 Task: Look for space in Passaic, United States from 10th July, 2023 to 15th July, 2023 for 7 adults in price range Rs.10000 to Rs.15000. Place can be entire place or shared room with 4 bedrooms having 7 beds and 4 bathrooms. Property type can be house, flat, guest house. Amenities needed are: wifi, TV, free parkinig on premises, gym, breakfast. Booking option can be shelf check-in. Required host language is English.
Action: Mouse moved to (560, 129)
Screenshot: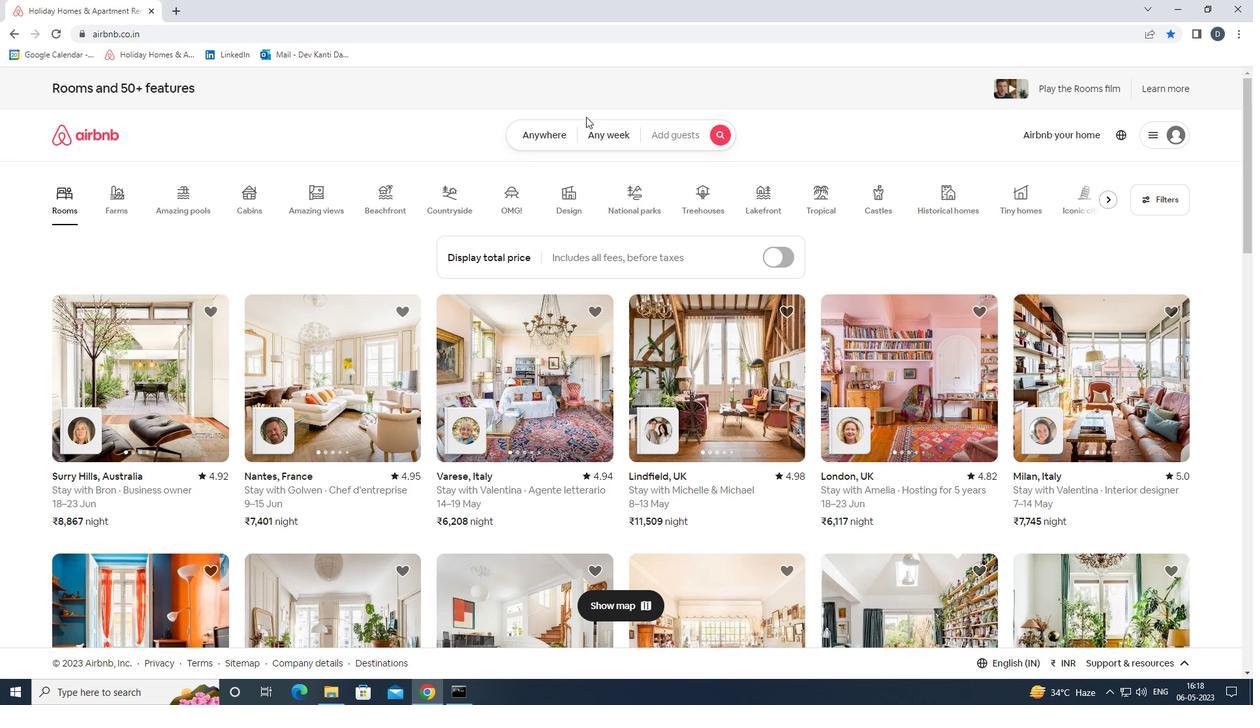 
Action: Mouse pressed left at (560, 129)
Screenshot: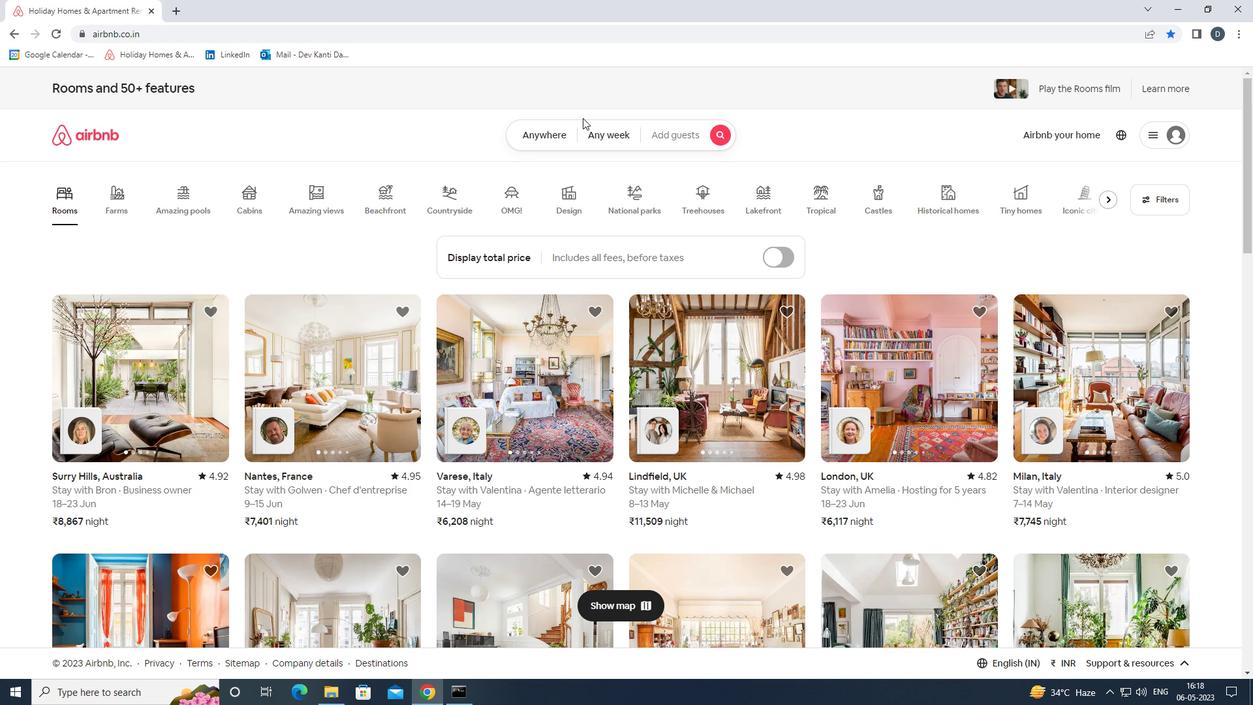 
Action: Mouse moved to (447, 186)
Screenshot: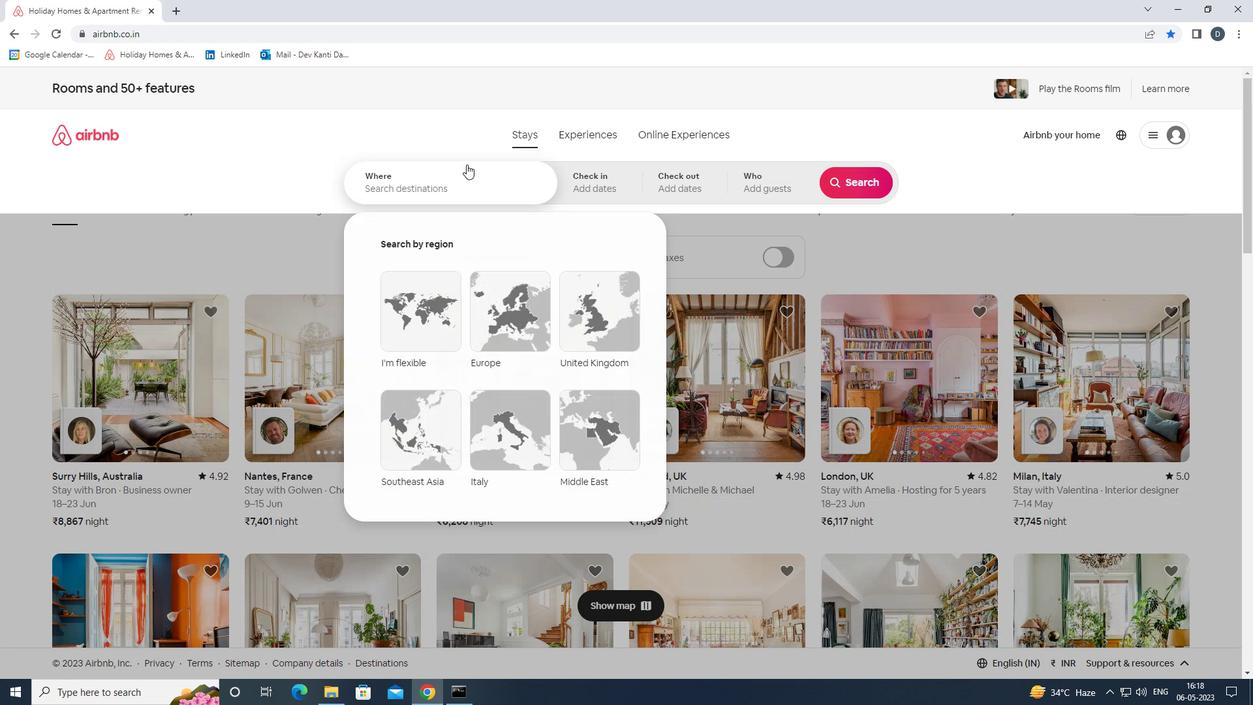 
Action: Mouse pressed left at (447, 186)
Screenshot: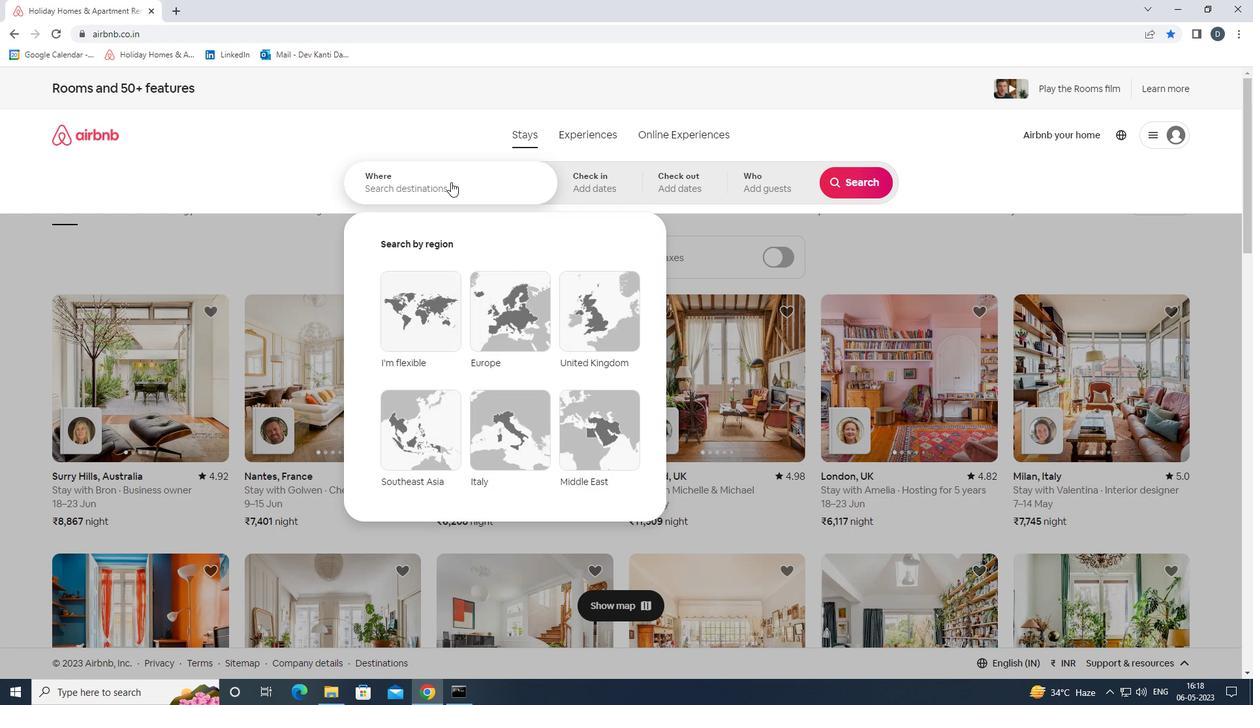 
Action: Mouse moved to (446, 186)
Screenshot: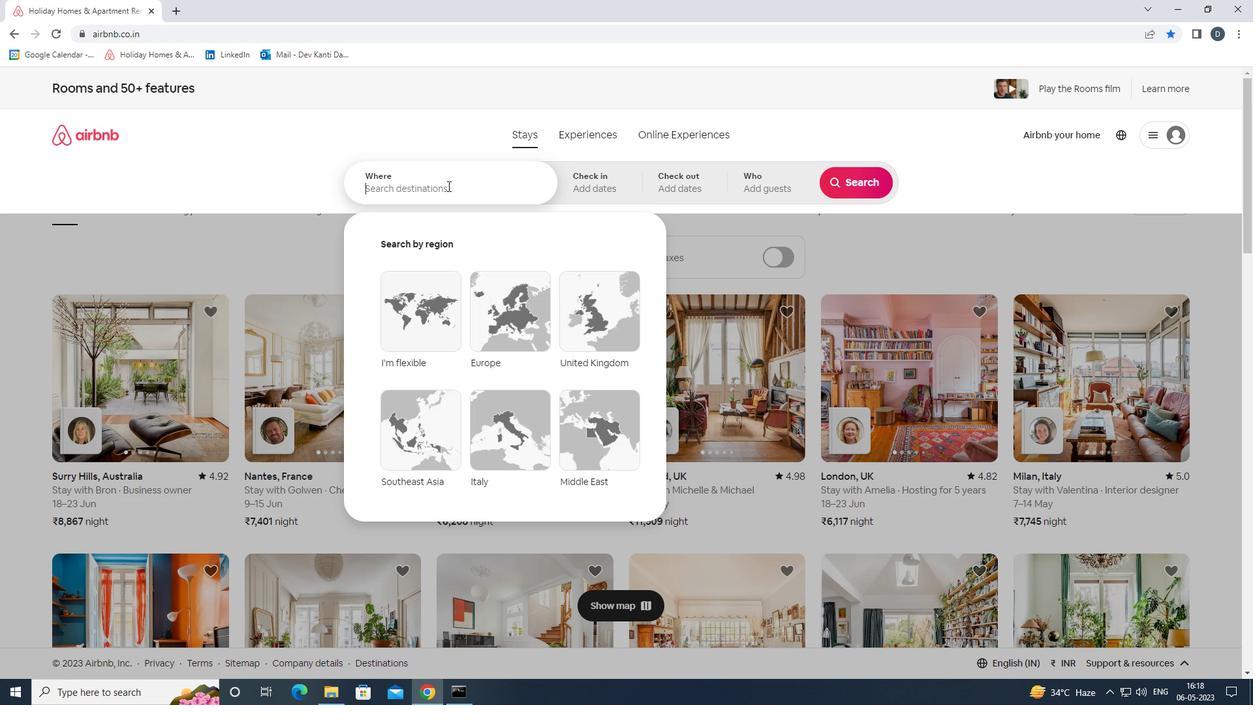 
Action: Key pressed <Key.shift><Key.shift><Key.shift><Key.shift><Key.shift><Key.shift><Key.shift><Key.shift><Key.shift><Key.shift><Key.shift><Key.shift><Key.shift><Key.shift><Key.shift><Key.shift><Key.shift><Key.shift><Key.shift><Key.shift>PASSAIC,<Key.shift><Key.shift><Key.shift><Key.shift><Key.shift>UNITED<Key.space><Key.shift>STATES<Key.enter>
Screenshot: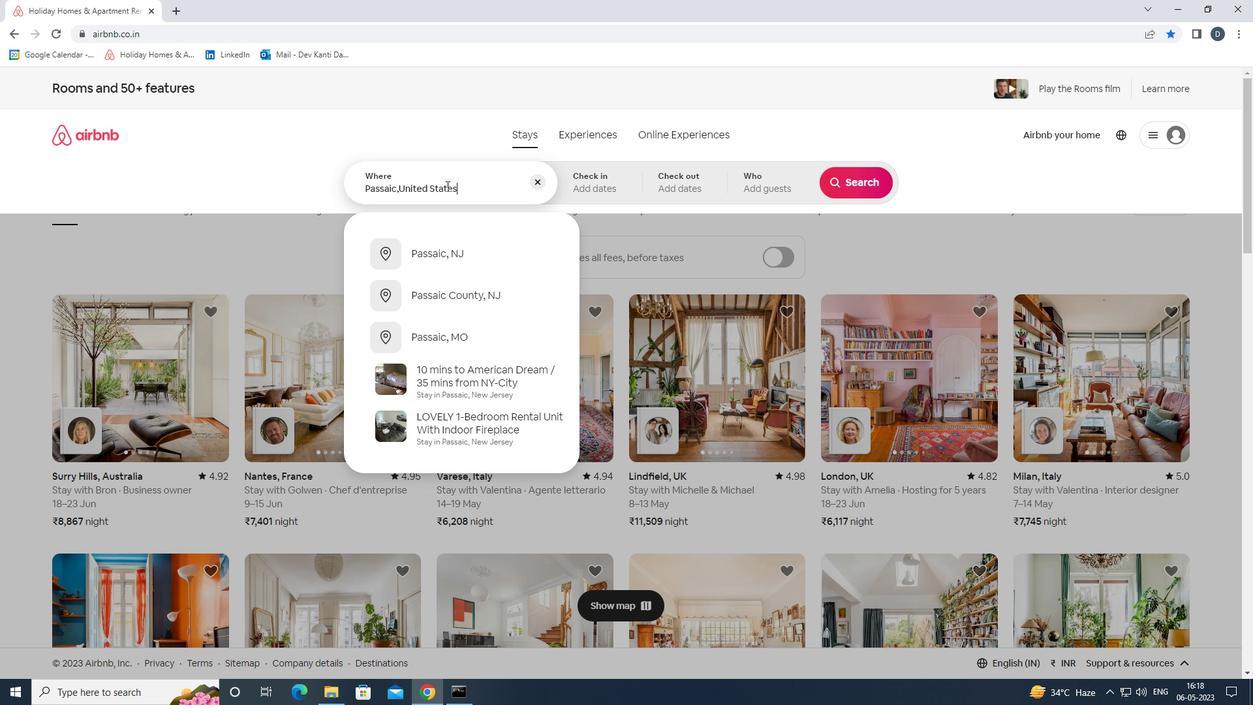 
Action: Mouse moved to (858, 289)
Screenshot: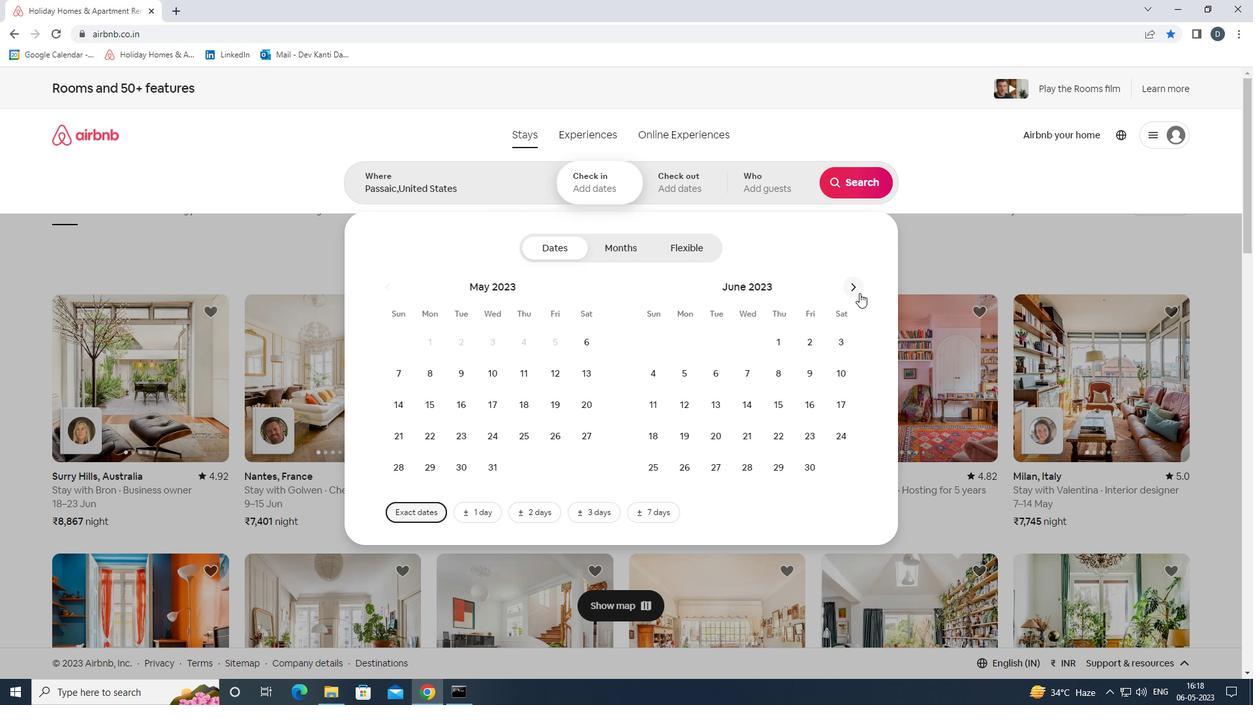 
Action: Mouse pressed left at (858, 289)
Screenshot: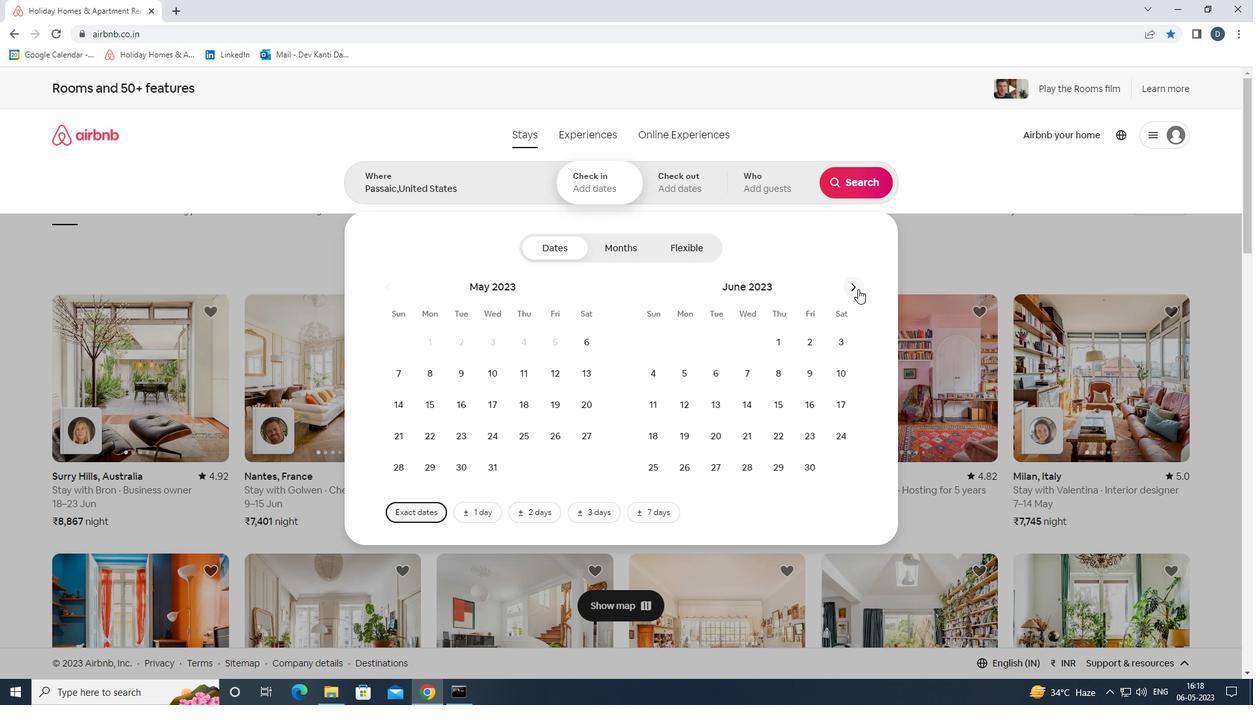 
Action: Mouse moved to (688, 407)
Screenshot: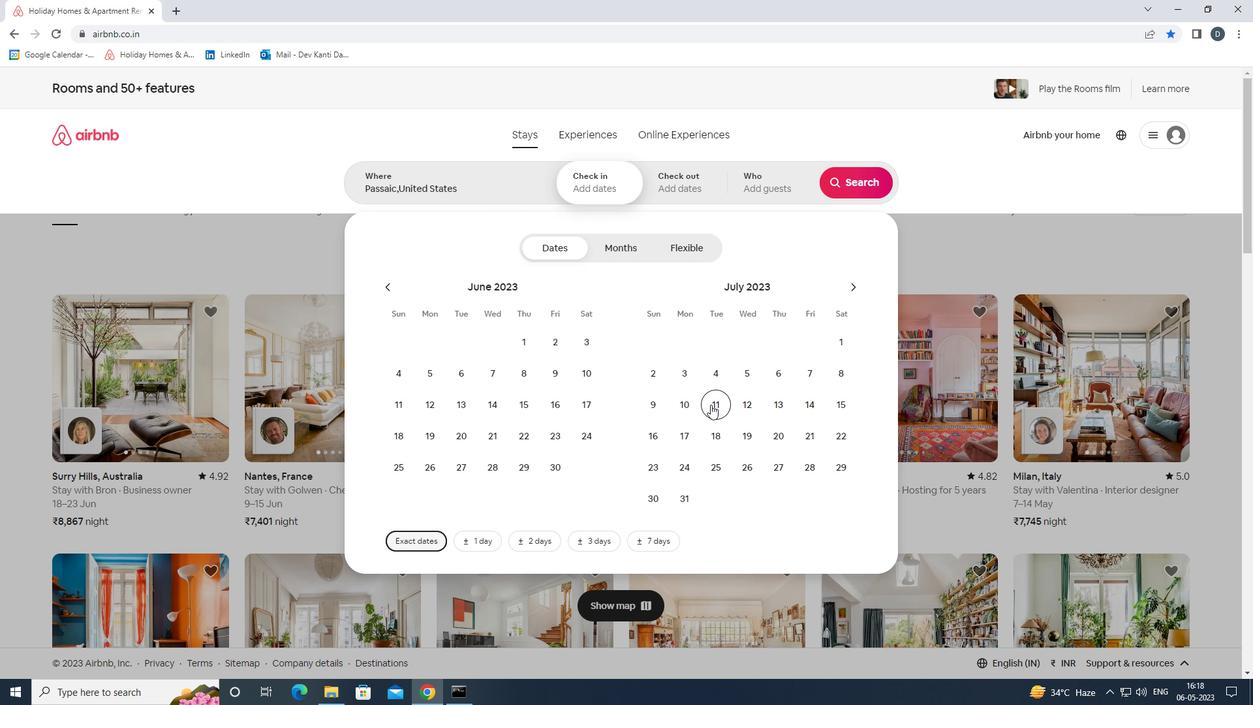 
Action: Mouse pressed left at (688, 407)
Screenshot: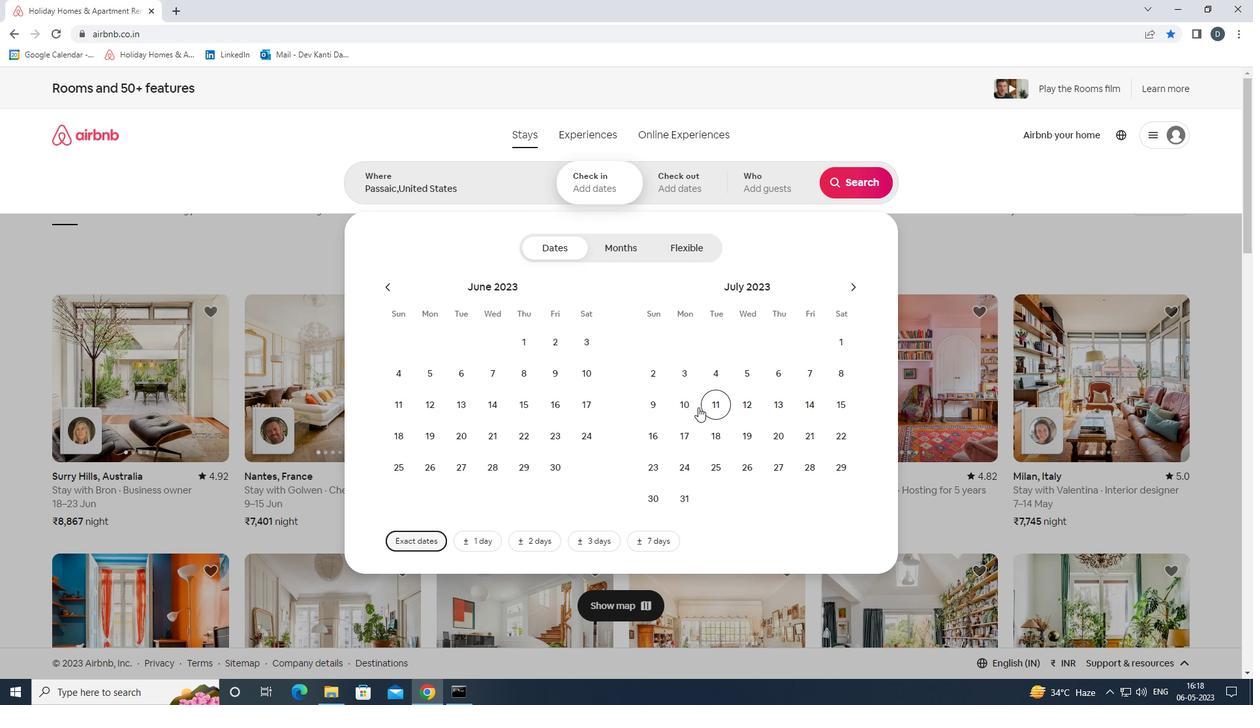 
Action: Mouse moved to (838, 404)
Screenshot: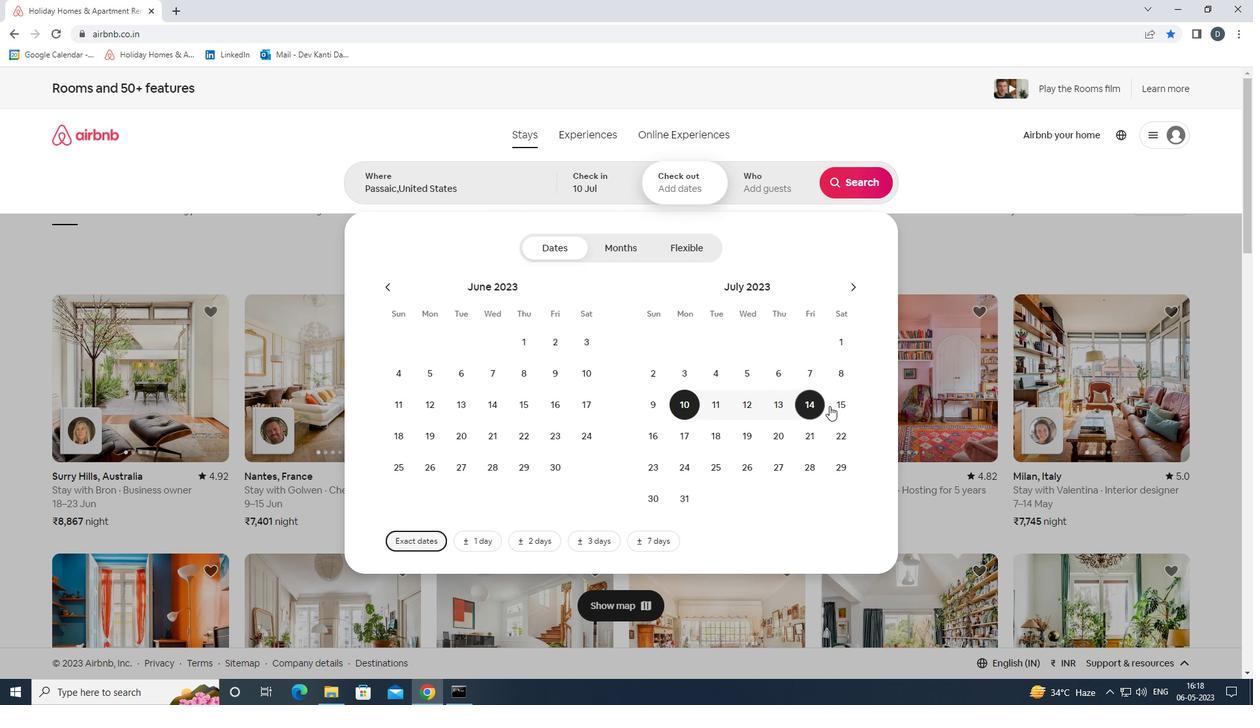 
Action: Mouse pressed left at (838, 404)
Screenshot: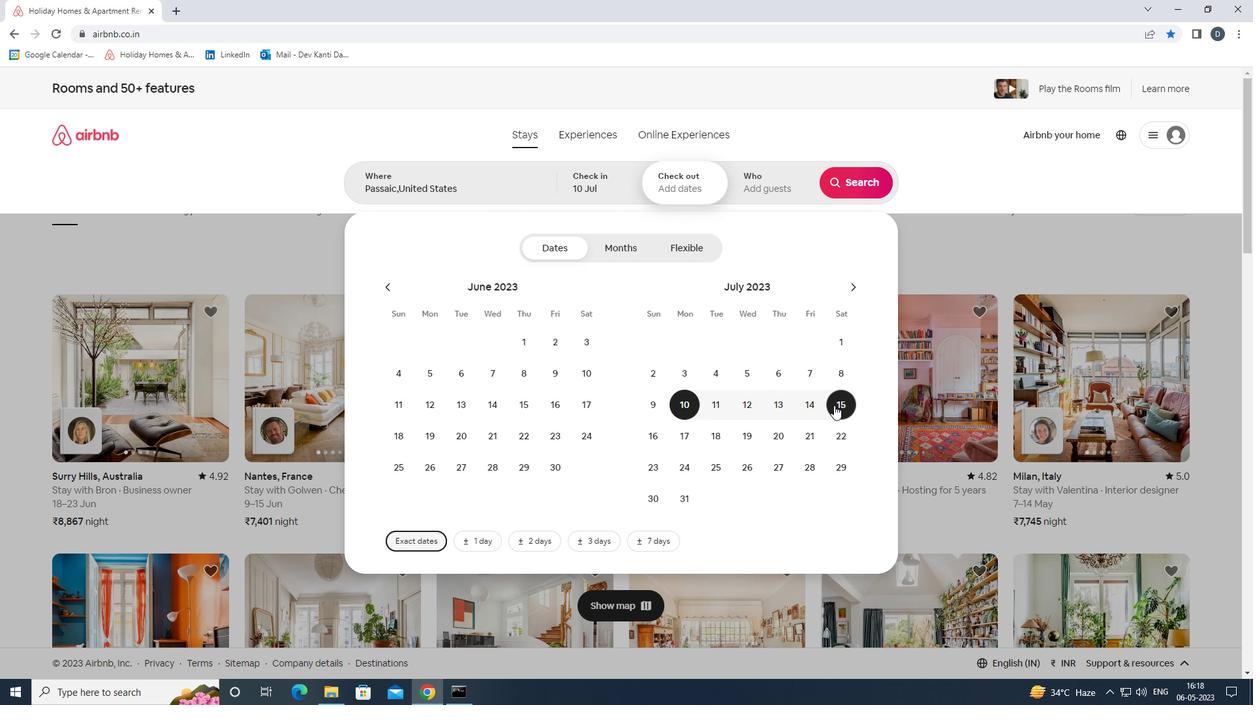 
Action: Mouse moved to (782, 197)
Screenshot: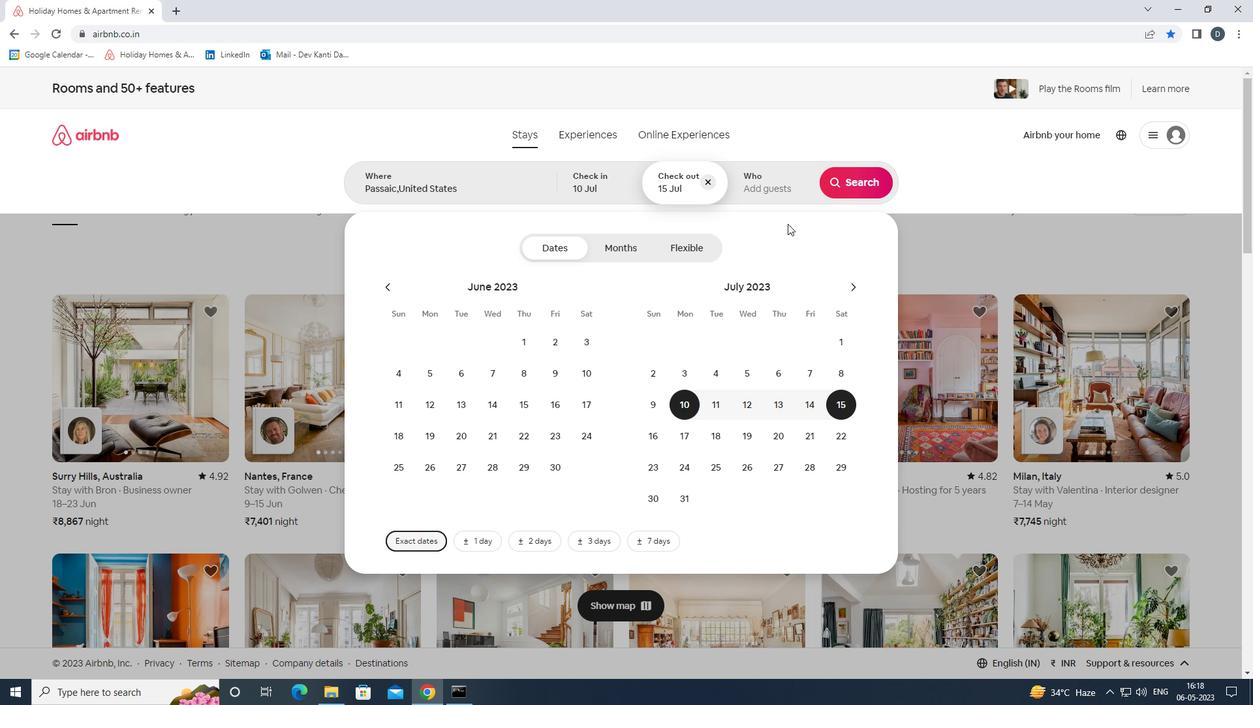 
Action: Mouse pressed left at (782, 197)
Screenshot: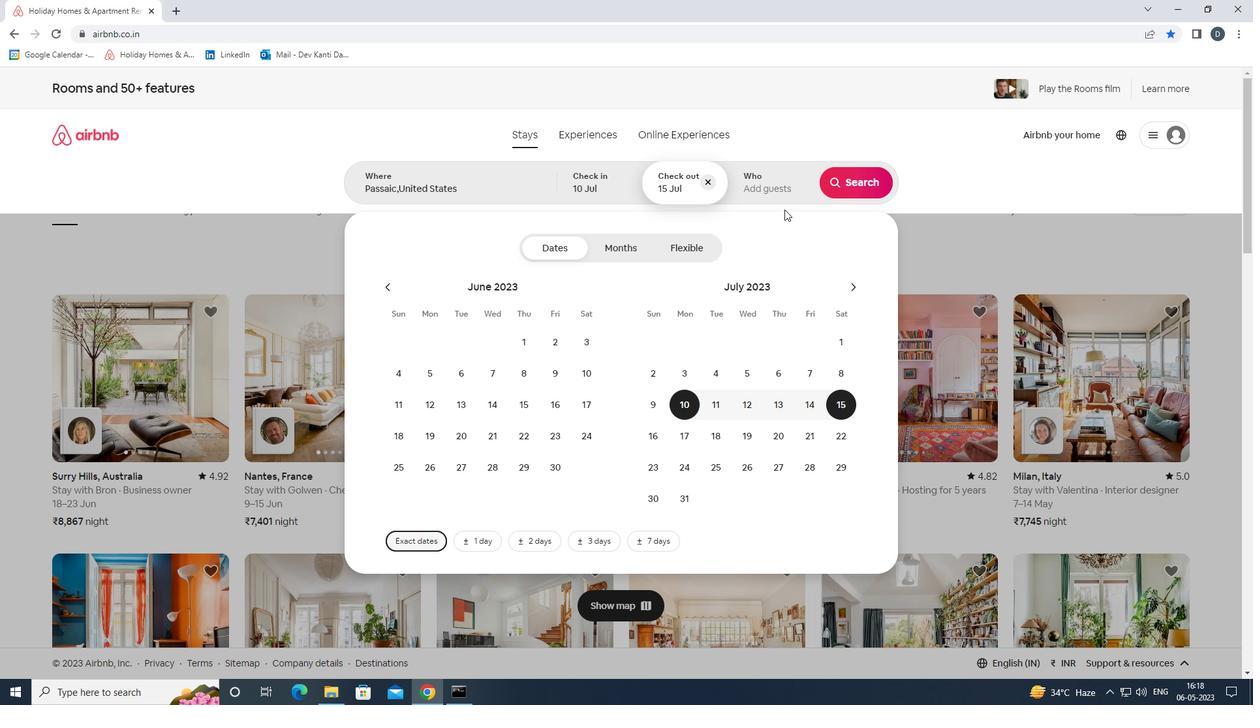 
Action: Mouse moved to (858, 247)
Screenshot: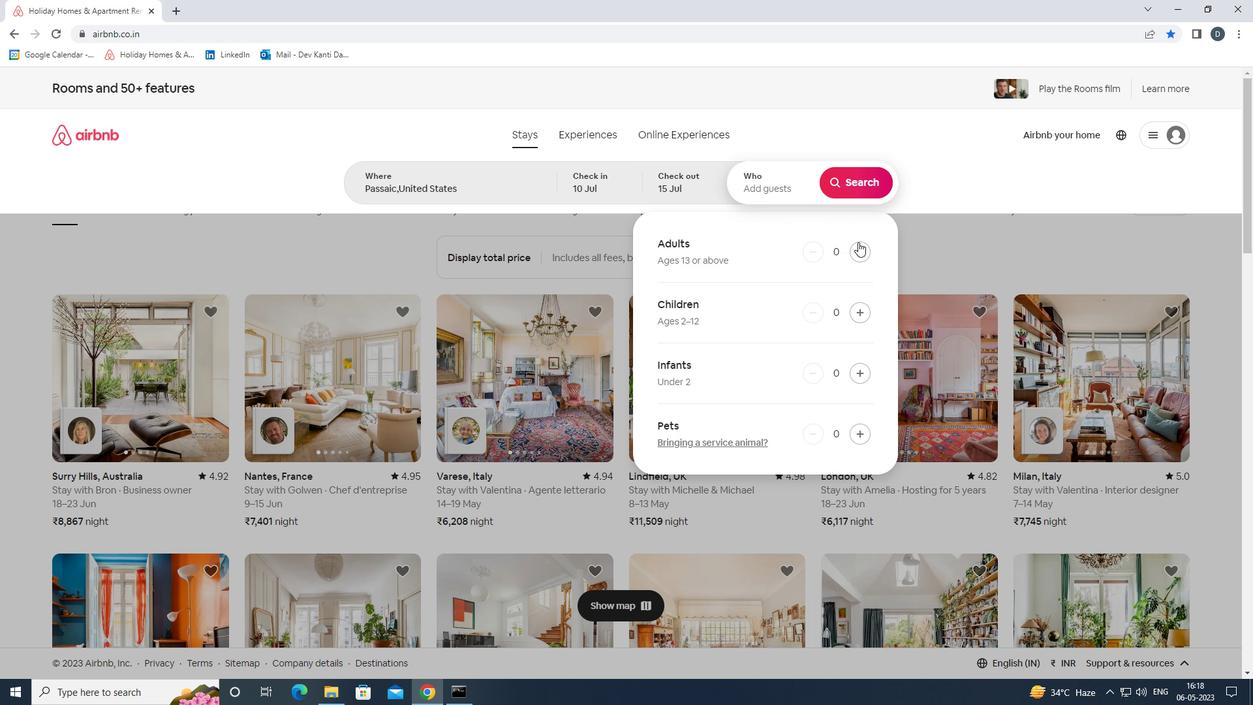 
Action: Mouse pressed left at (858, 247)
Screenshot: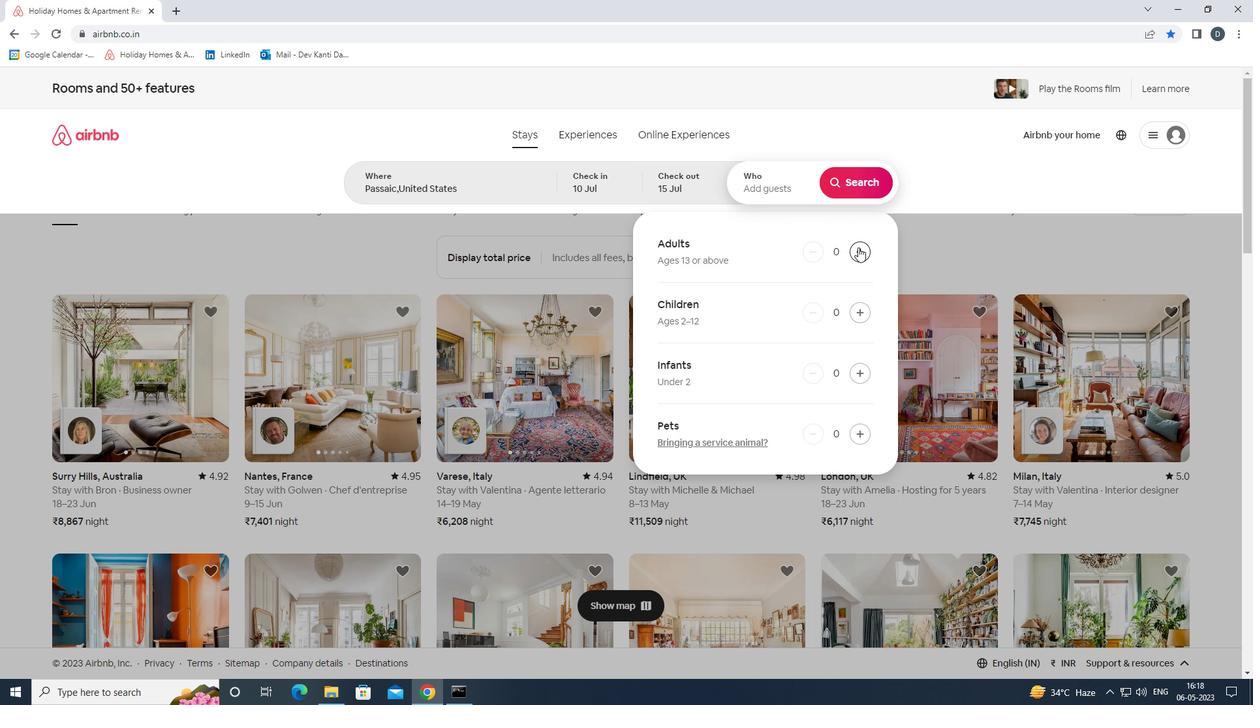 
Action: Mouse pressed left at (858, 247)
Screenshot: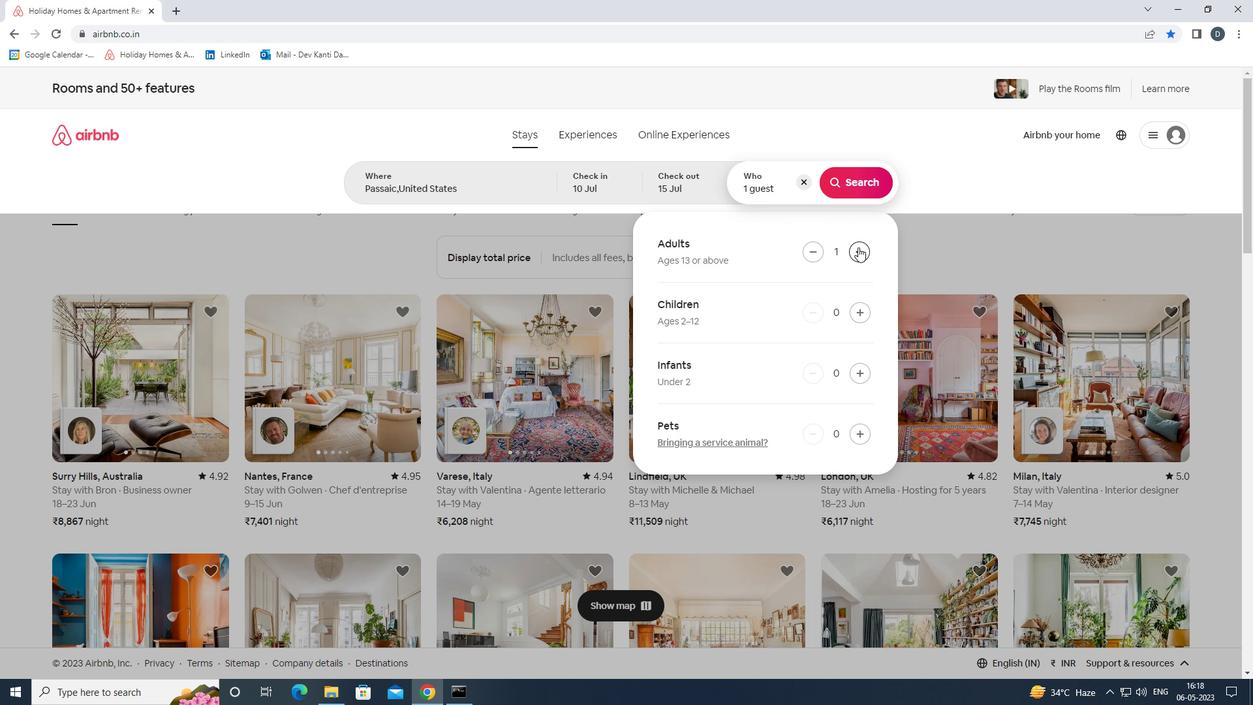 
Action: Mouse pressed left at (858, 247)
Screenshot: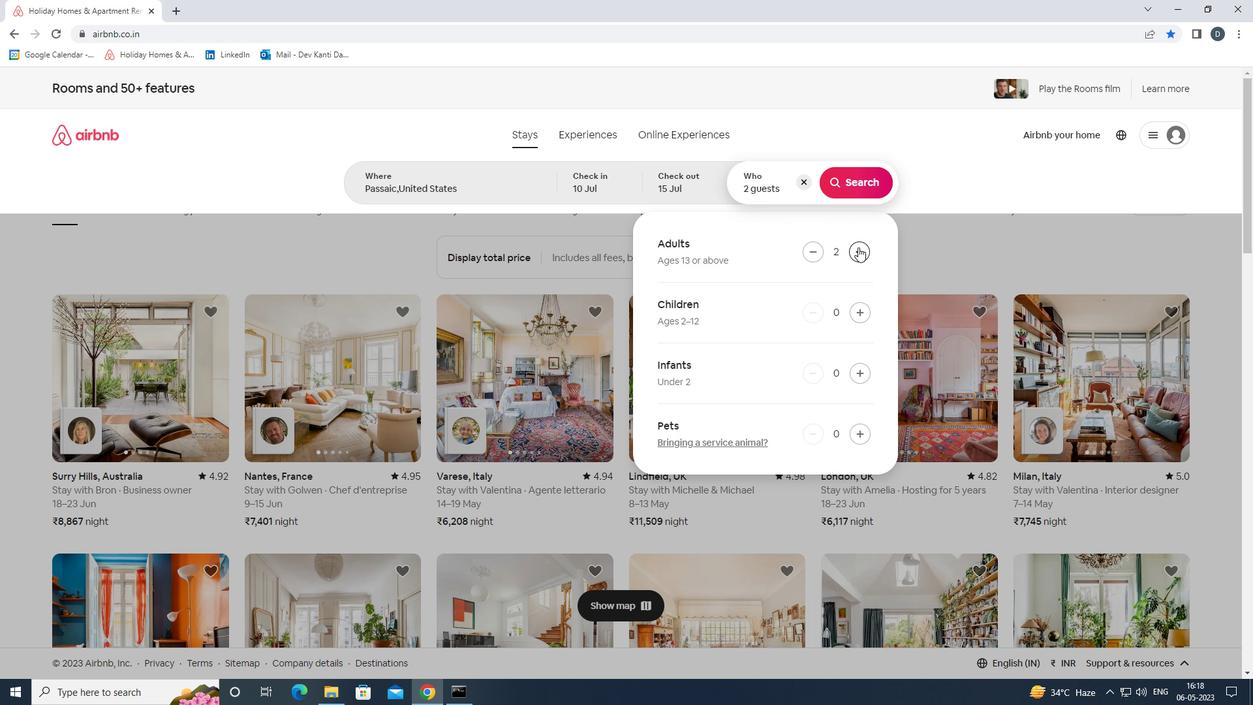 
Action: Mouse pressed left at (858, 247)
Screenshot: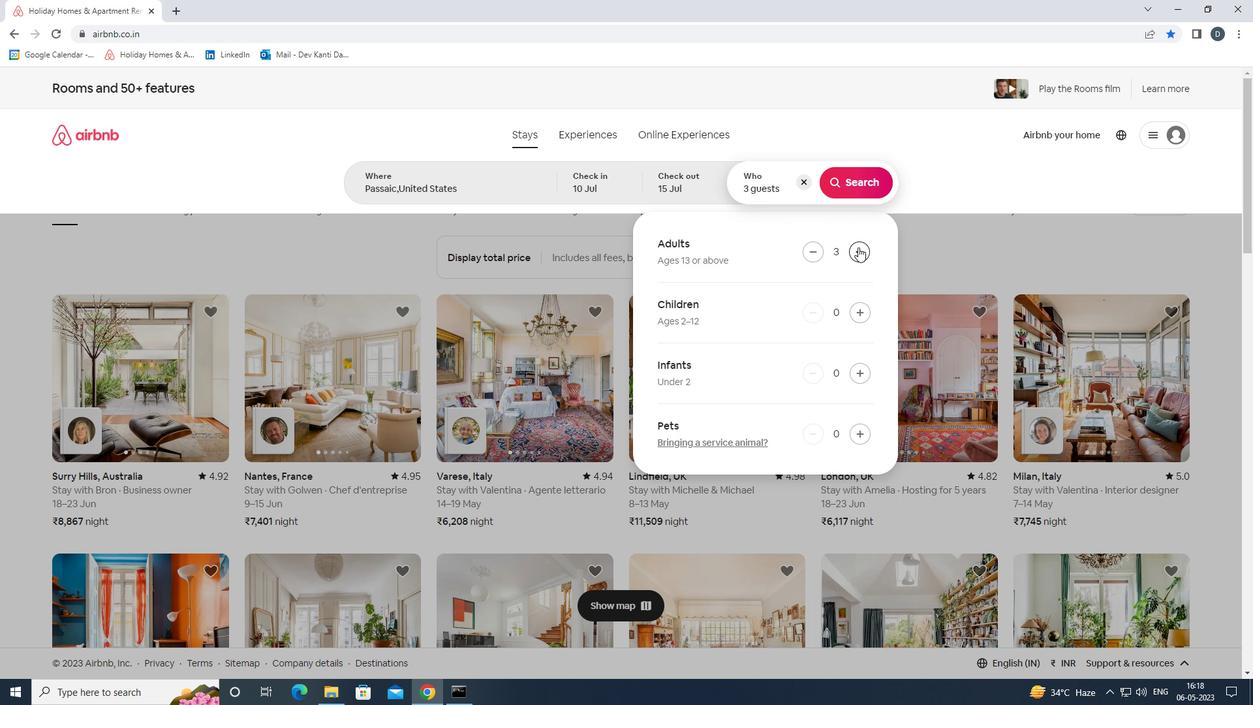 
Action: Mouse pressed left at (858, 247)
Screenshot: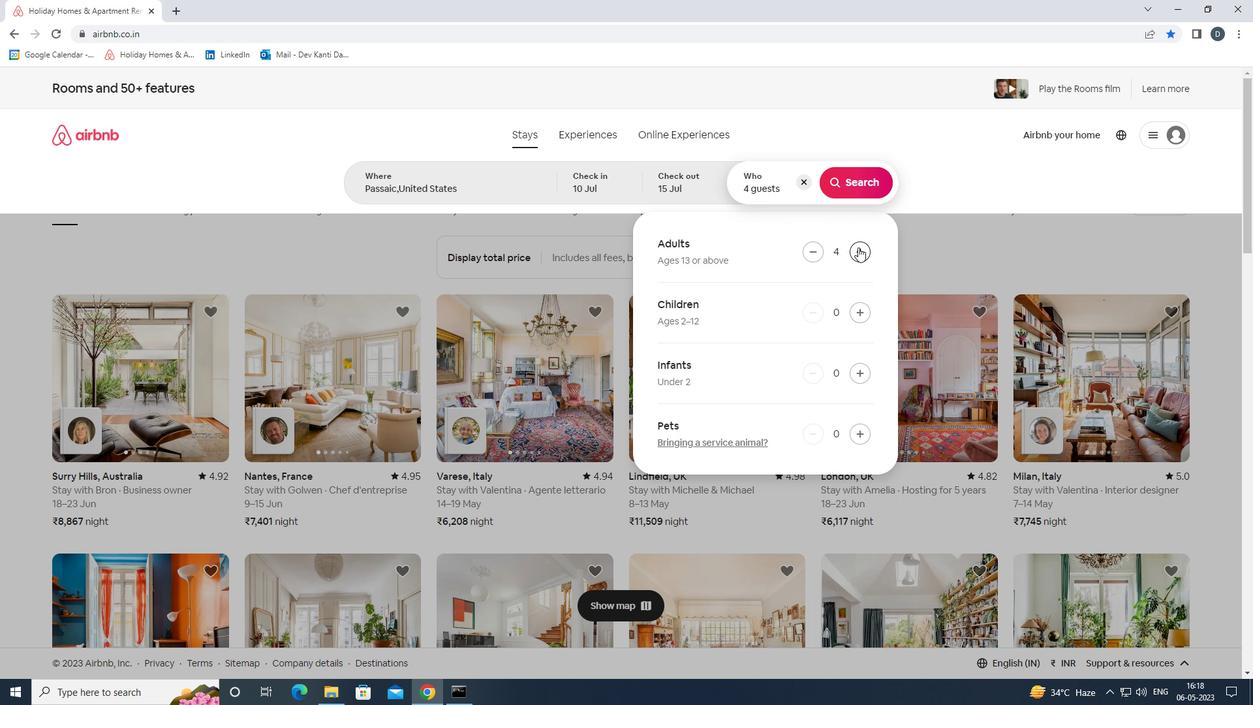 
Action: Mouse pressed left at (858, 247)
Screenshot: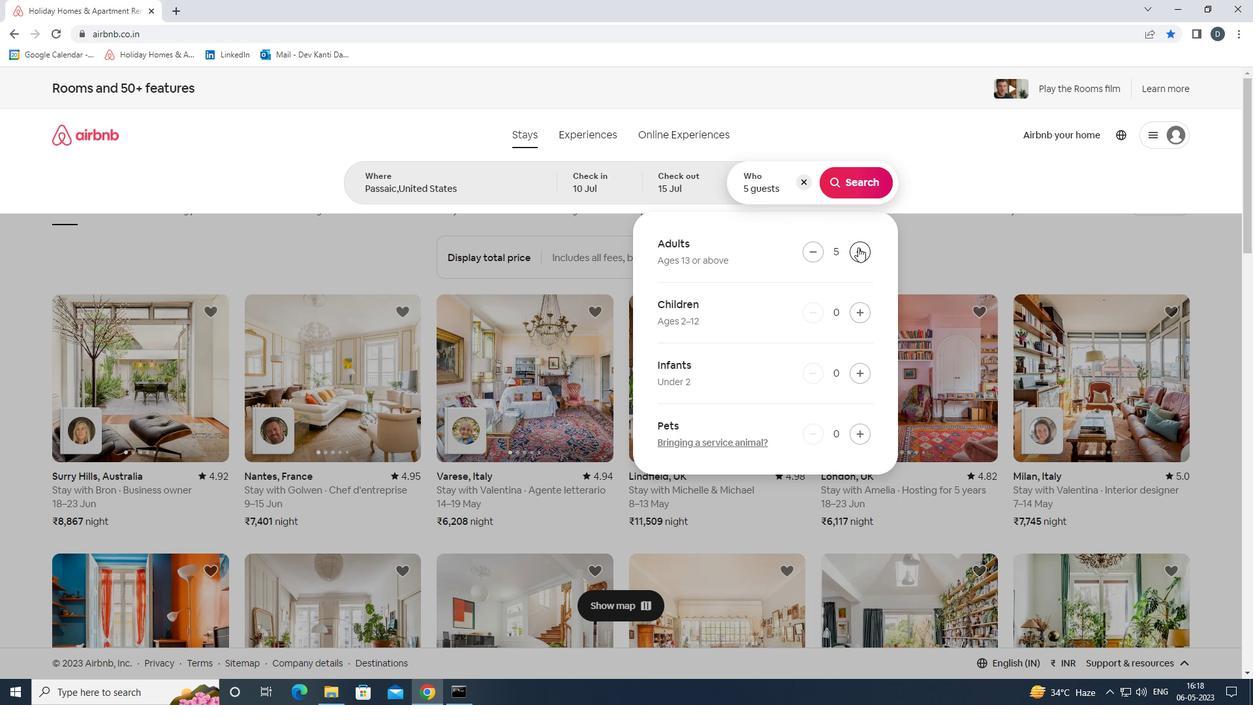 
Action: Mouse pressed left at (858, 247)
Screenshot: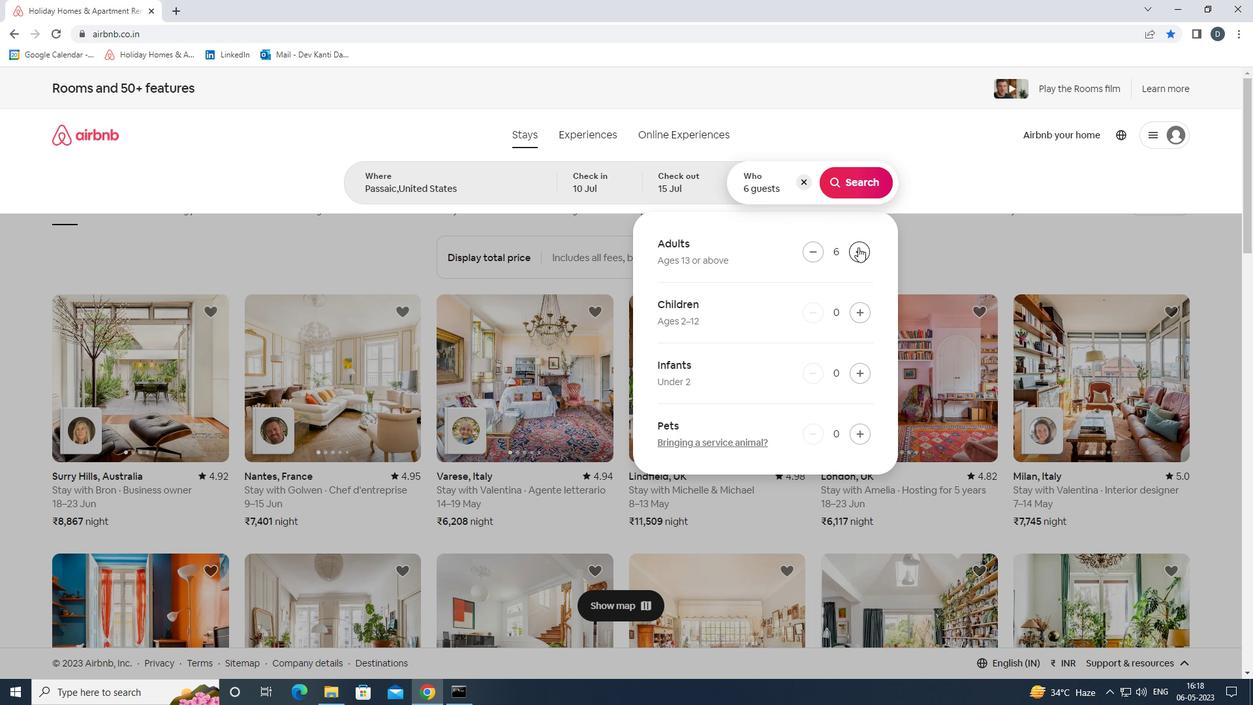 
Action: Mouse moved to (852, 199)
Screenshot: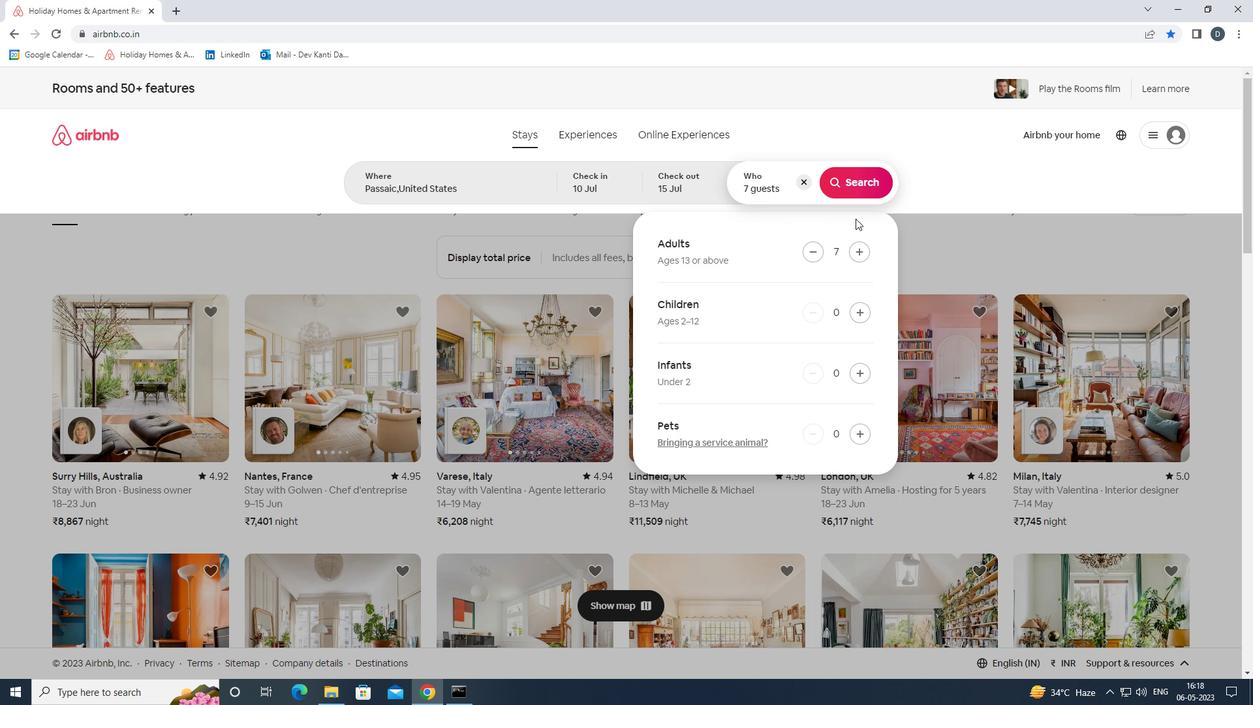 
Action: Mouse pressed left at (852, 199)
Screenshot: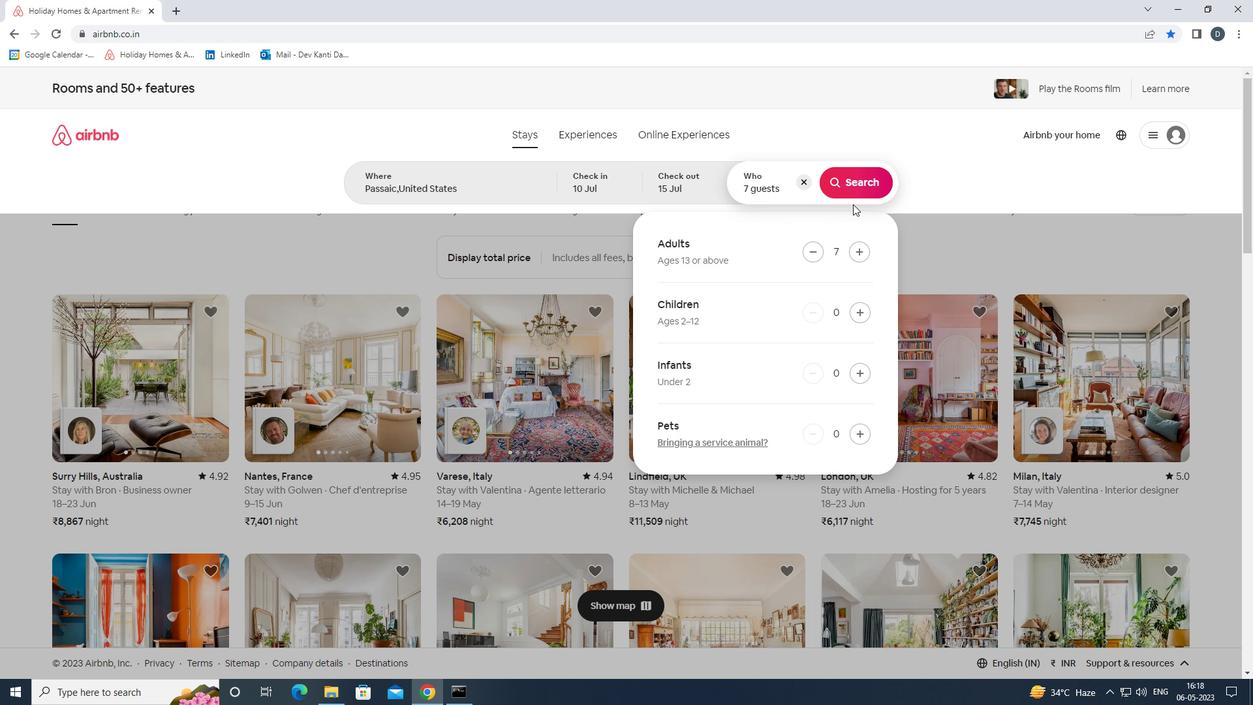 
Action: Mouse moved to (855, 188)
Screenshot: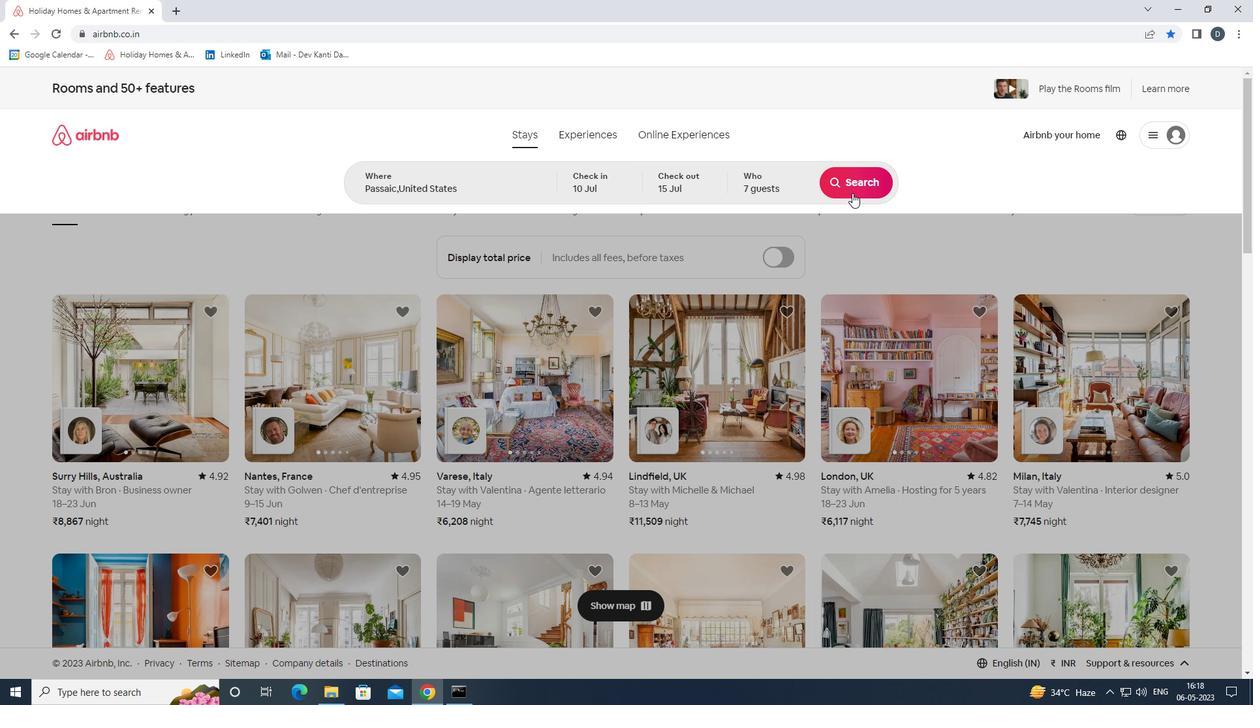 
Action: Mouse pressed left at (855, 188)
Screenshot: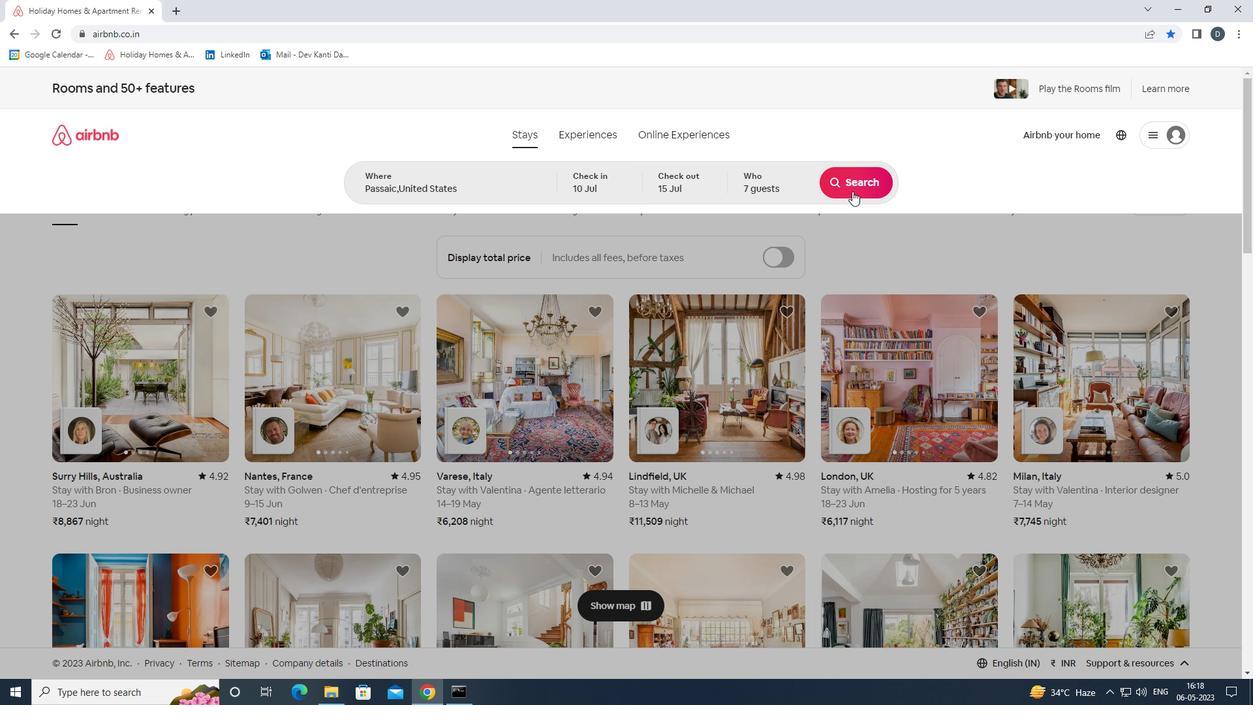 
Action: Mouse moved to (1189, 147)
Screenshot: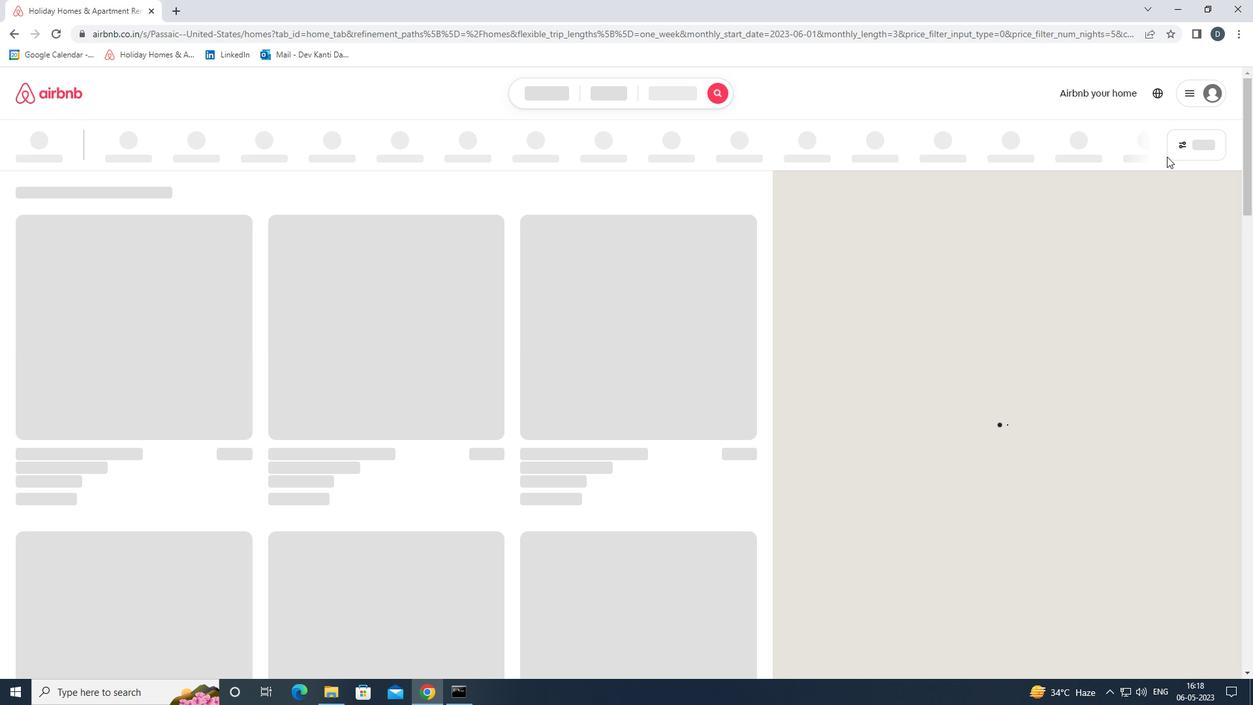 
Action: Mouse pressed left at (1189, 147)
Screenshot: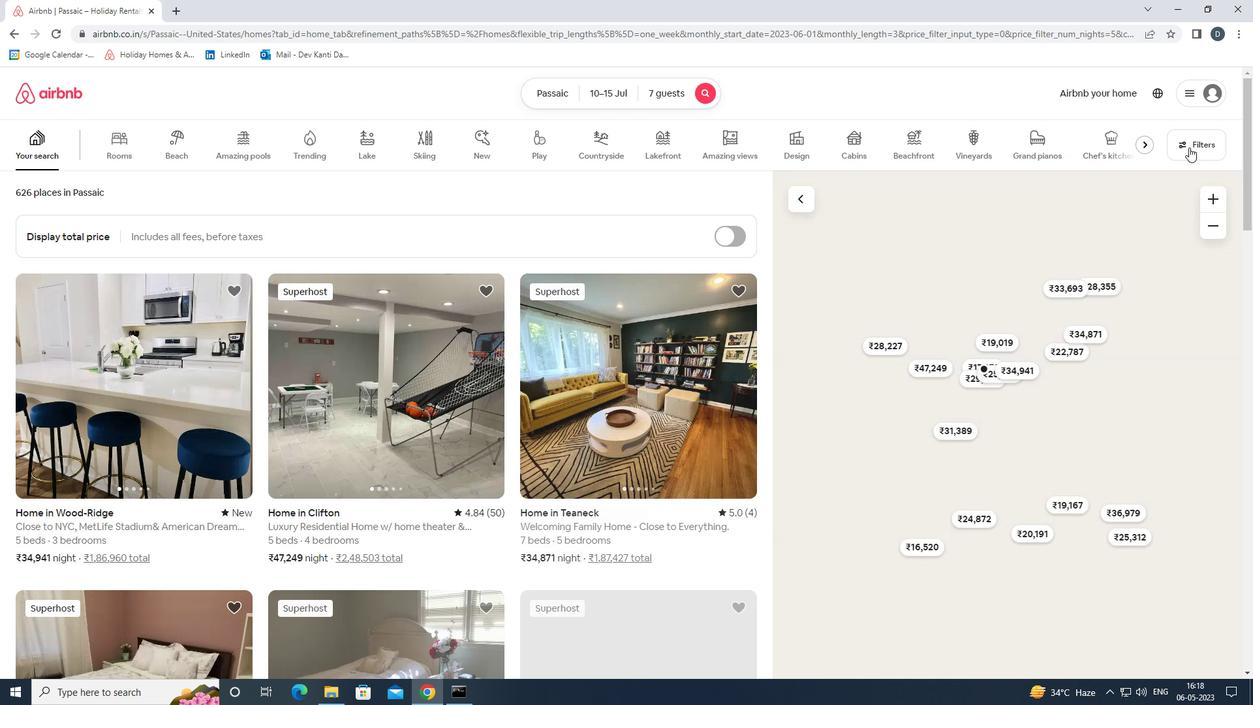 
Action: Mouse moved to (504, 464)
Screenshot: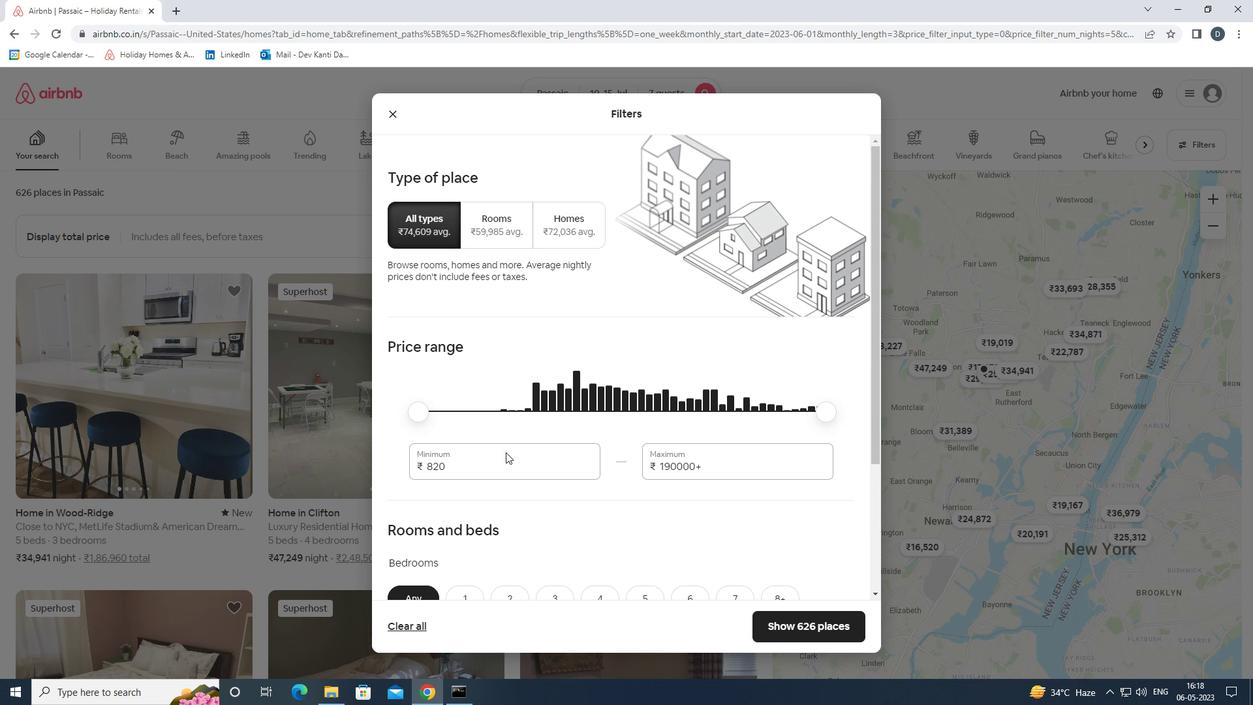 
Action: Mouse pressed left at (504, 464)
Screenshot: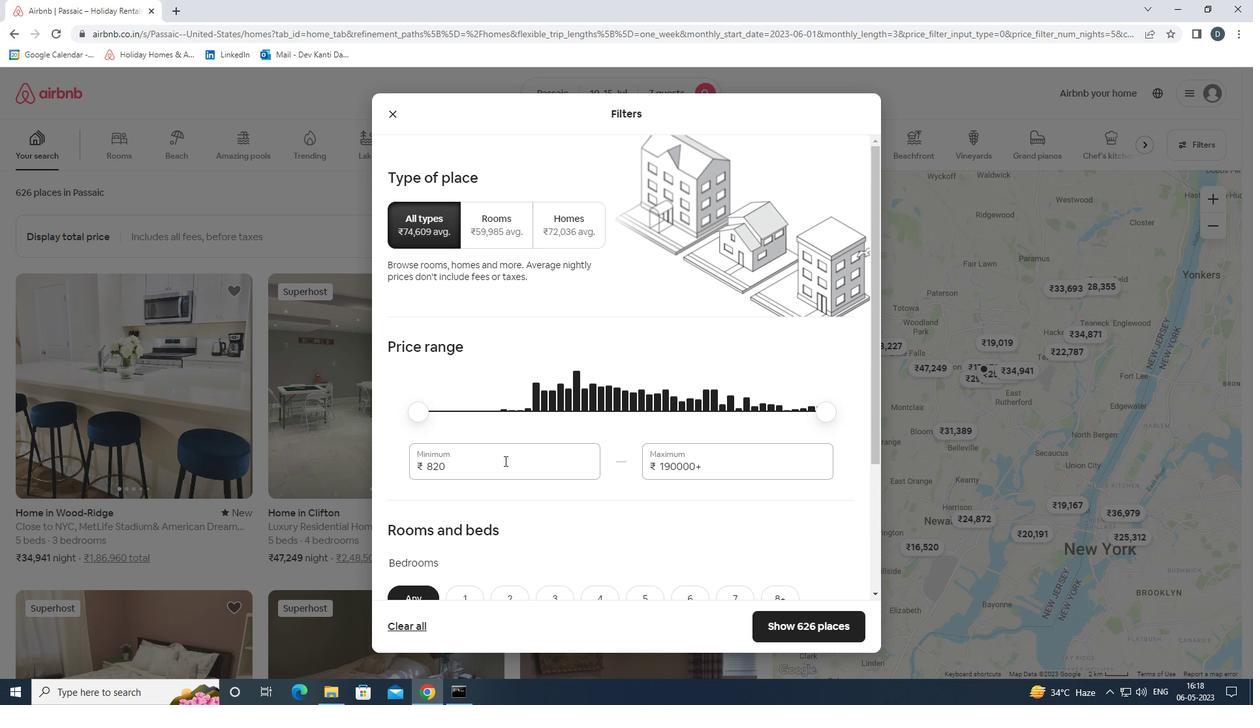 
Action: Mouse pressed left at (504, 464)
Screenshot: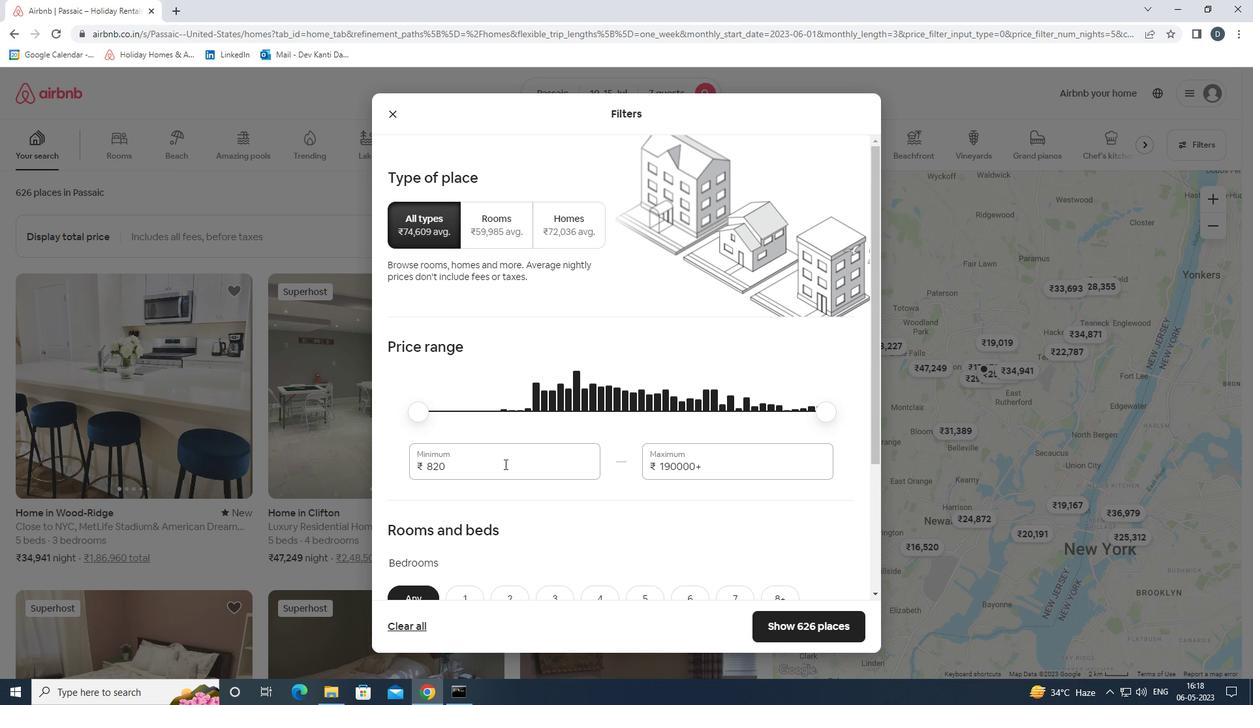 
Action: Key pressed 10000<Key.tab>15000
Screenshot: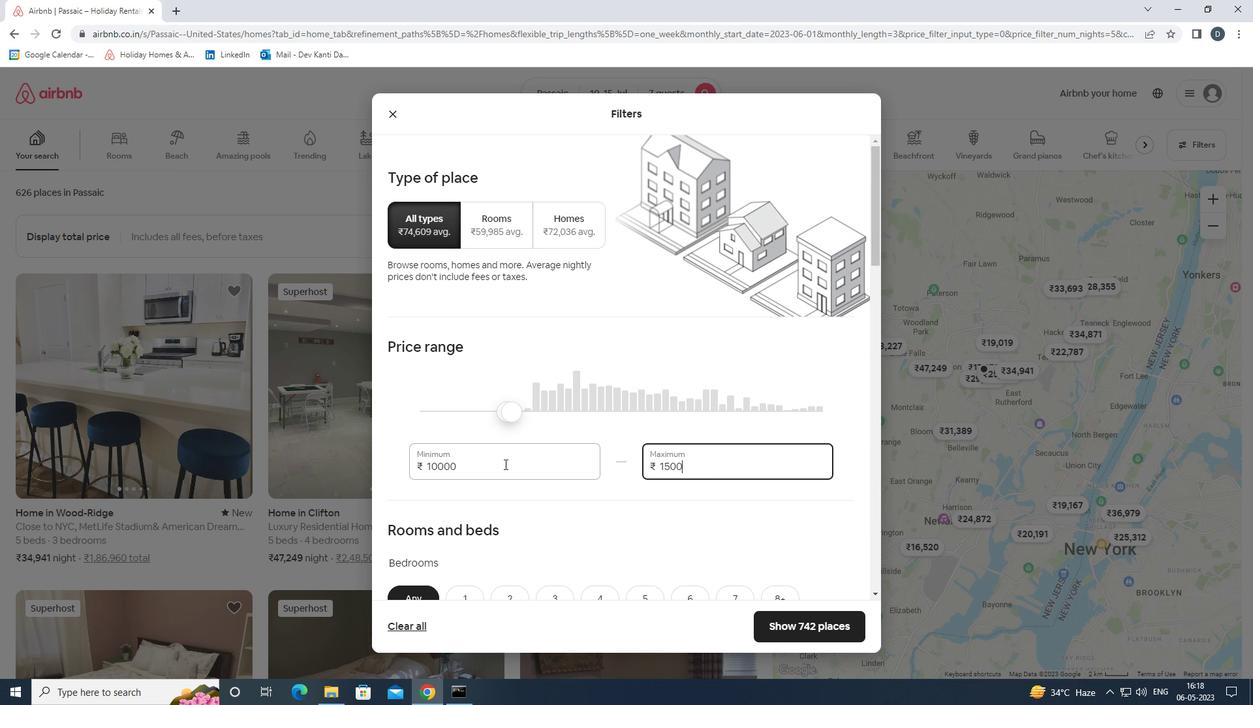
Action: Mouse scrolled (504, 463) with delta (0, 0)
Screenshot: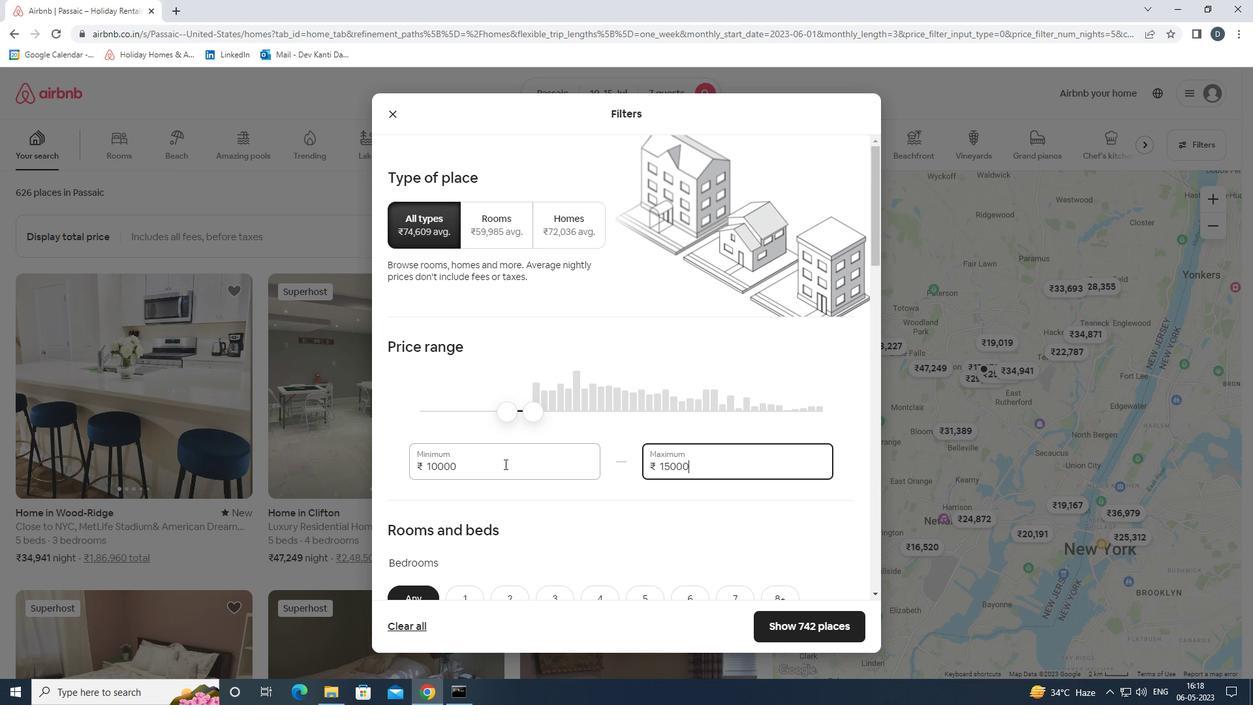 
Action: Mouse scrolled (504, 463) with delta (0, 0)
Screenshot: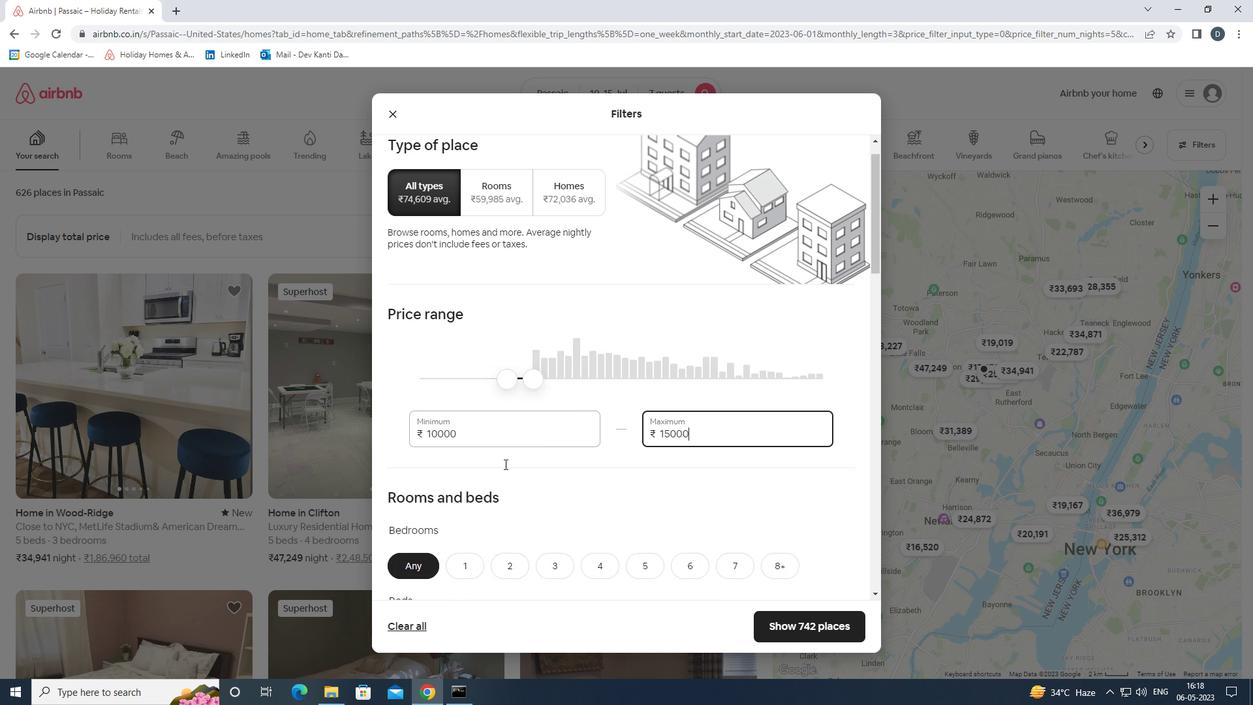 
Action: Mouse moved to (504, 464)
Screenshot: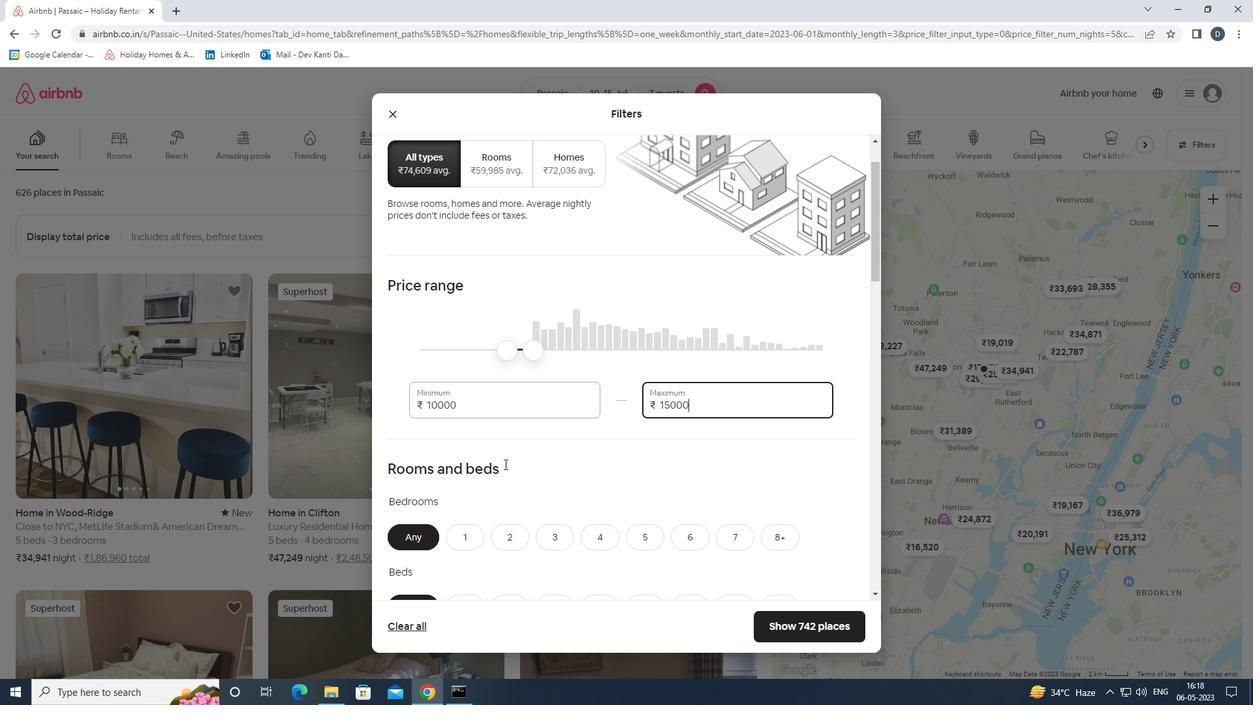
Action: Mouse scrolled (504, 463) with delta (0, 0)
Screenshot: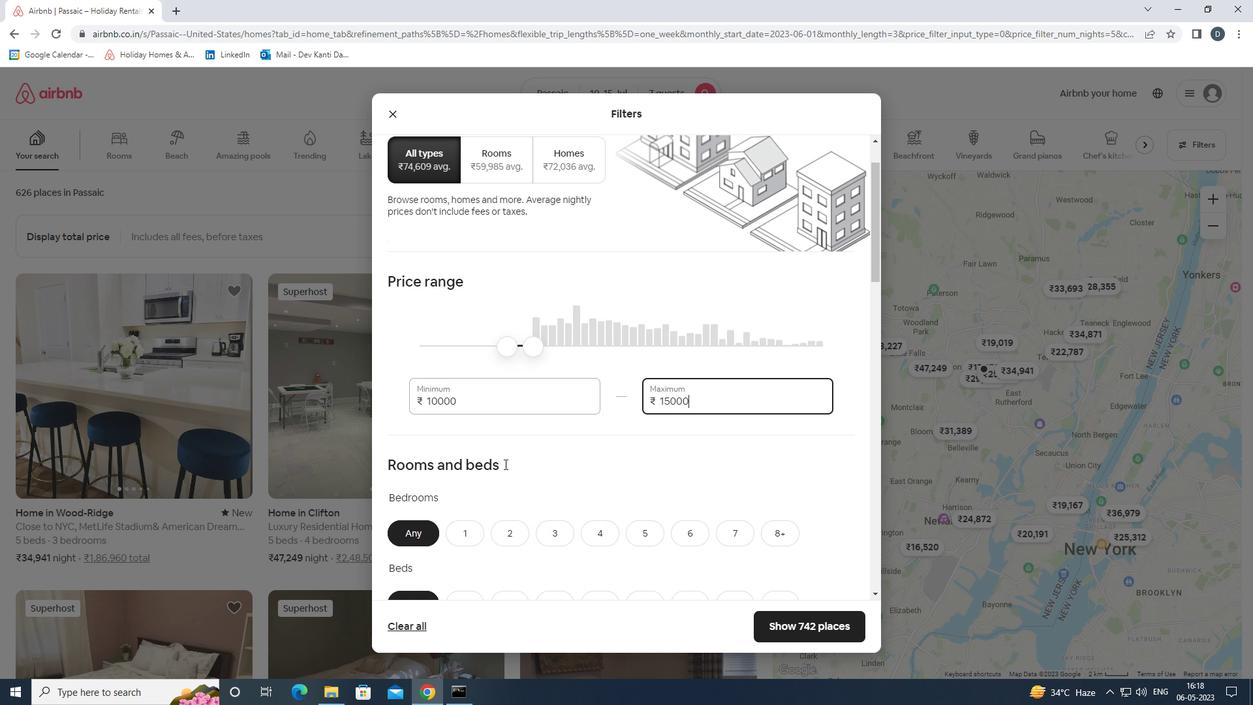 
Action: Mouse moved to (528, 456)
Screenshot: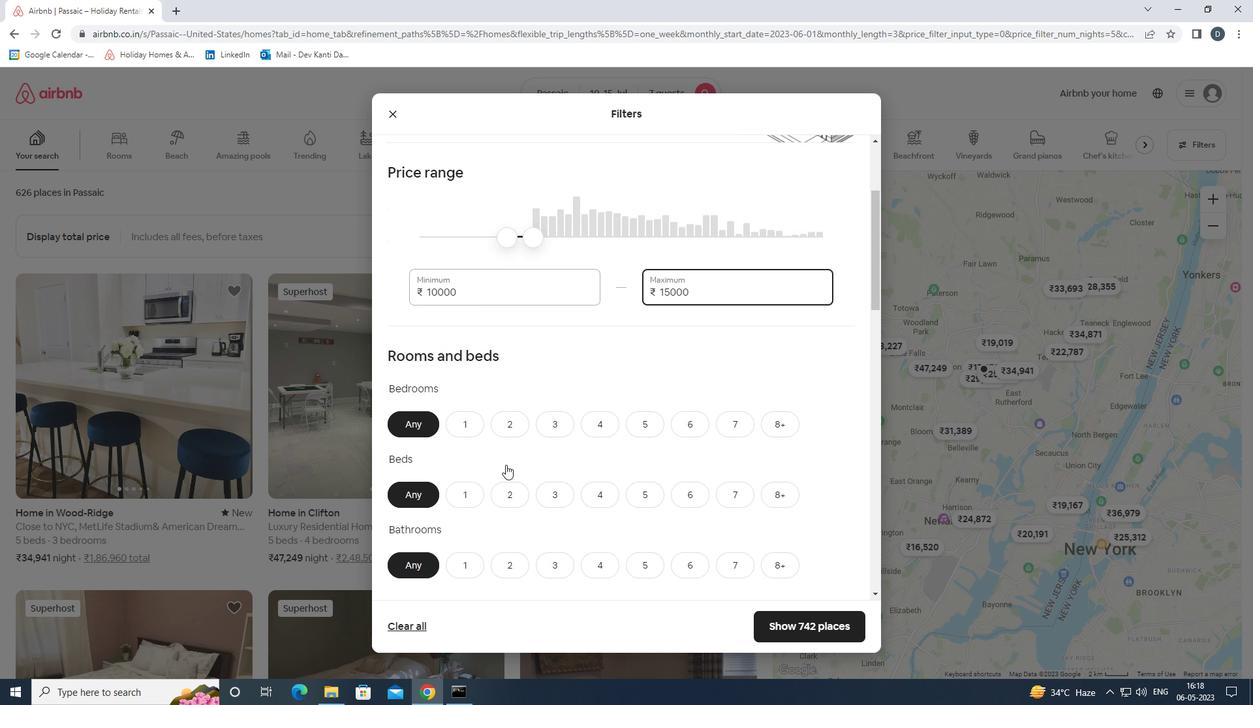
Action: Mouse scrolled (528, 456) with delta (0, 0)
Screenshot: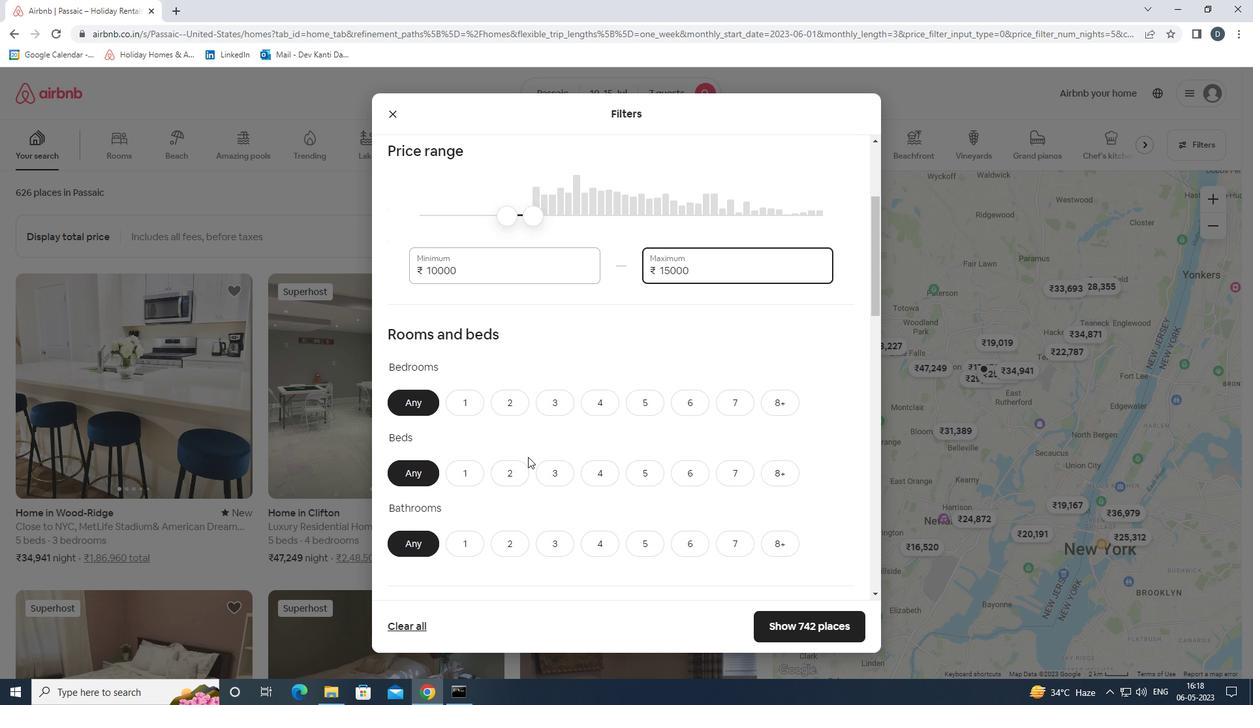 
Action: Mouse moved to (596, 340)
Screenshot: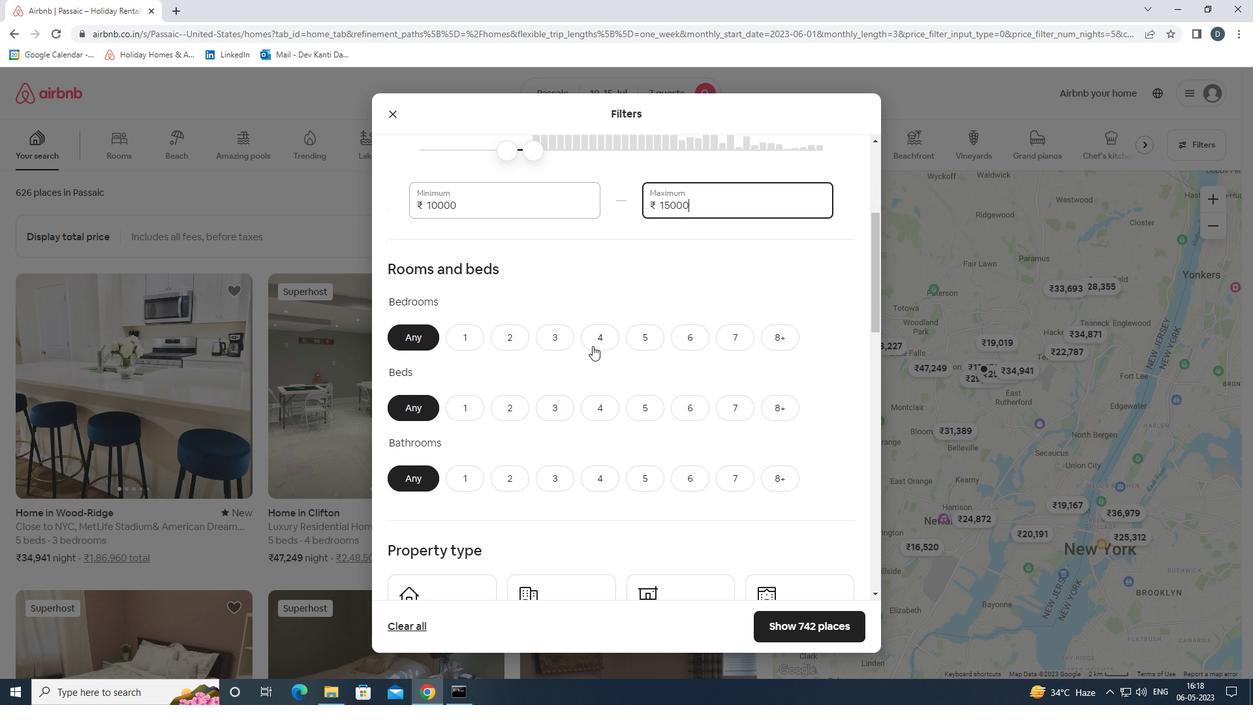 
Action: Mouse pressed left at (596, 340)
Screenshot: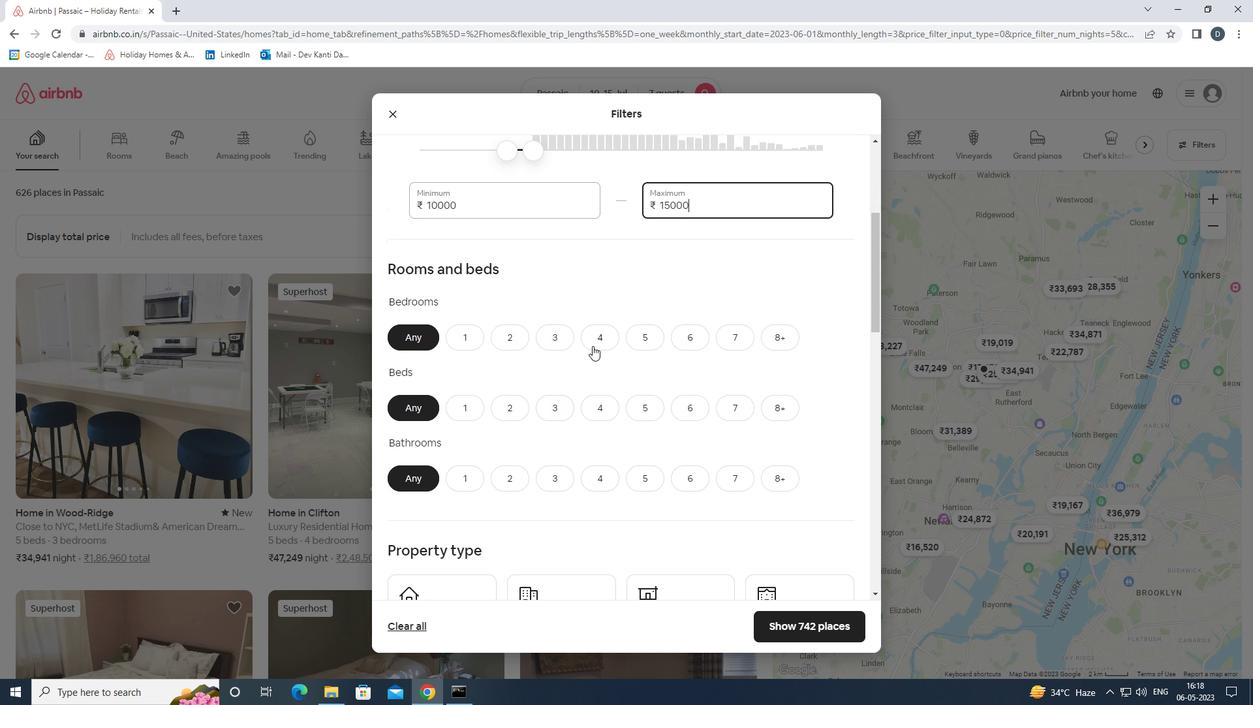 
Action: Mouse moved to (738, 408)
Screenshot: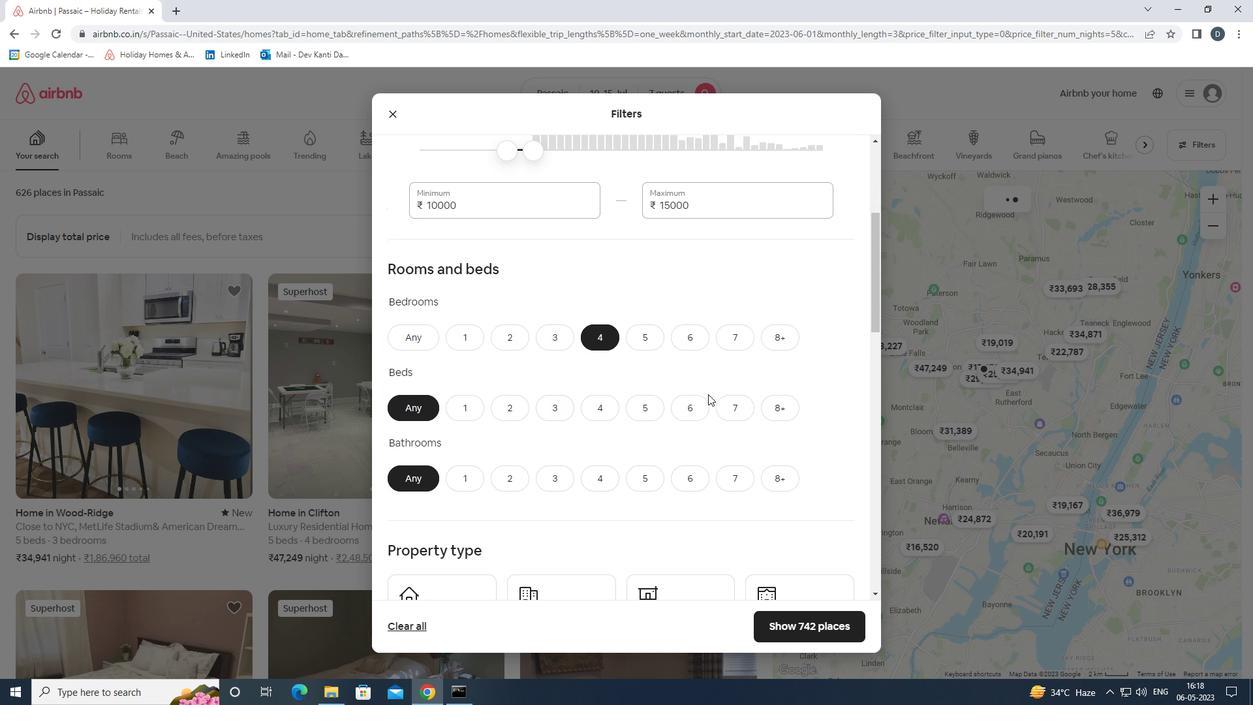 
Action: Mouse pressed left at (738, 408)
Screenshot: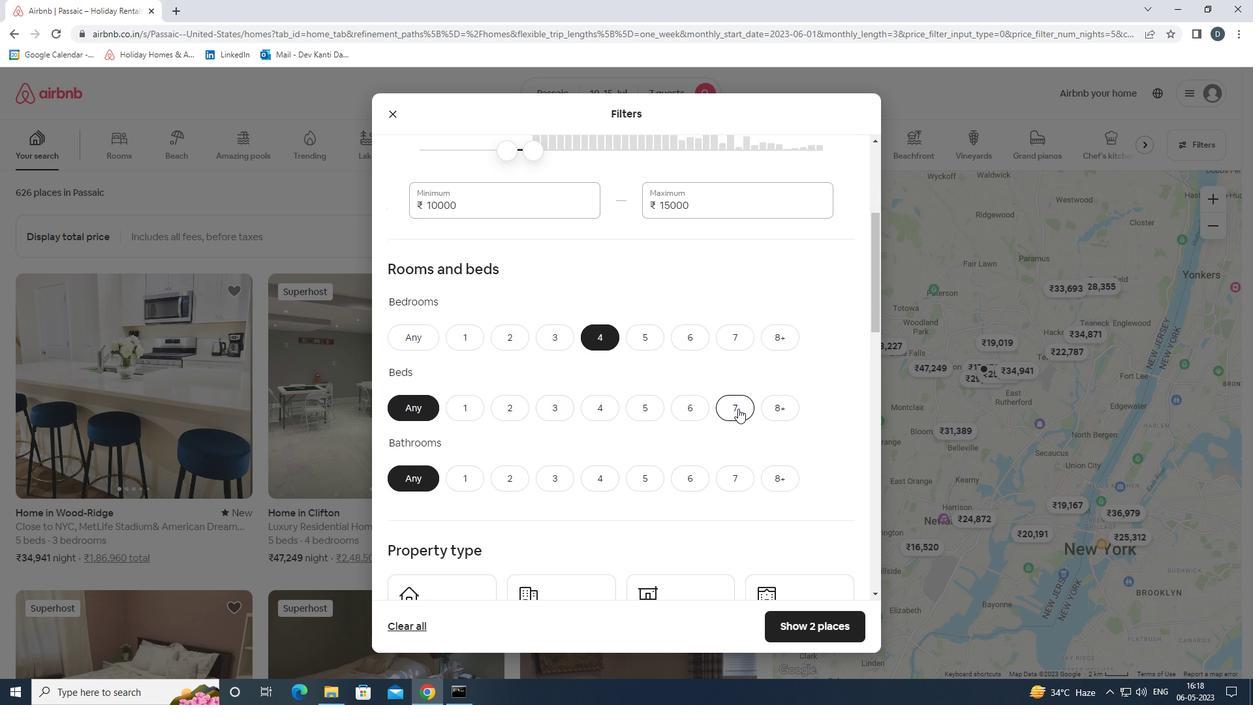
Action: Mouse moved to (597, 477)
Screenshot: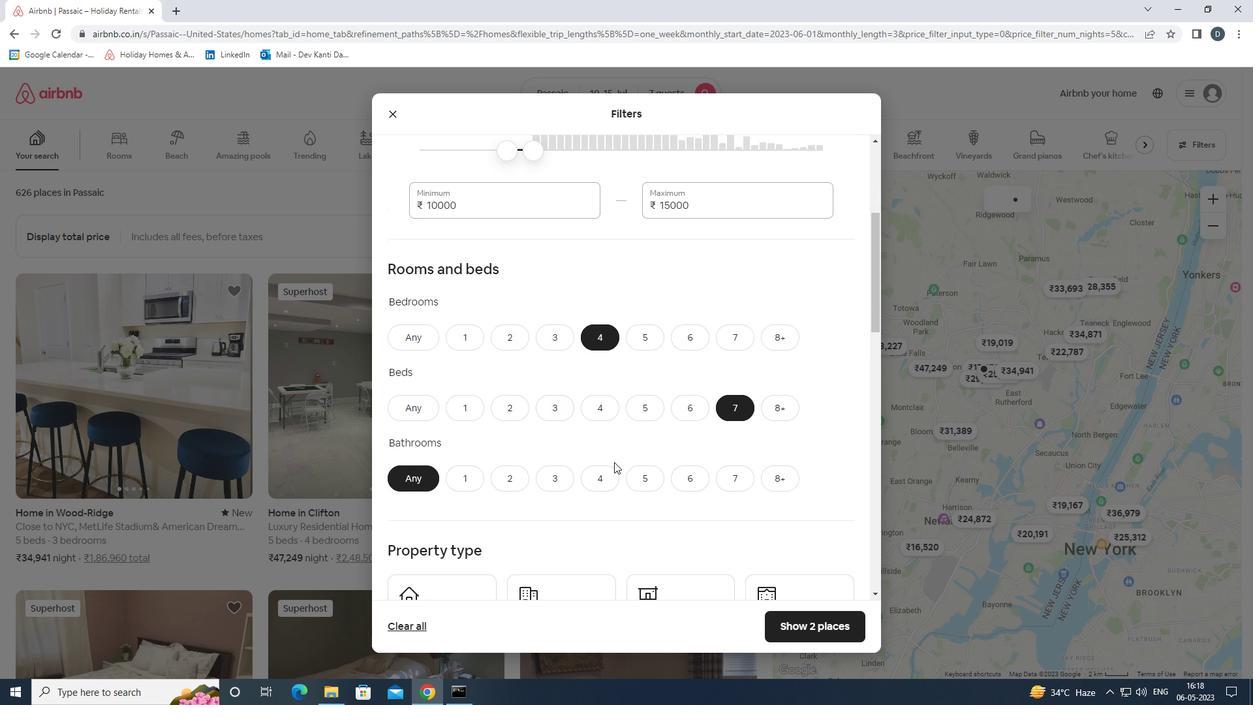 
Action: Mouse pressed left at (597, 477)
Screenshot: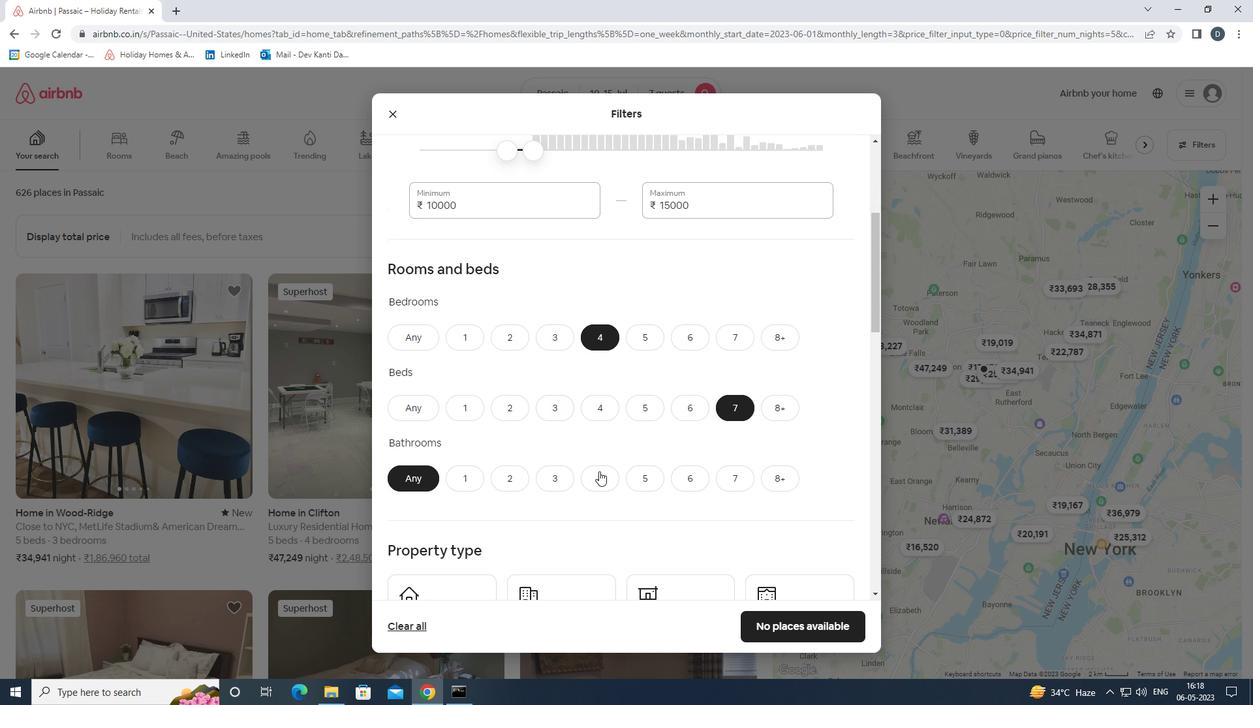 
Action: Mouse scrolled (597, 476) with delta (0, 0)
Screenshot: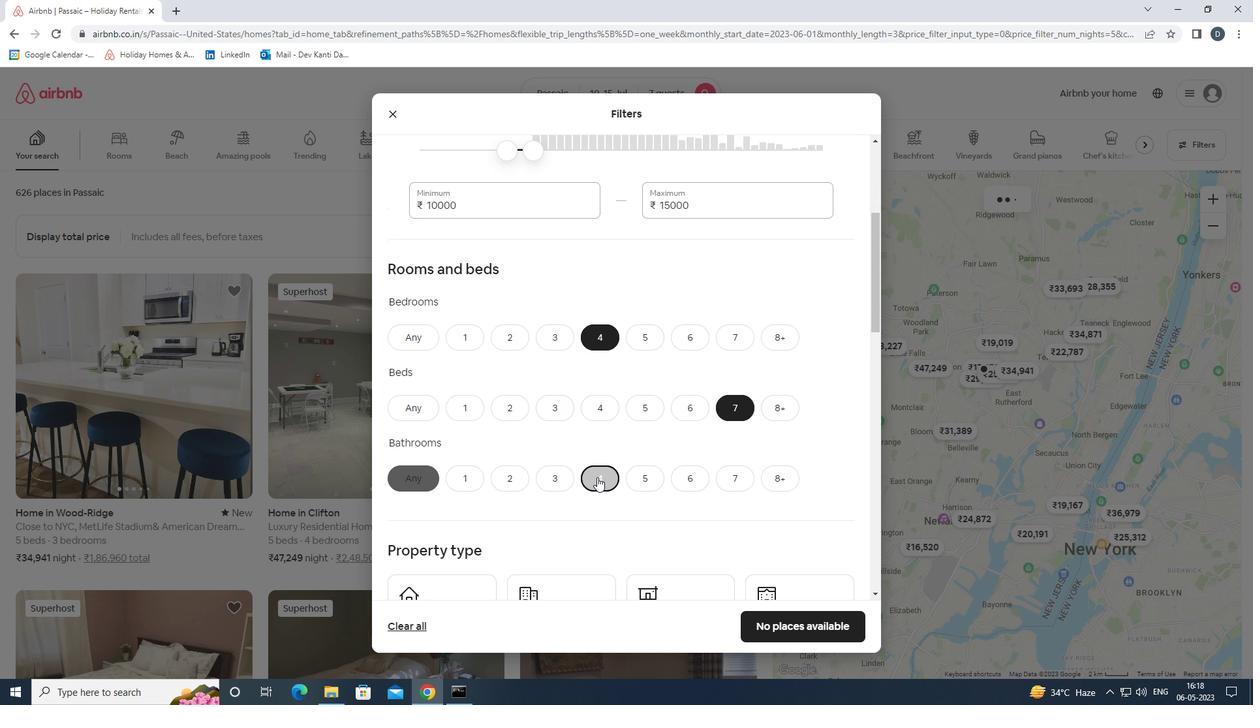 
Action: Mouse moved to (596, 477)
Screenshot: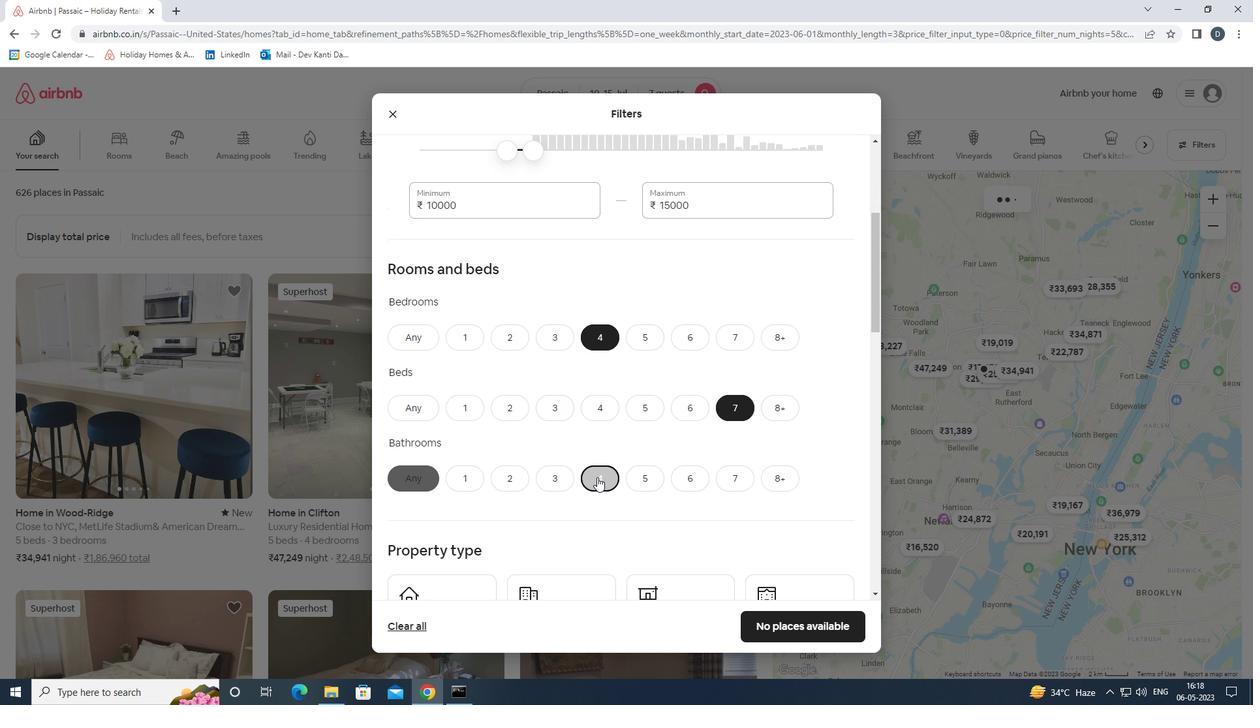 
Action: Mouse scrolled (596, 476) with delta (0, 0)
Screenshot: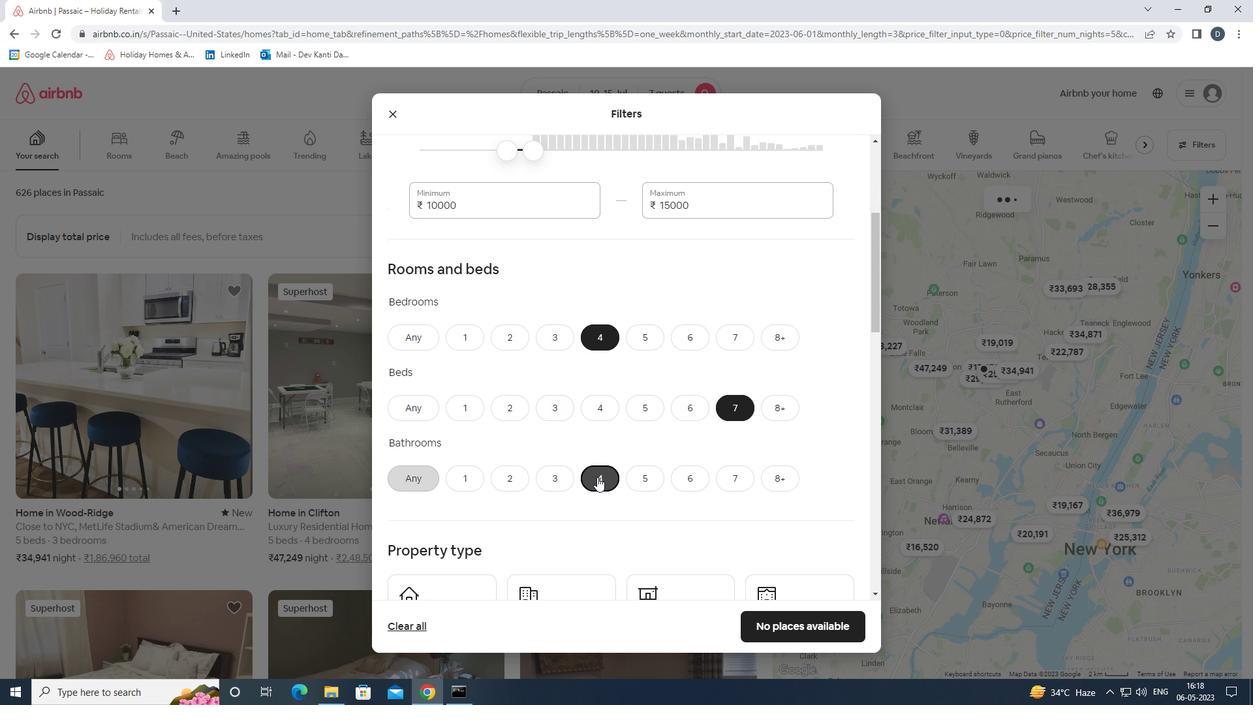 
Action: Mouse scrolled (596, 476) with delta (0, 0)
Screenshot: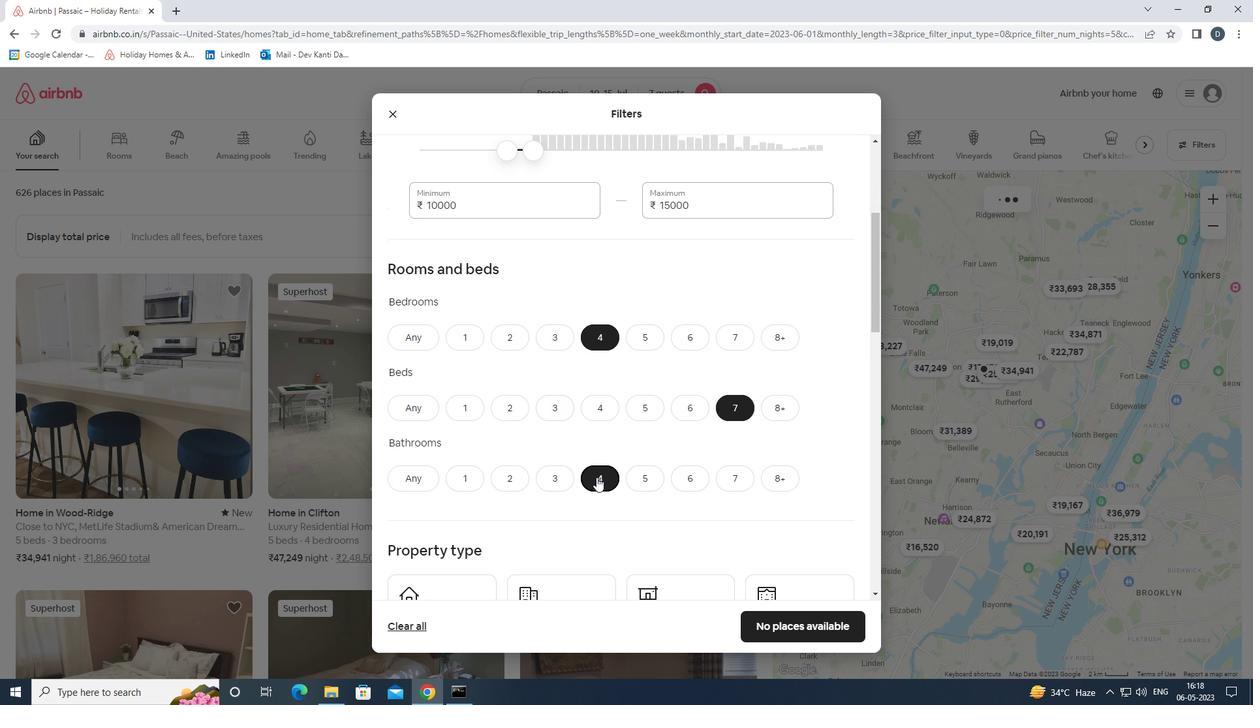 
Action: Mouse moved to (459, 438)
Screenshot: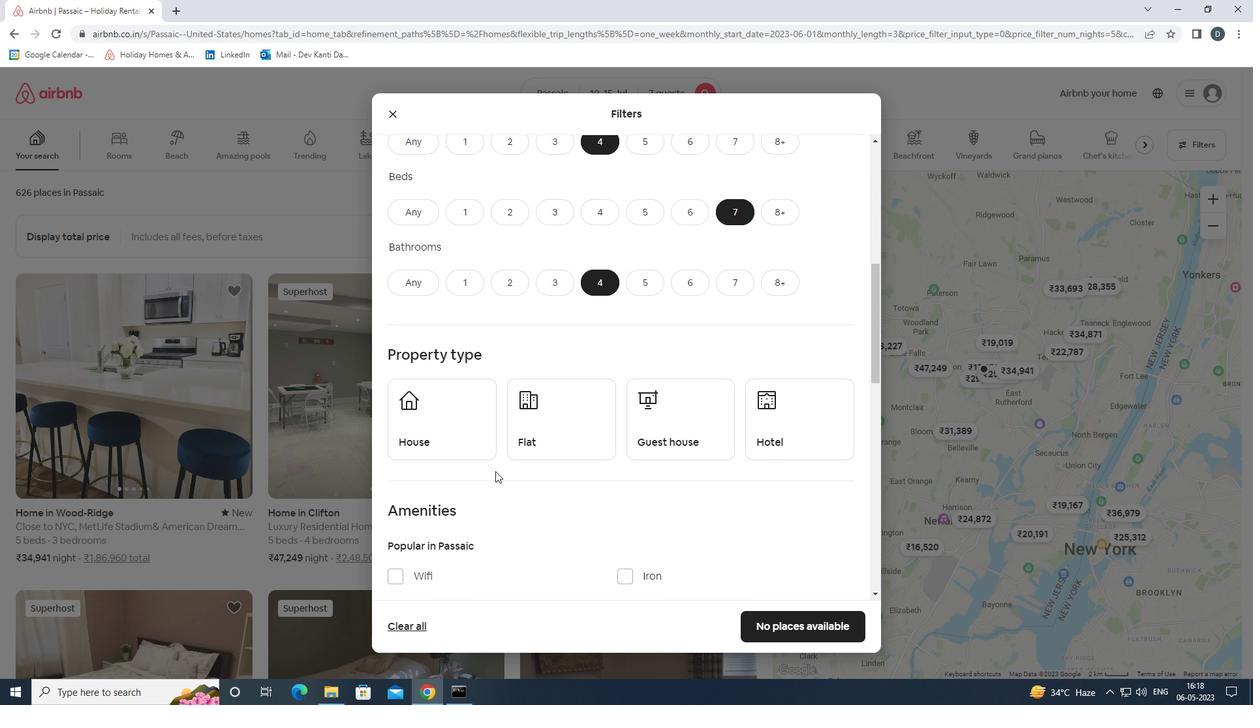 
Action: Mouse pressed left at (459, 438)
Screenshot: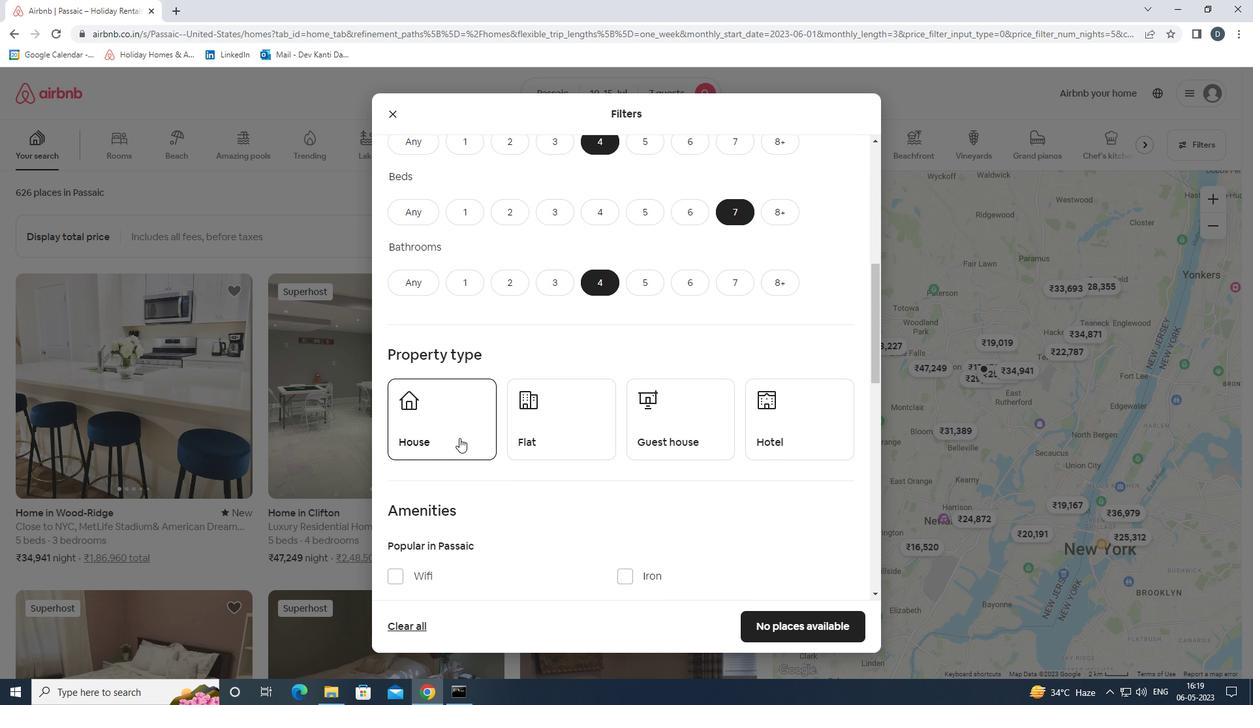 
Action: Mouse moved to (562, 423)
Screenshot: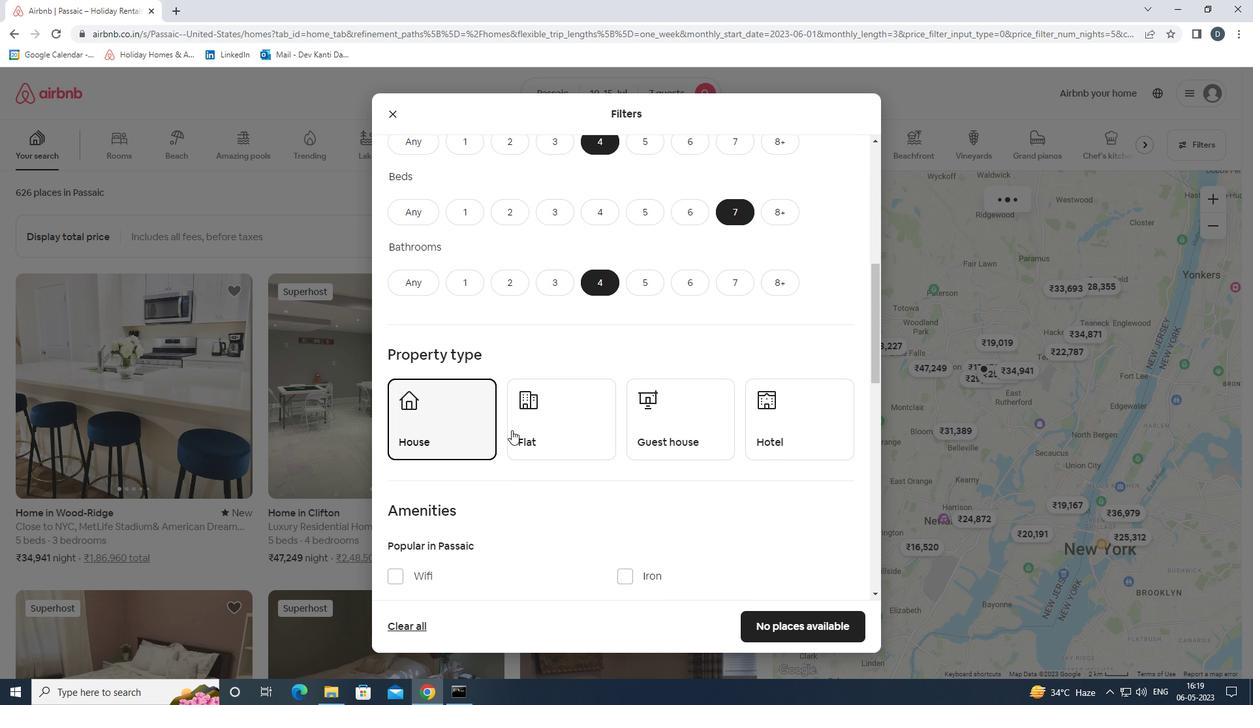 
Action: Mouse pressed left at (562, 423)
Screenshot: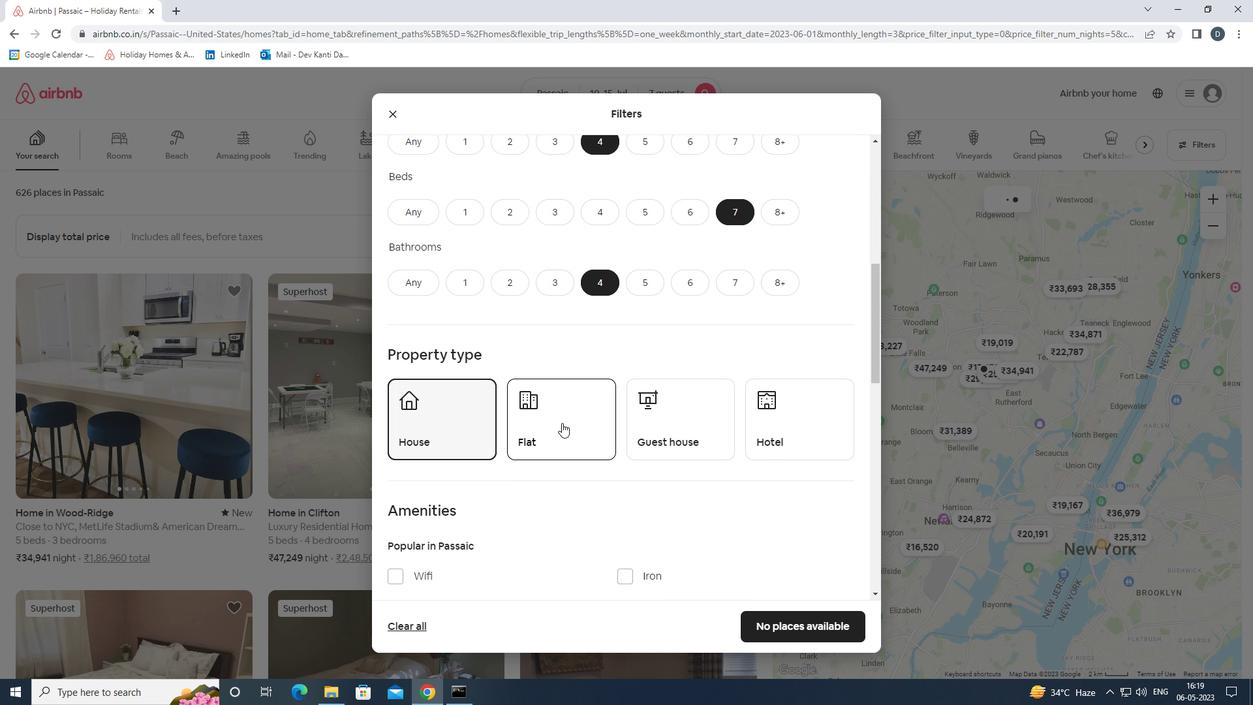 
Action: Mouse moved to (660, 421)
Screenshot: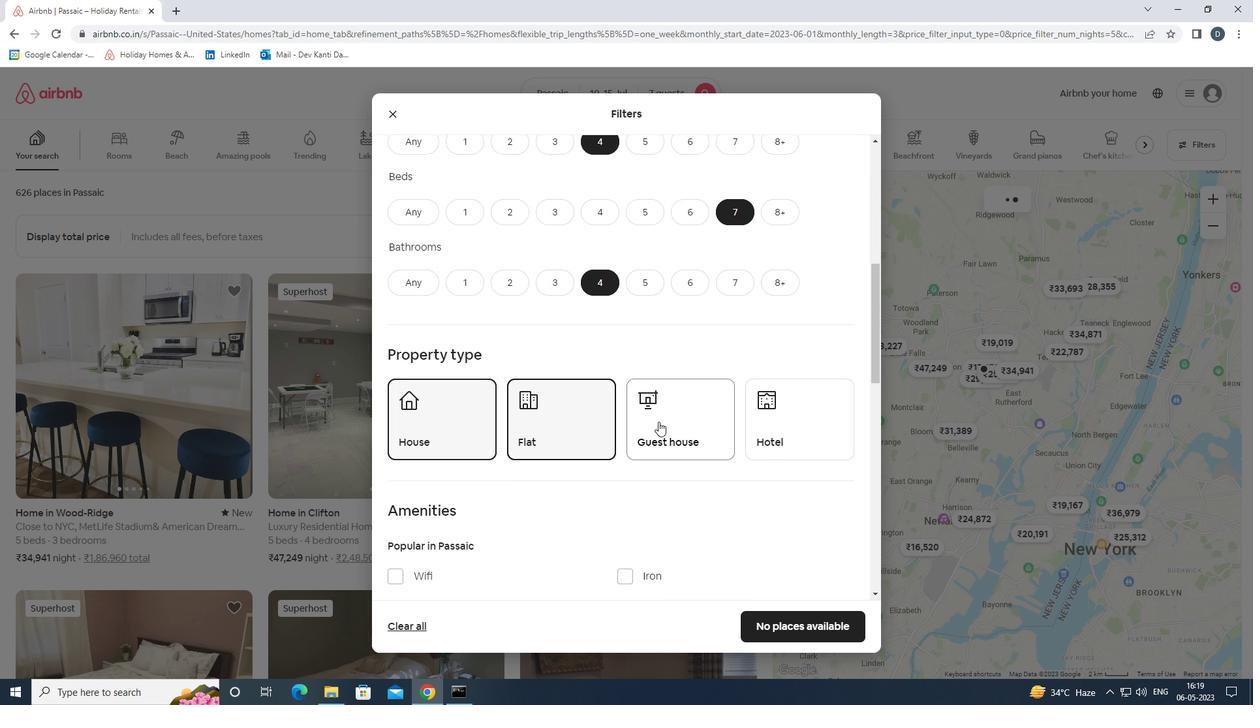
Action: Mouse pressed left at (660, 421)
Screenshot: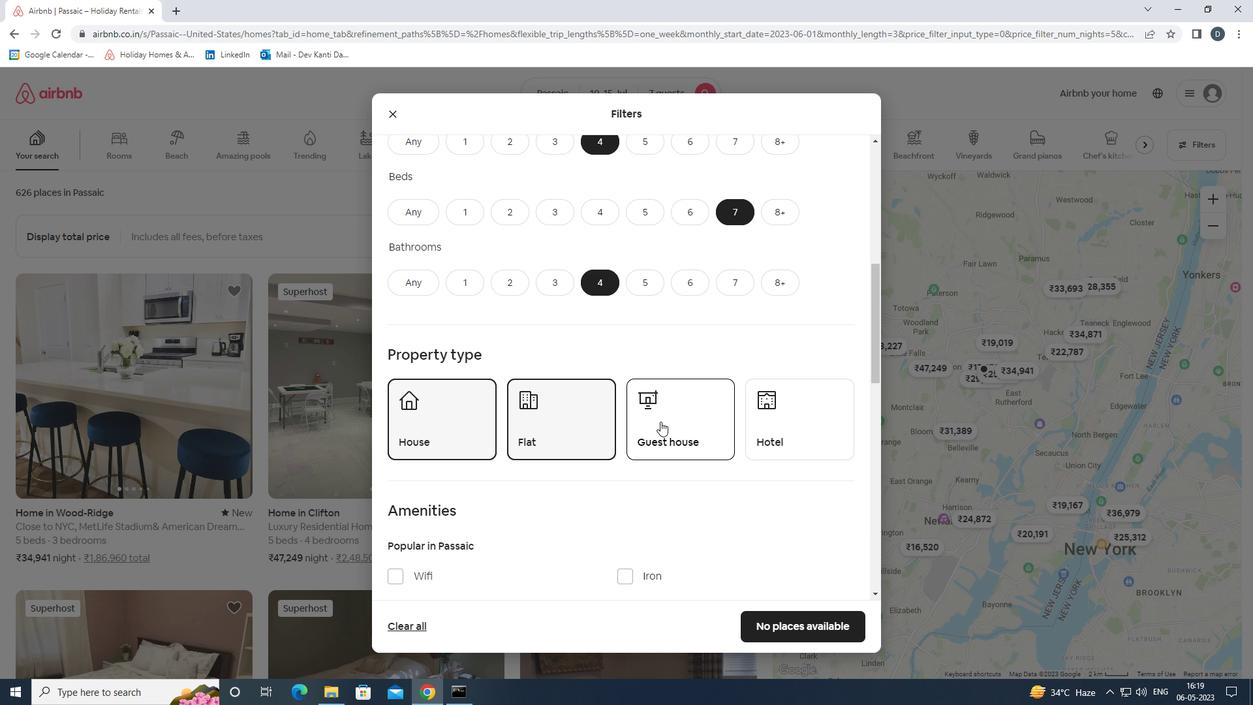 
Action: Mouse moved to (661, 421)
Screenshot: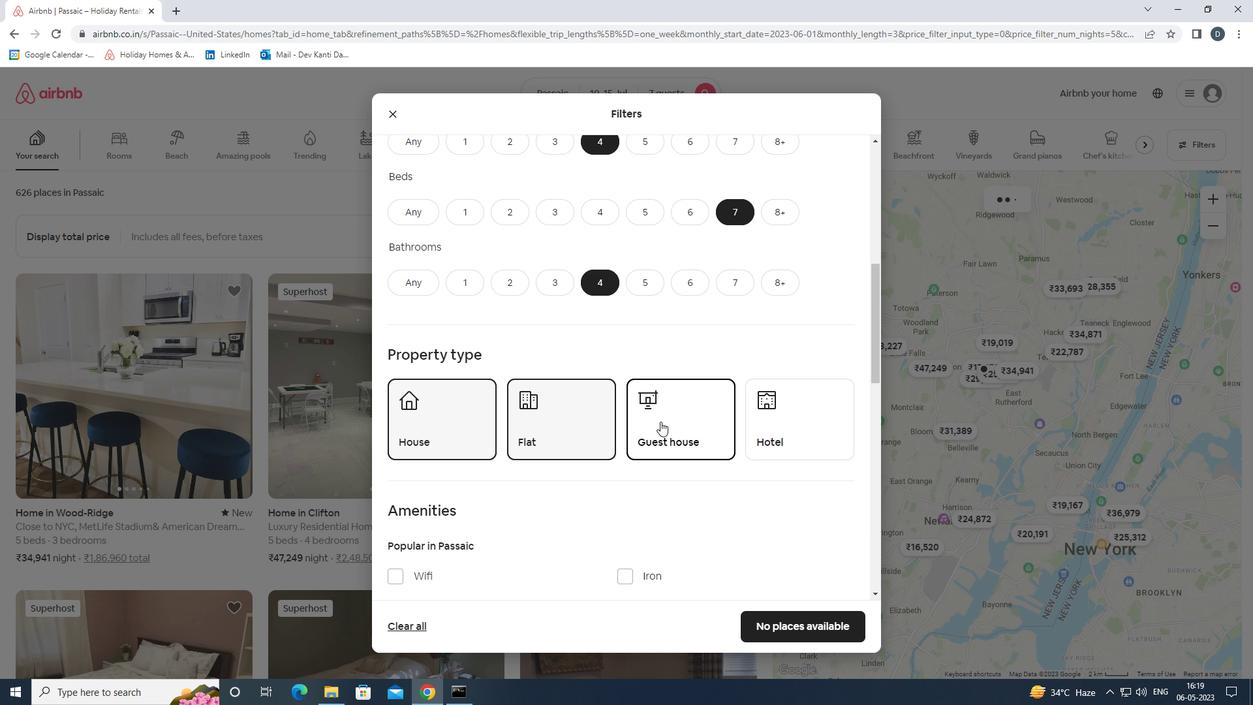 
Action: Mouse scrolled (661, 421) with delta (0, 0)
Screenshot: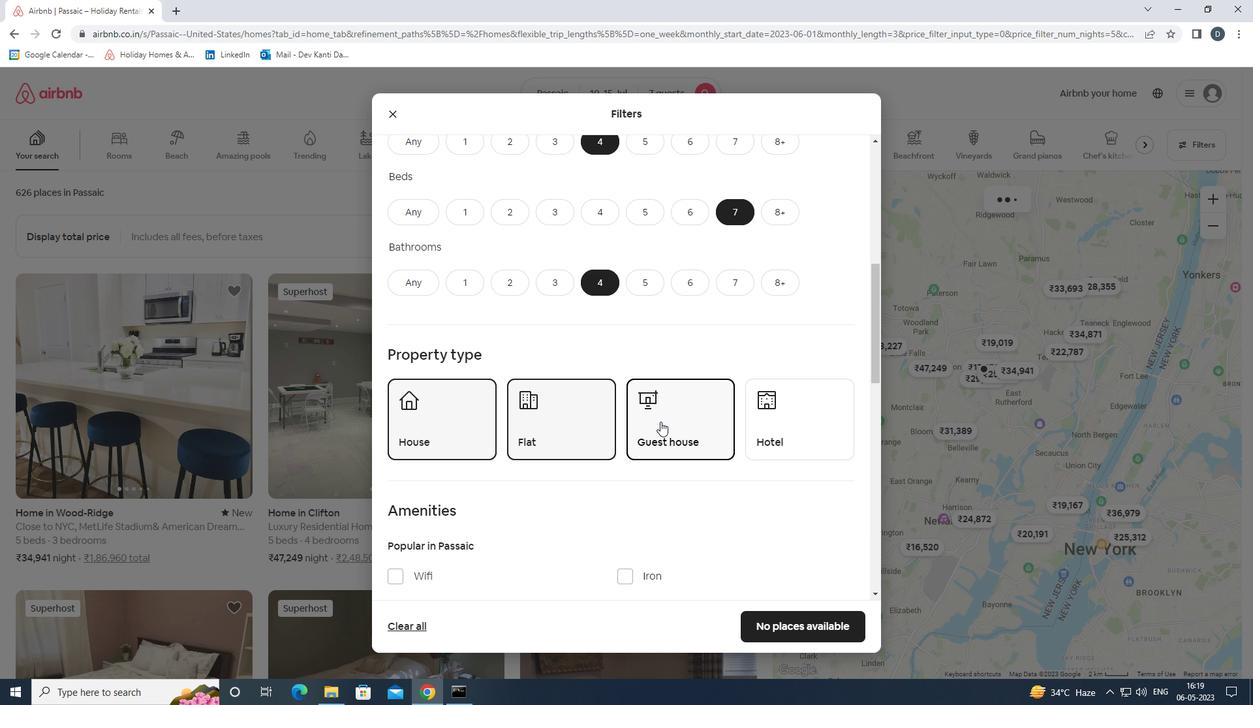 
Action: Mouse scrolled (661, 421) with delta (0, 0)
Screenshot: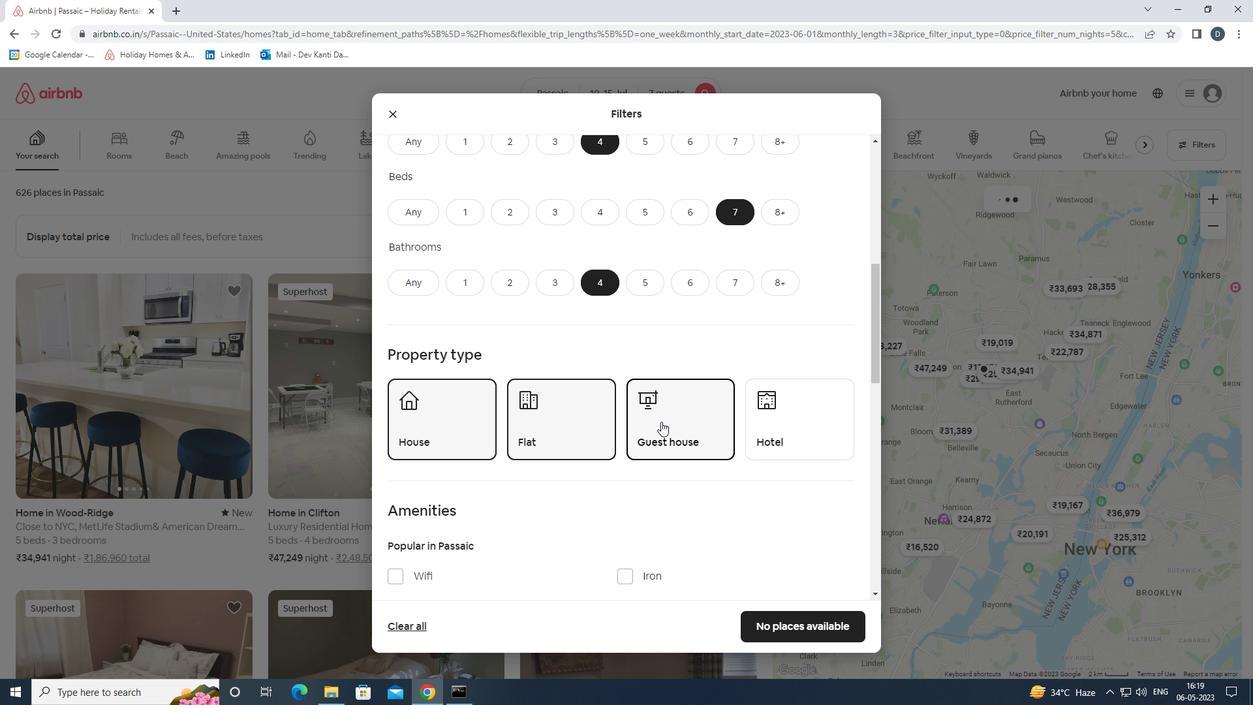 
Action: Mouse scrolled (661, 421) with delta (0, 0)
Screenshot: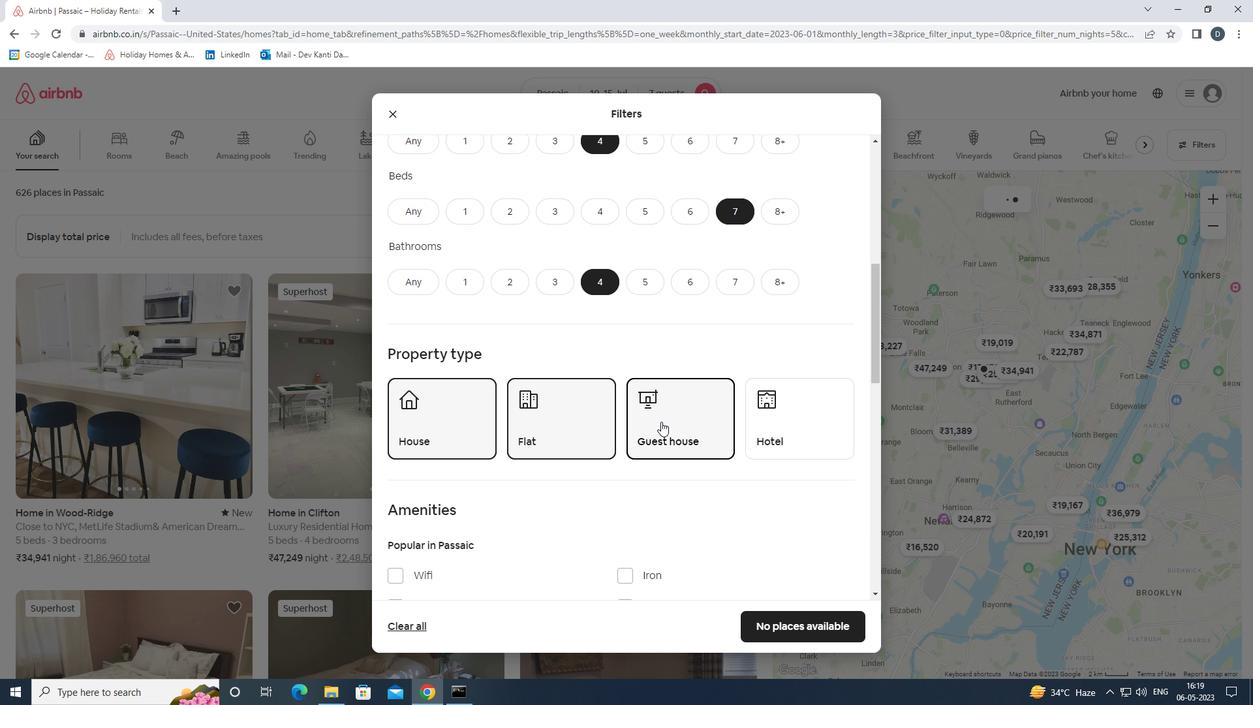 
Action: Mouse scrolled (661, 421) with delta (0, 0)
Screenshot: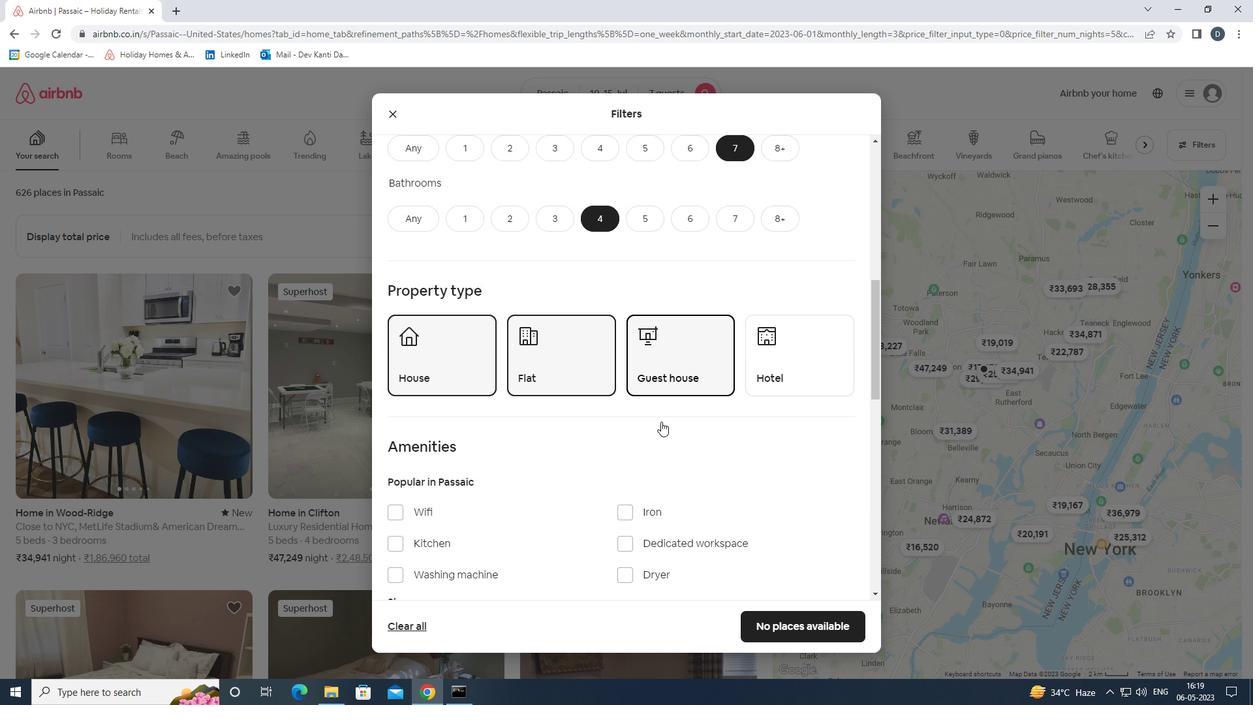 
Action: Mouse moved to (420, 316)
Screenshot: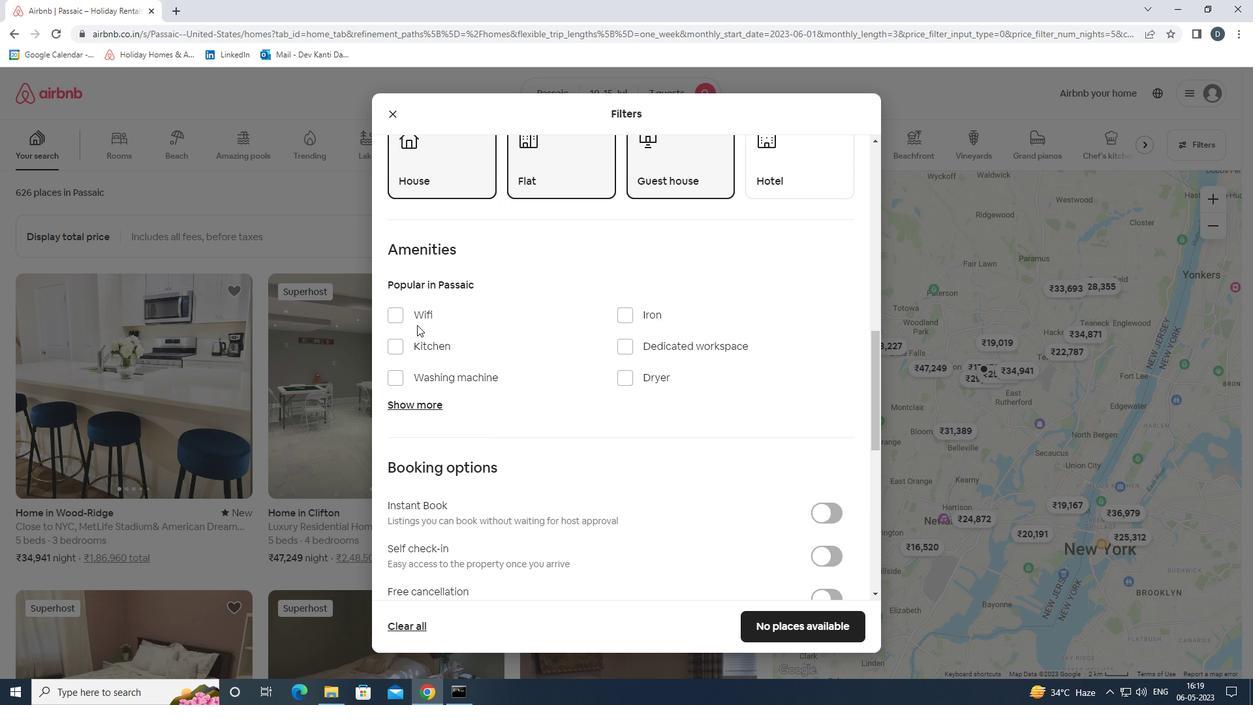 
Action: Mouse pressed left at (420, 316)
Screenshot: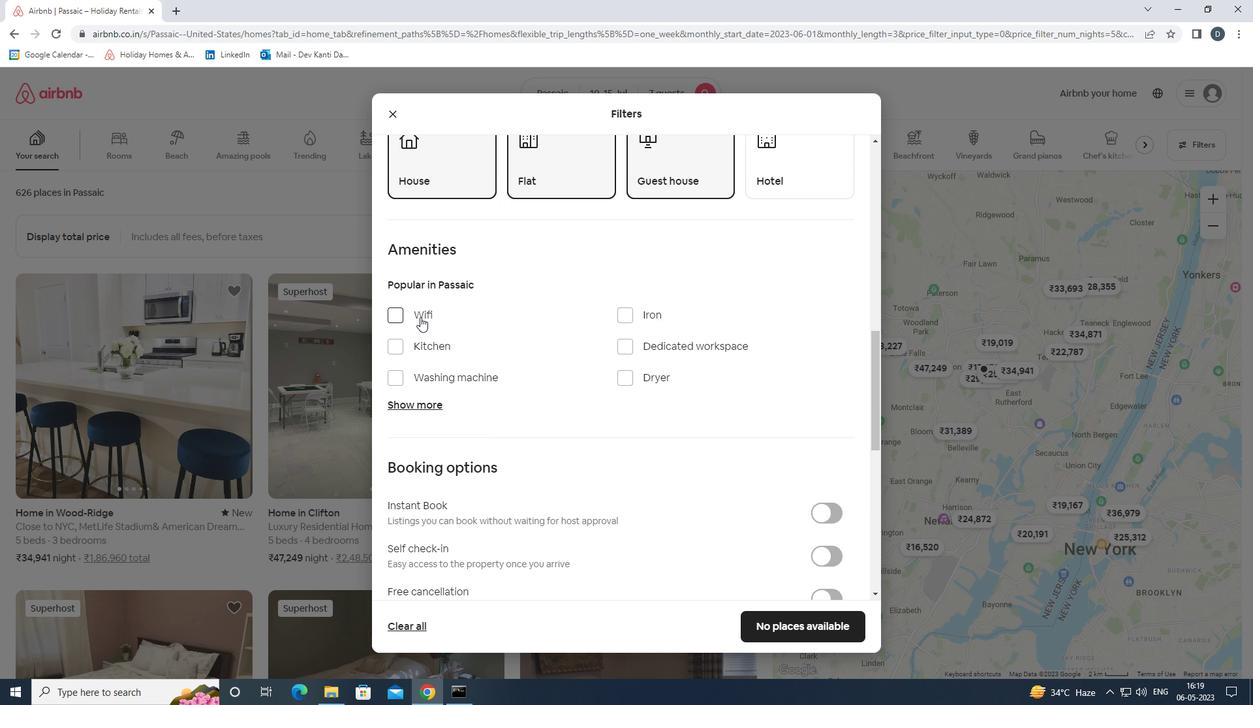 
Action: Mouse moved to (417, 400)
Screenshot: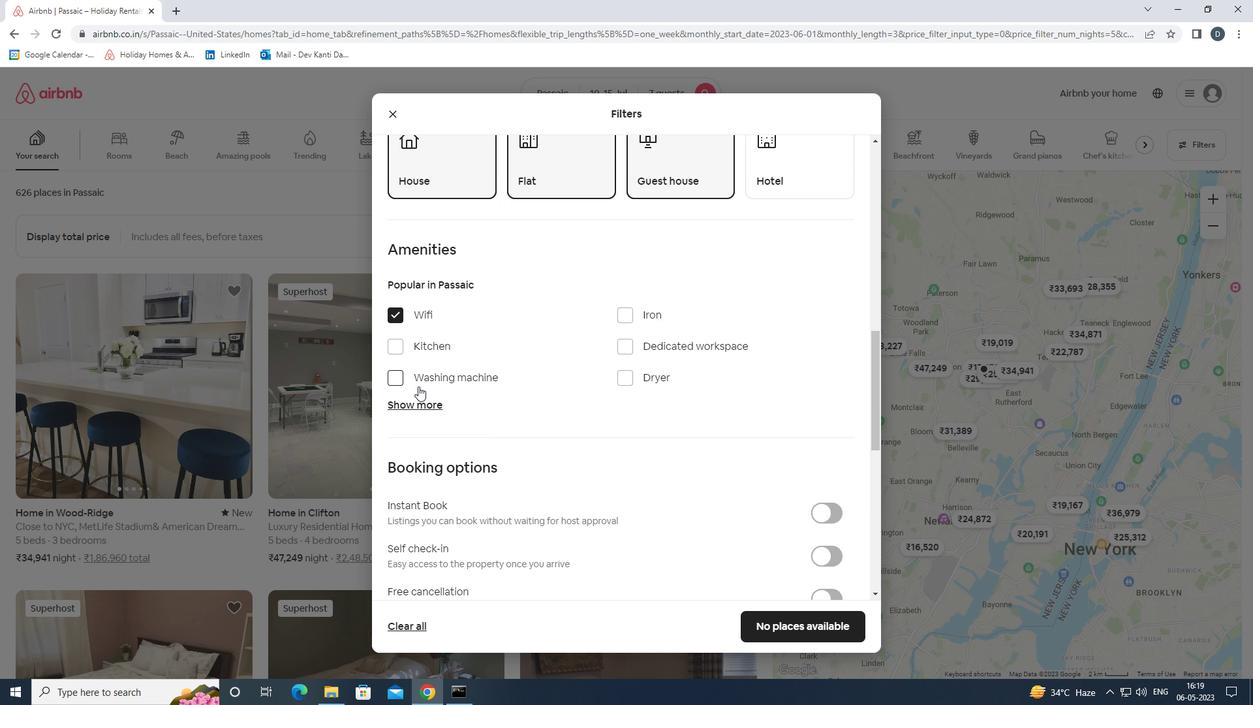 
Action: Mouse pressed left at (417, 400)
Screenshot: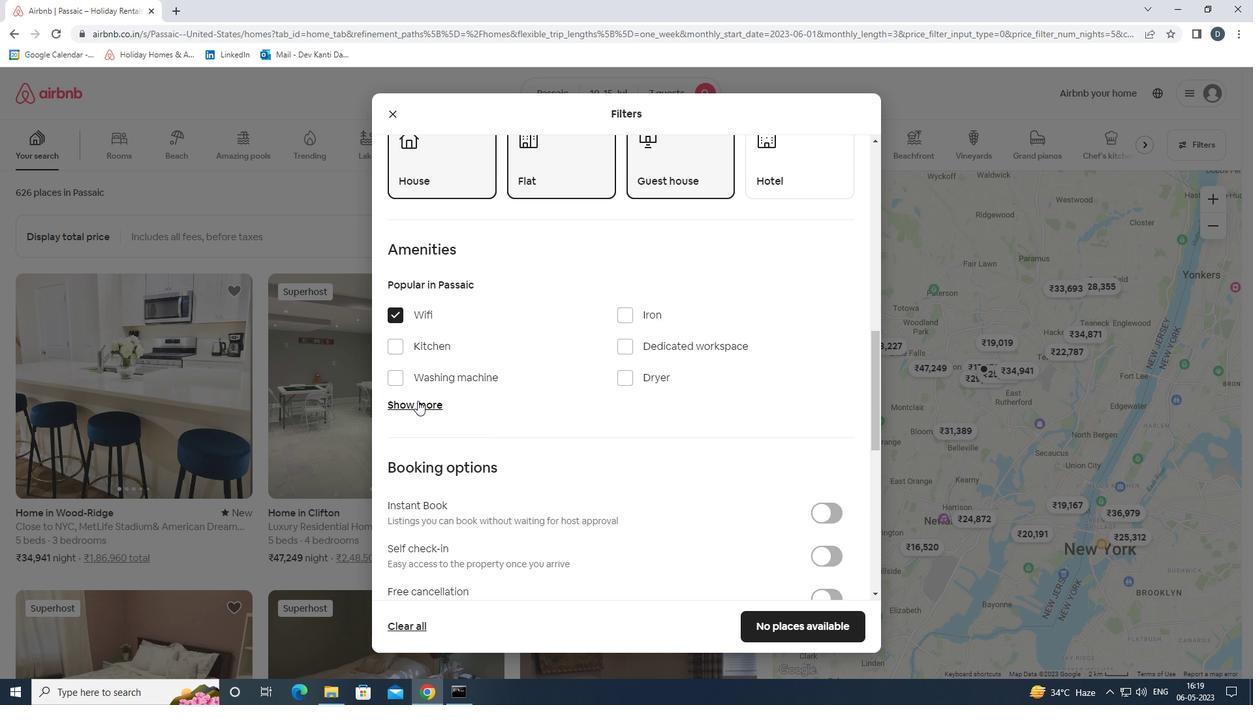
Action: Mouse moved to (419, 479)
Screenshot: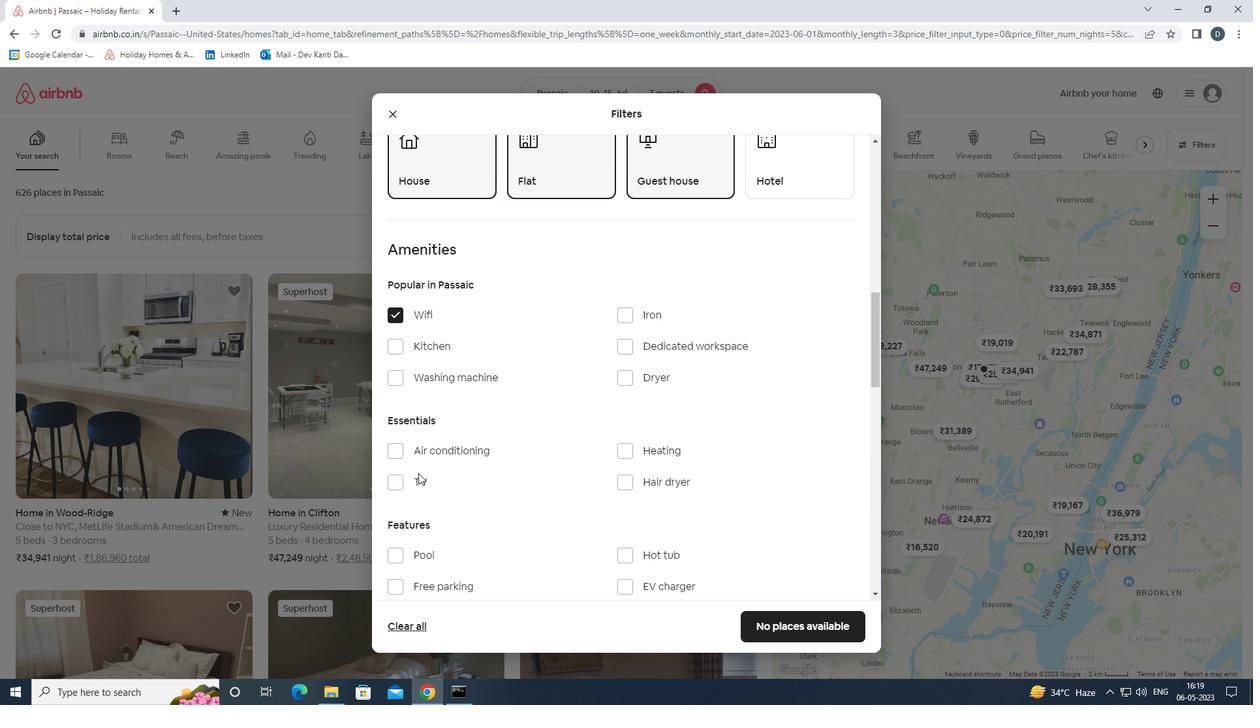 
Action: Mouse pressed left at (419, 479)
Screenshot: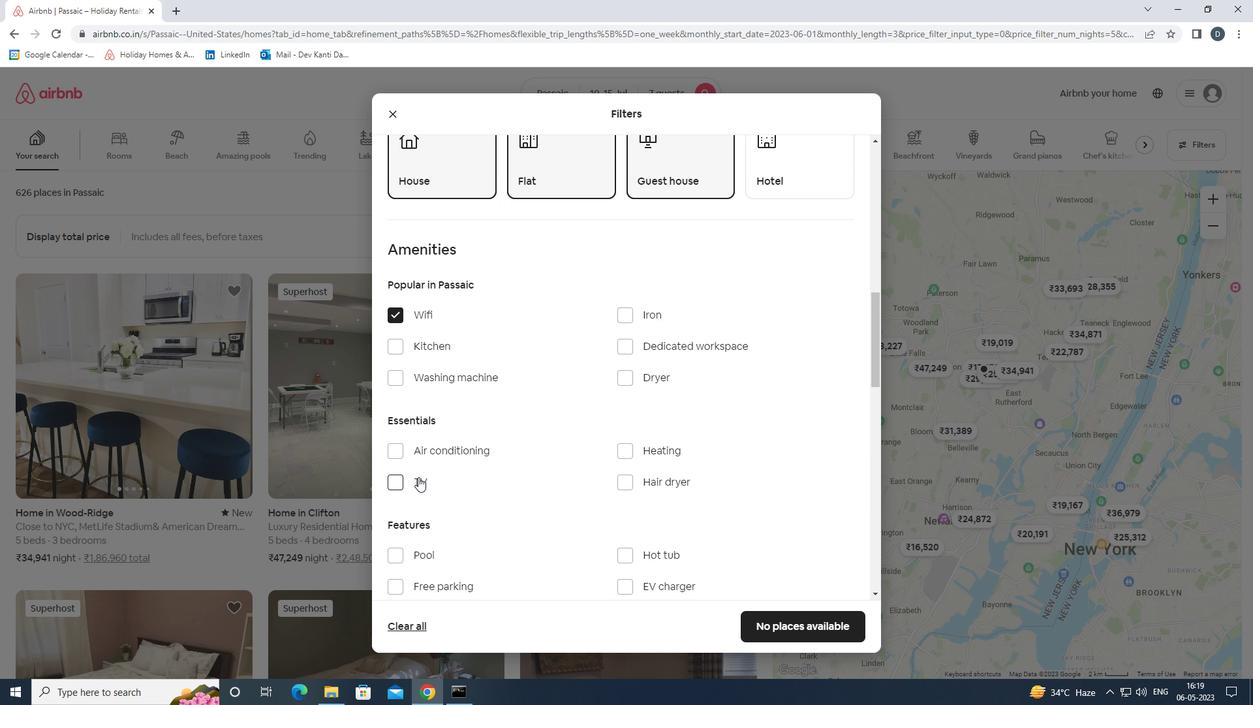 
Action: Mouse moved to (515, 469)
Screenshot: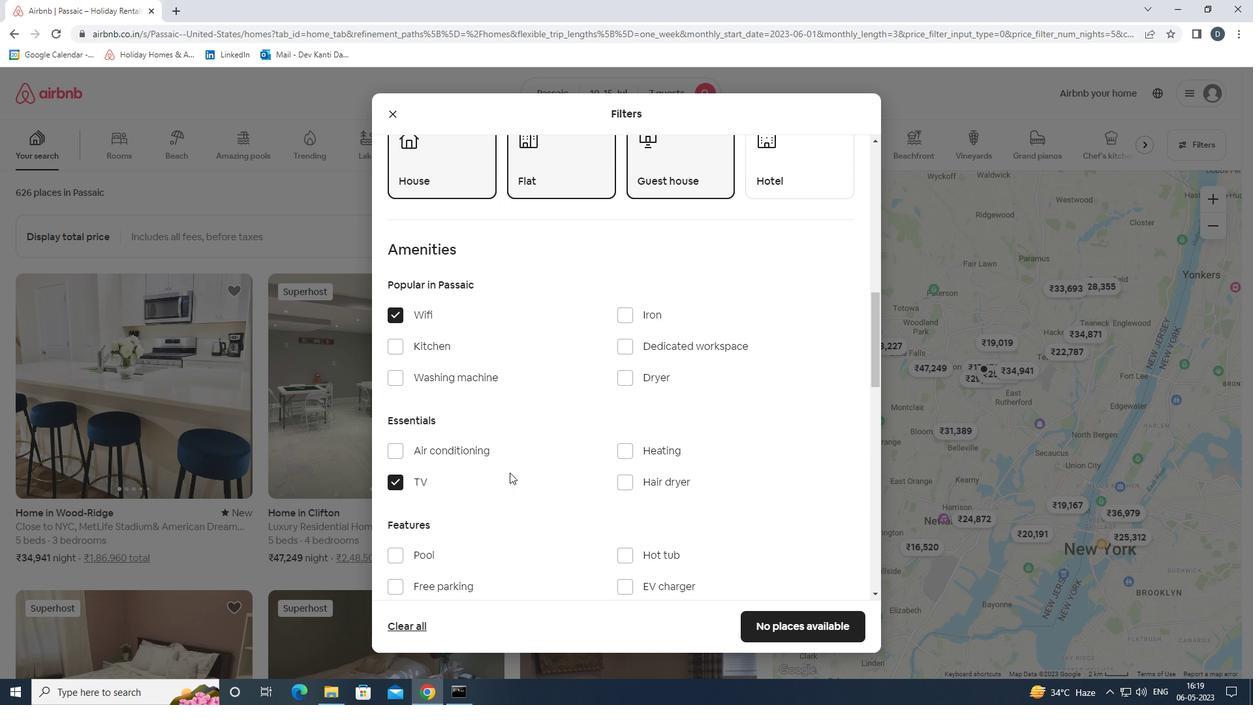 
Action: Mouse scrolled (515, 468) with delta (0, 0)
Screenshot: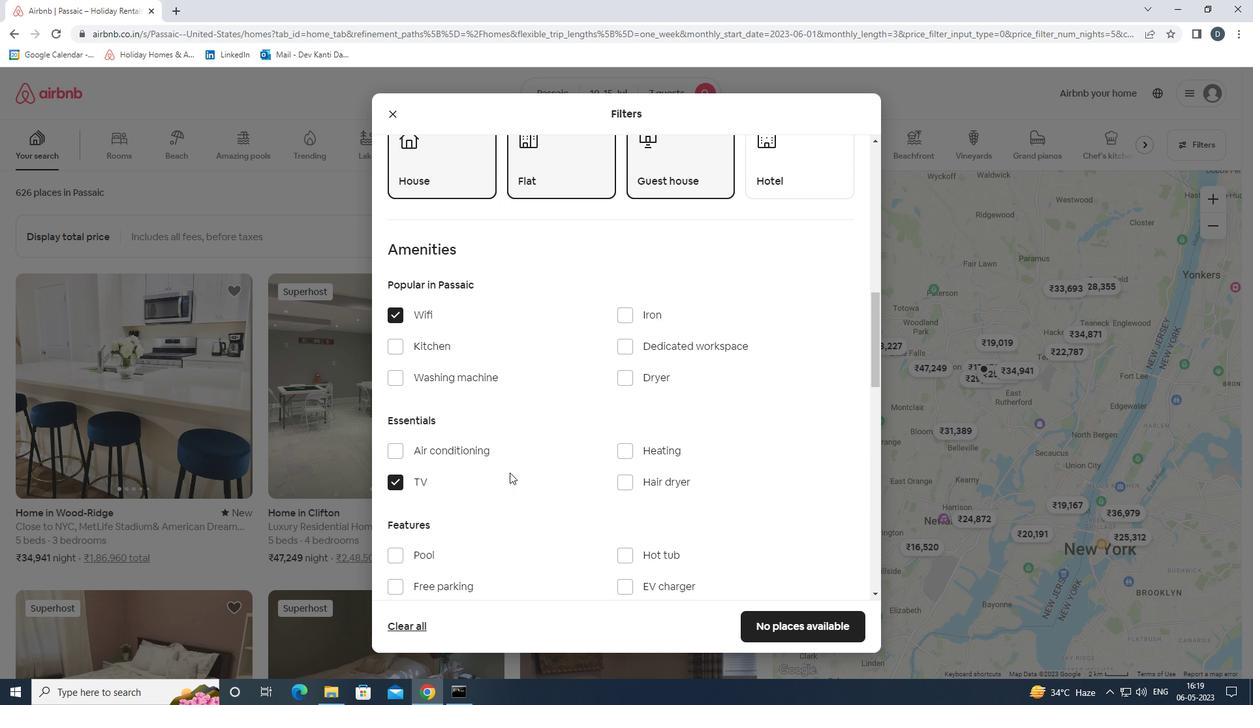 
Action: Mouse moved to (515, 469)
Screenshot: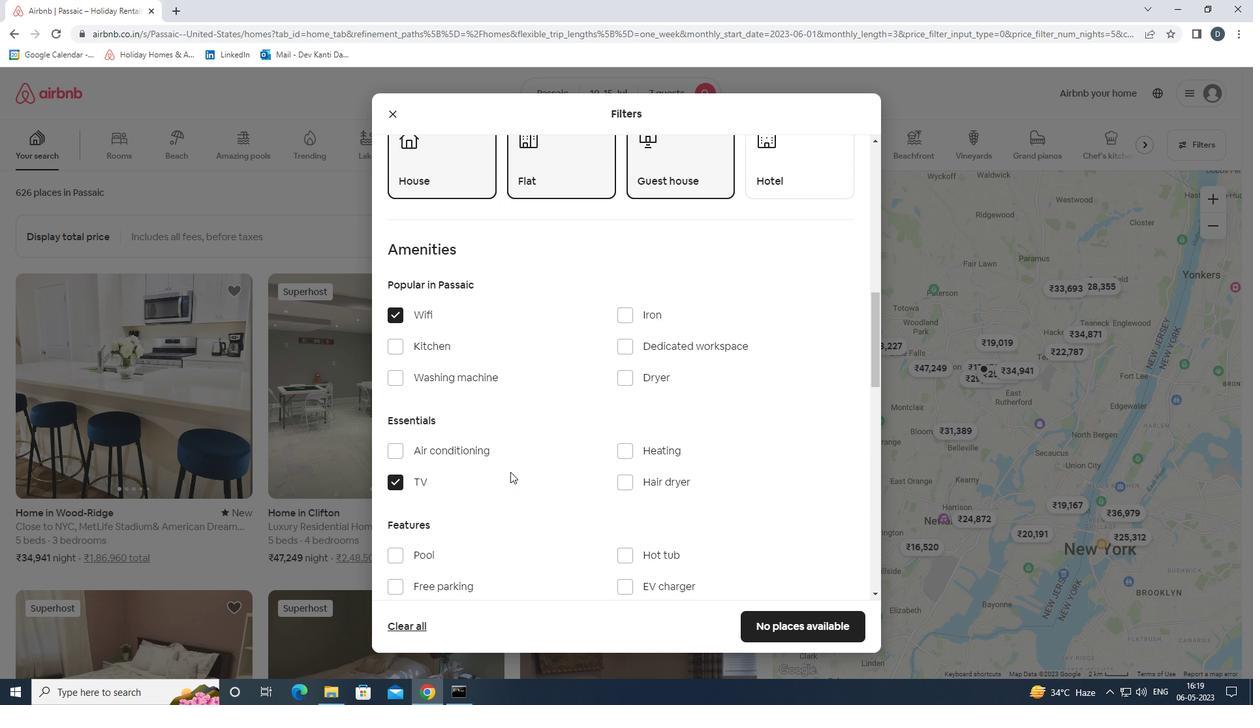 
Action: Mouse scrolled (515, 468) with delta (0, 0)
Screenshot: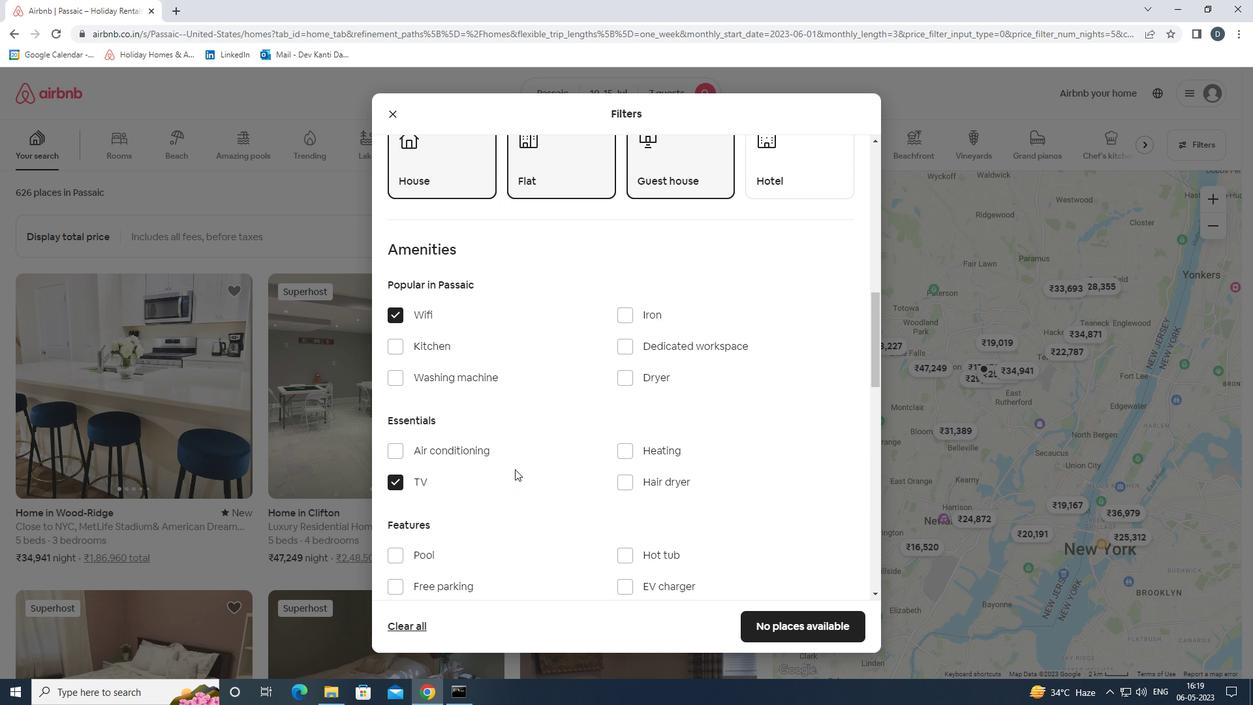 
Action: Mouse scrolled (515, 468) with delta (0, 0)
Screenshot: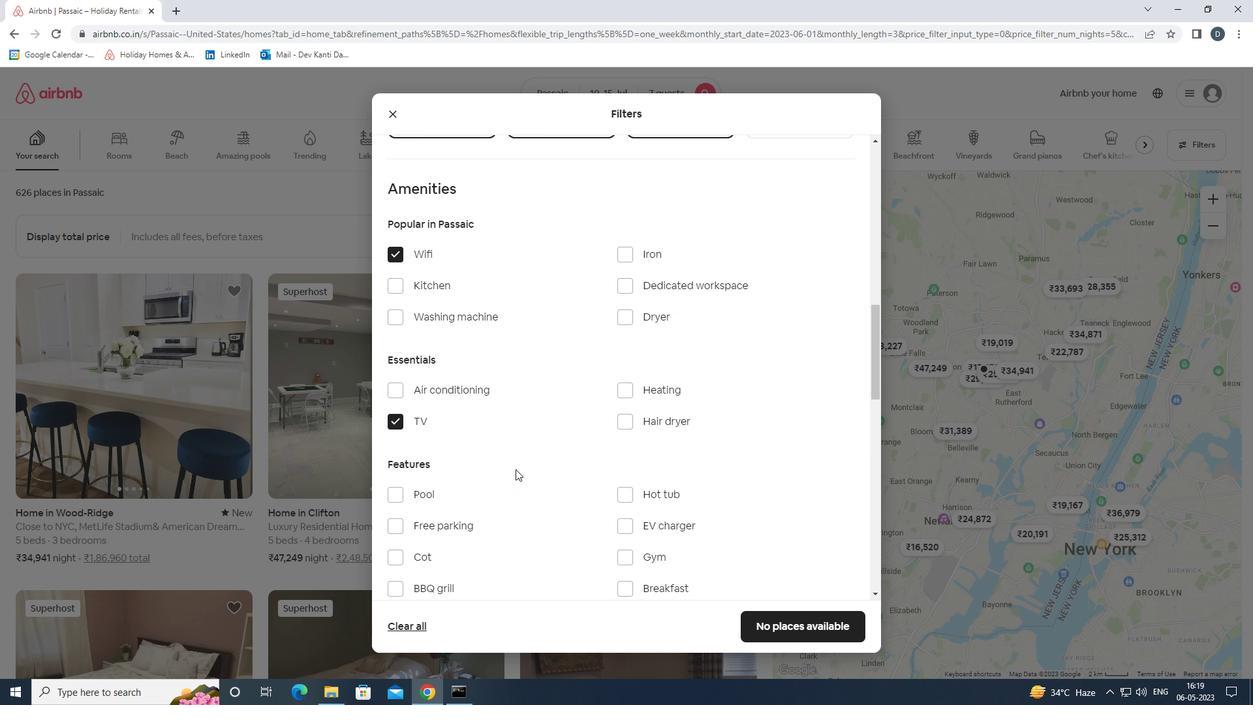 
Action: Mouse moved to (434, 395)
Screenshot: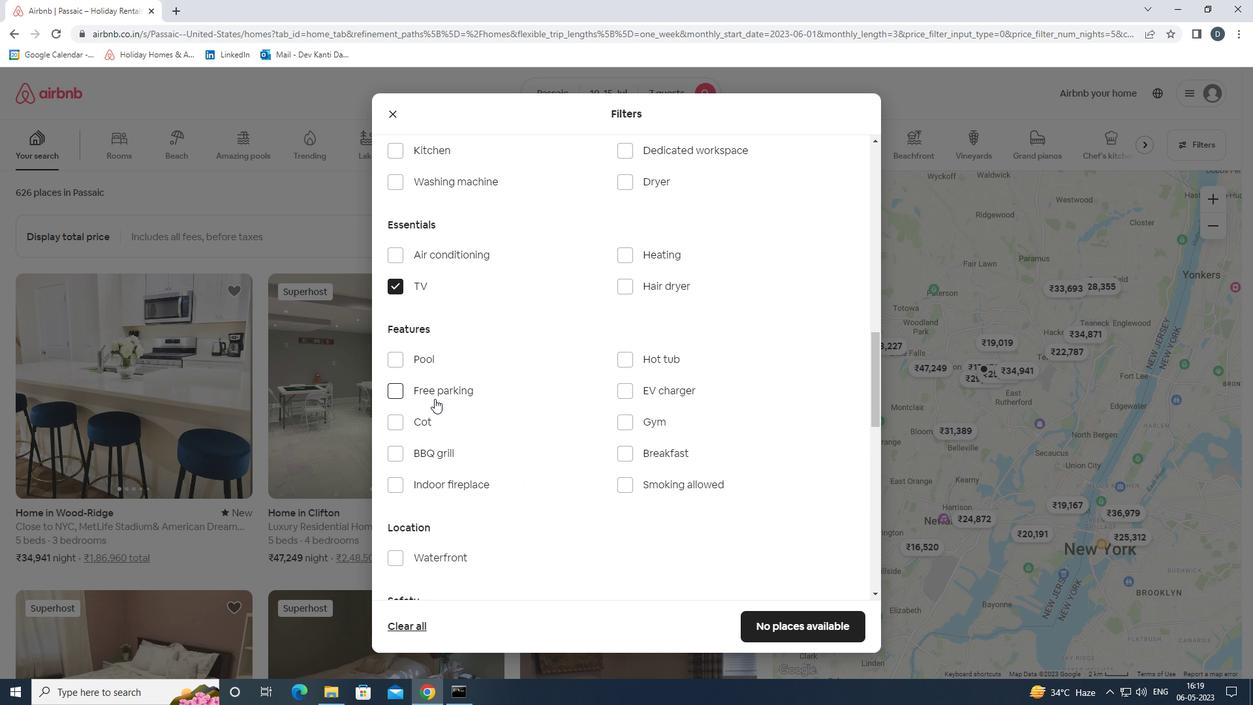 
Action: Mouse pressed left at (434, 395)
Screenshot: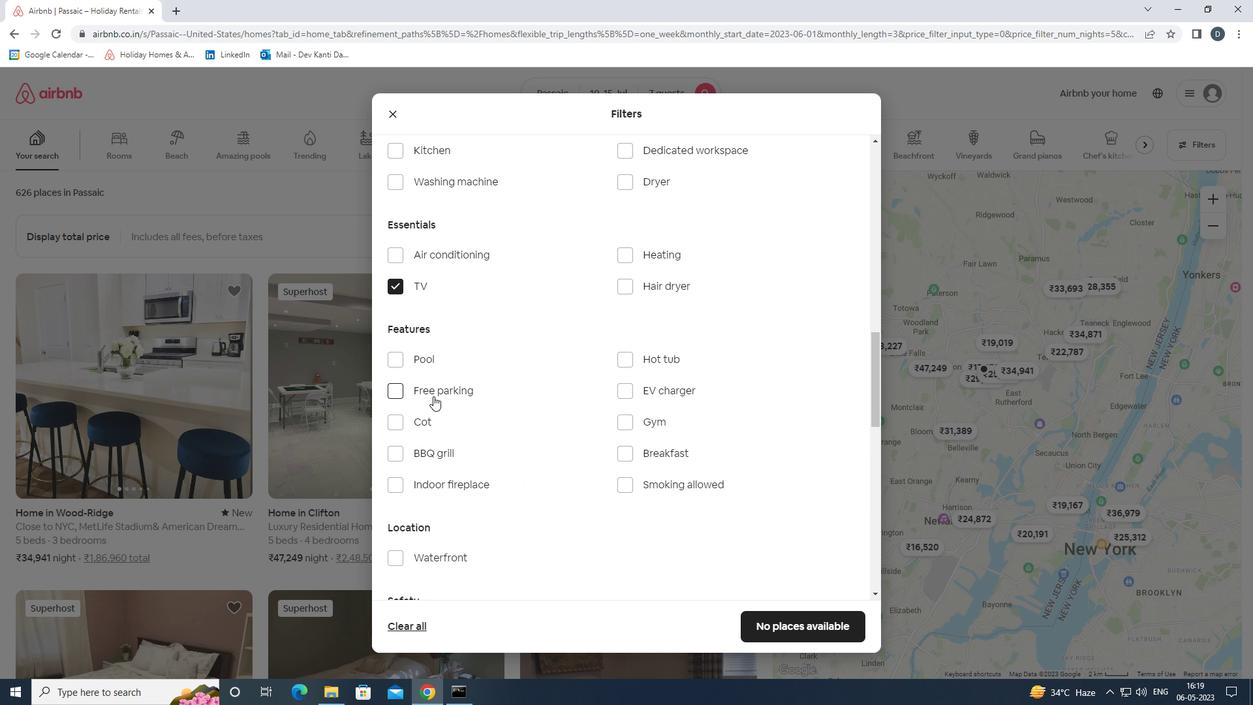 
Action: Mouse moved to (629, 426)
Screenshot: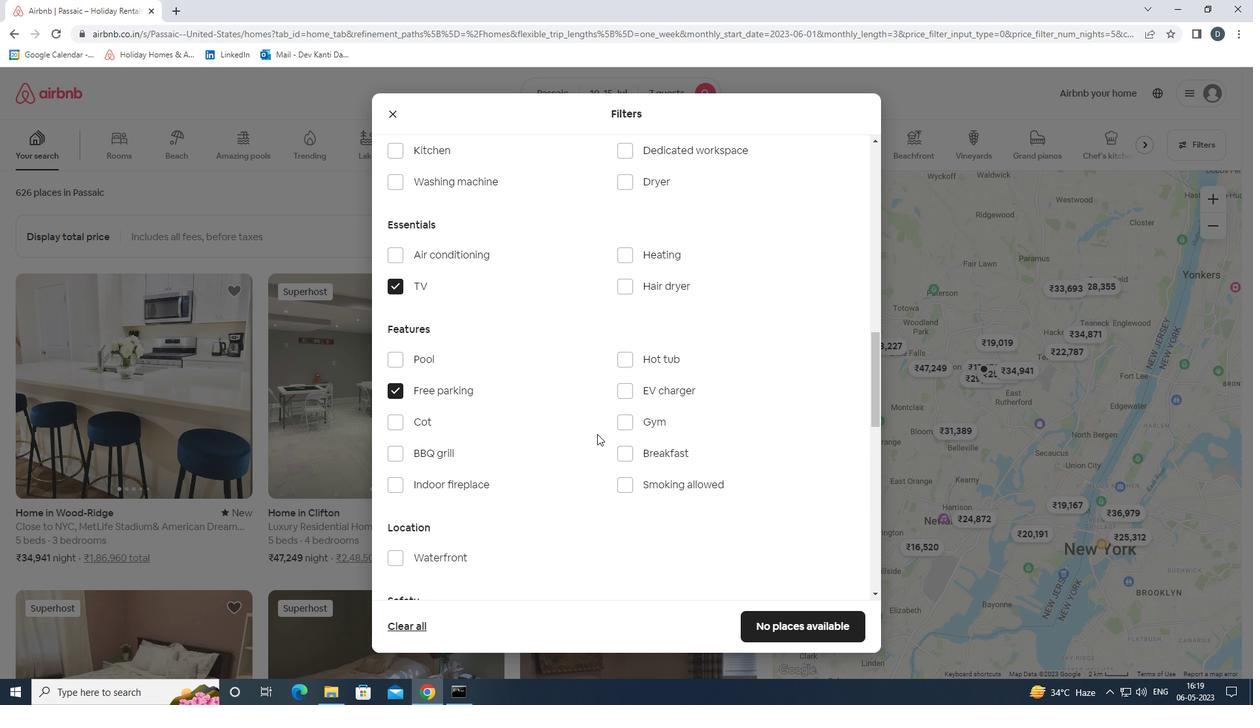 
Action: Mouse pressed left at (629, 426)
Screenshot: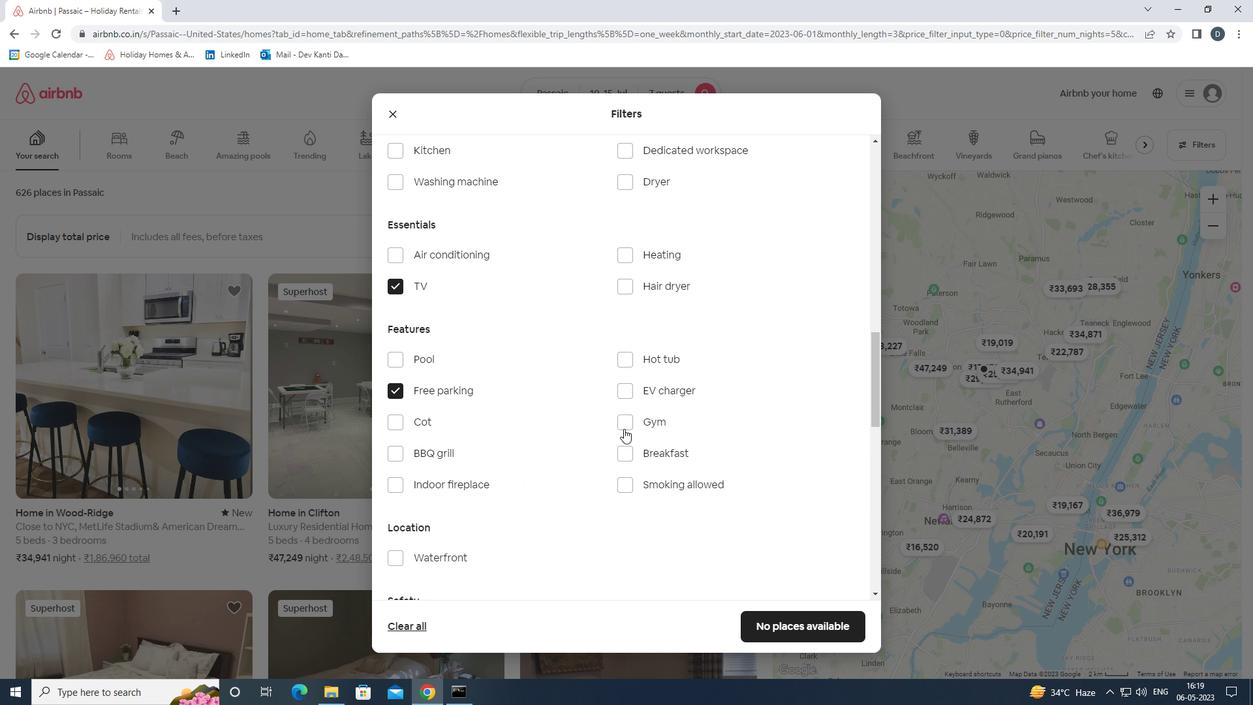 
Action: Mouse moved to (635, 455)
Screenshot: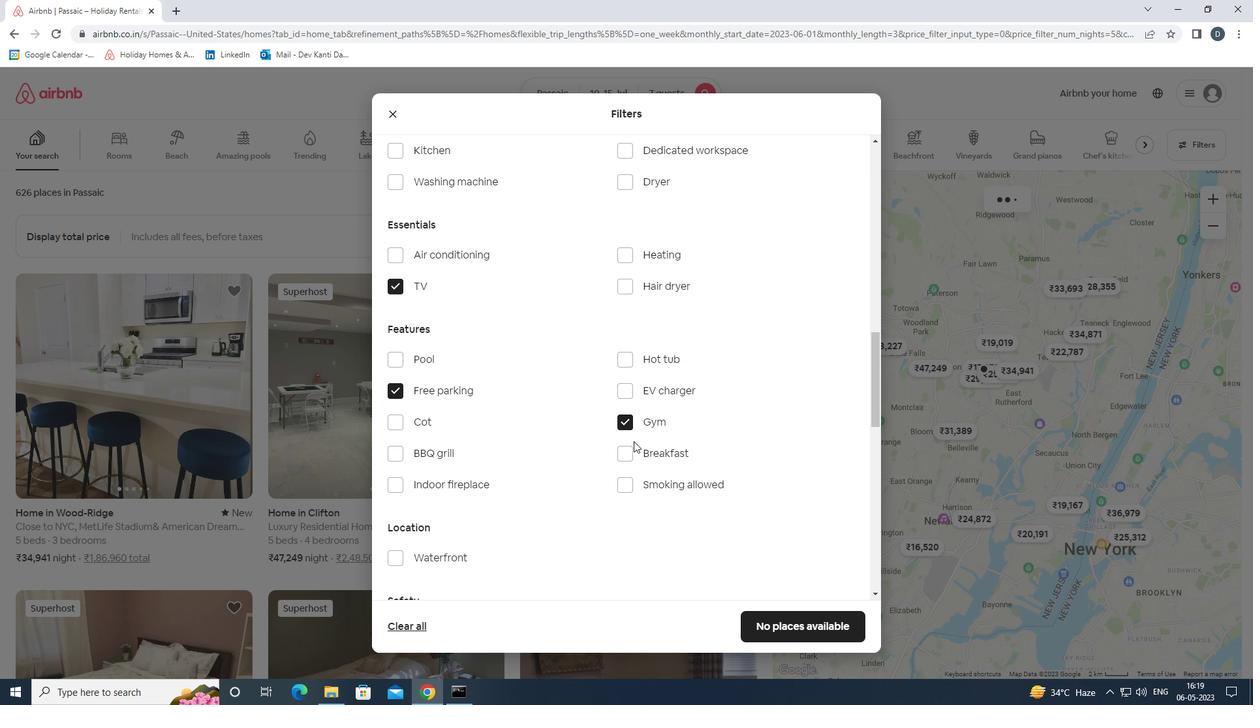 
Action: Mouse pressed left at (635, 455)
Screenshot: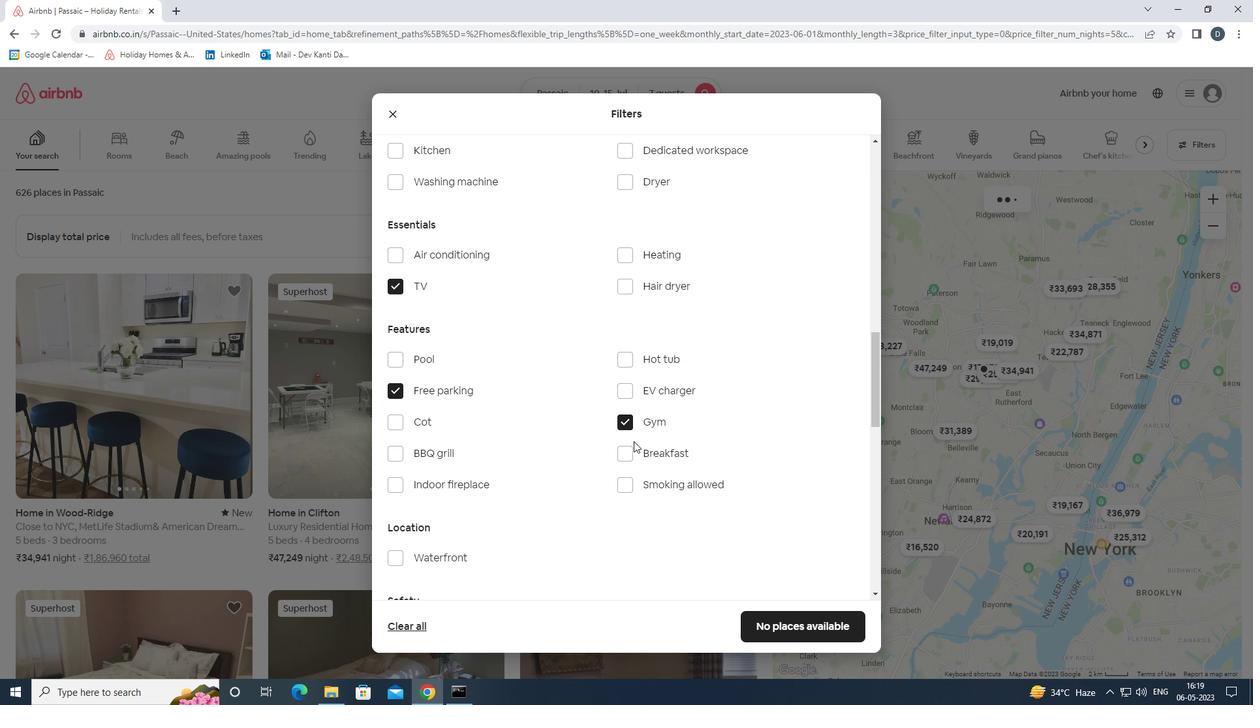 
Action: Mouse moved to (632, 455)
Screenshot: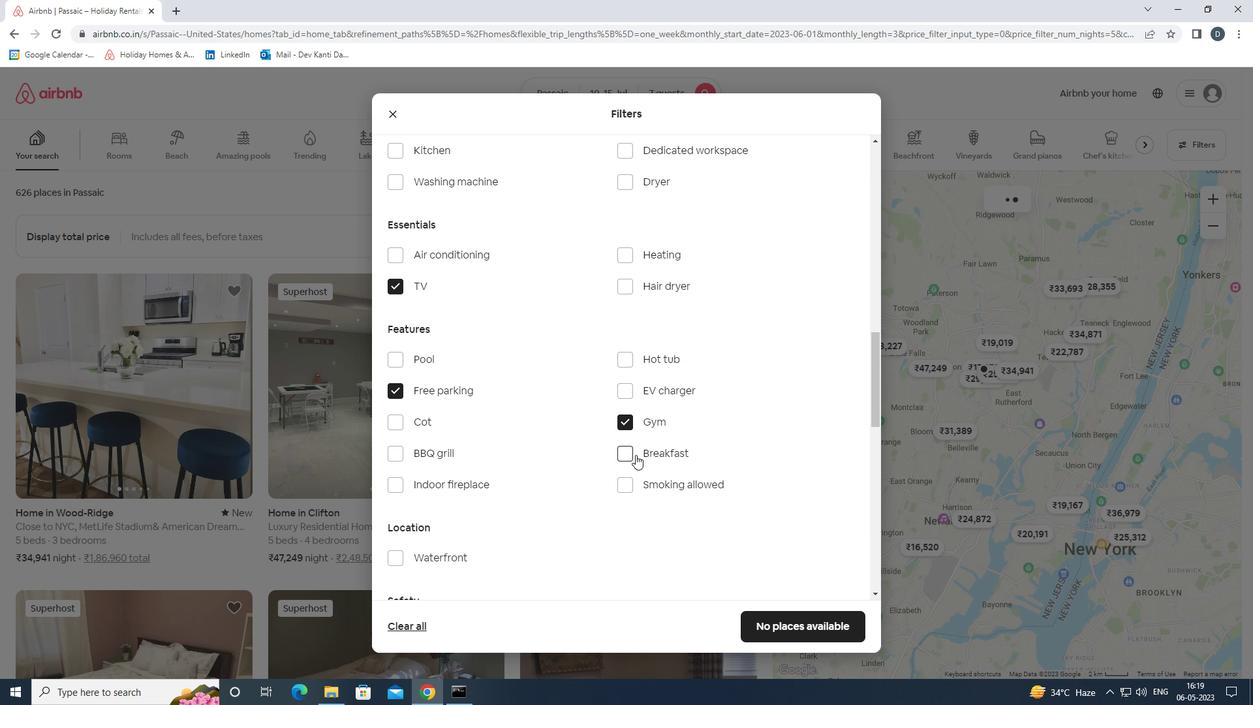 
Action: Mouse scrolled (632, 456) with delta (0, 0)
Screenshot: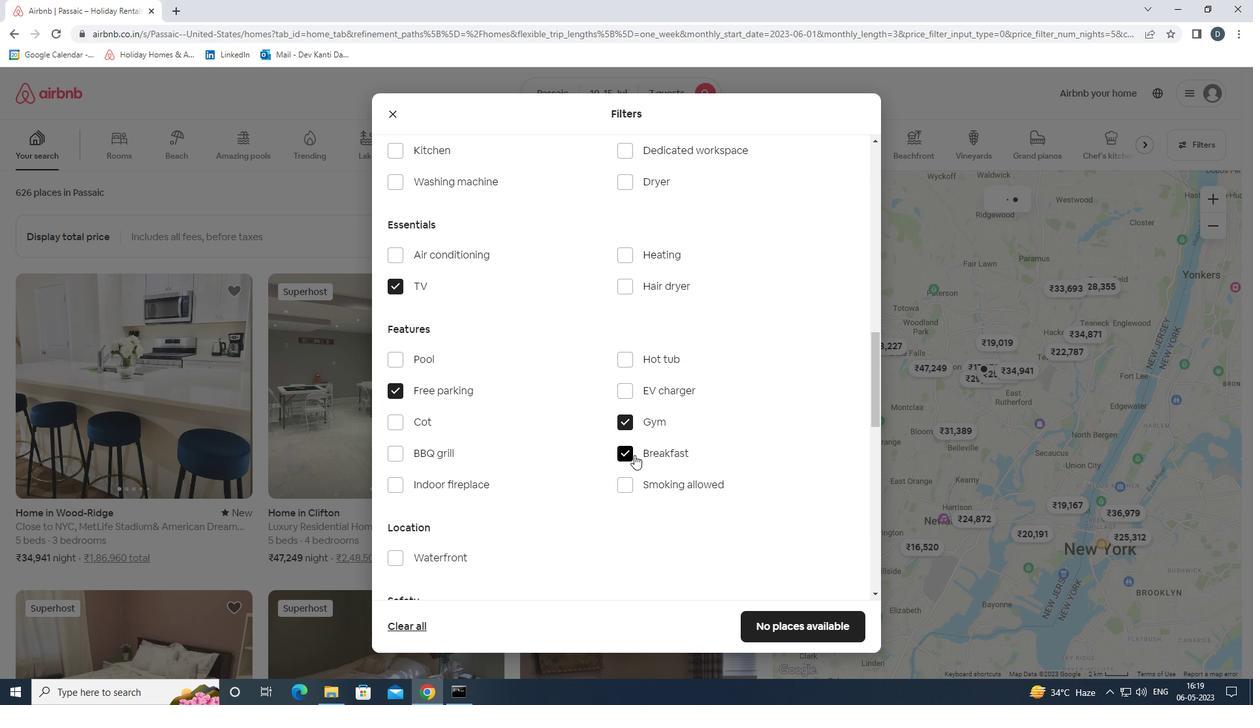 
Action: Mouse scrolled (632, 456) with delta (0, 0)
Screenshot: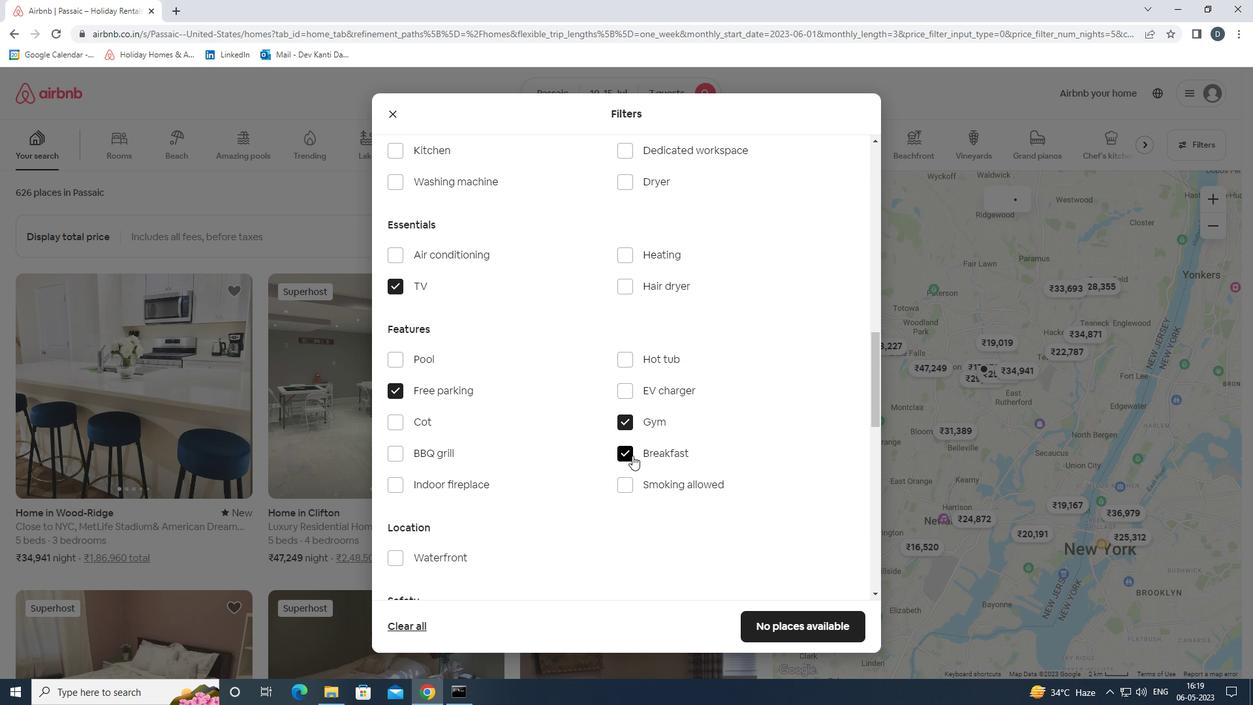 
Action: Mouse scrolled (632, 455) with delta (0, 0)
Screenshot: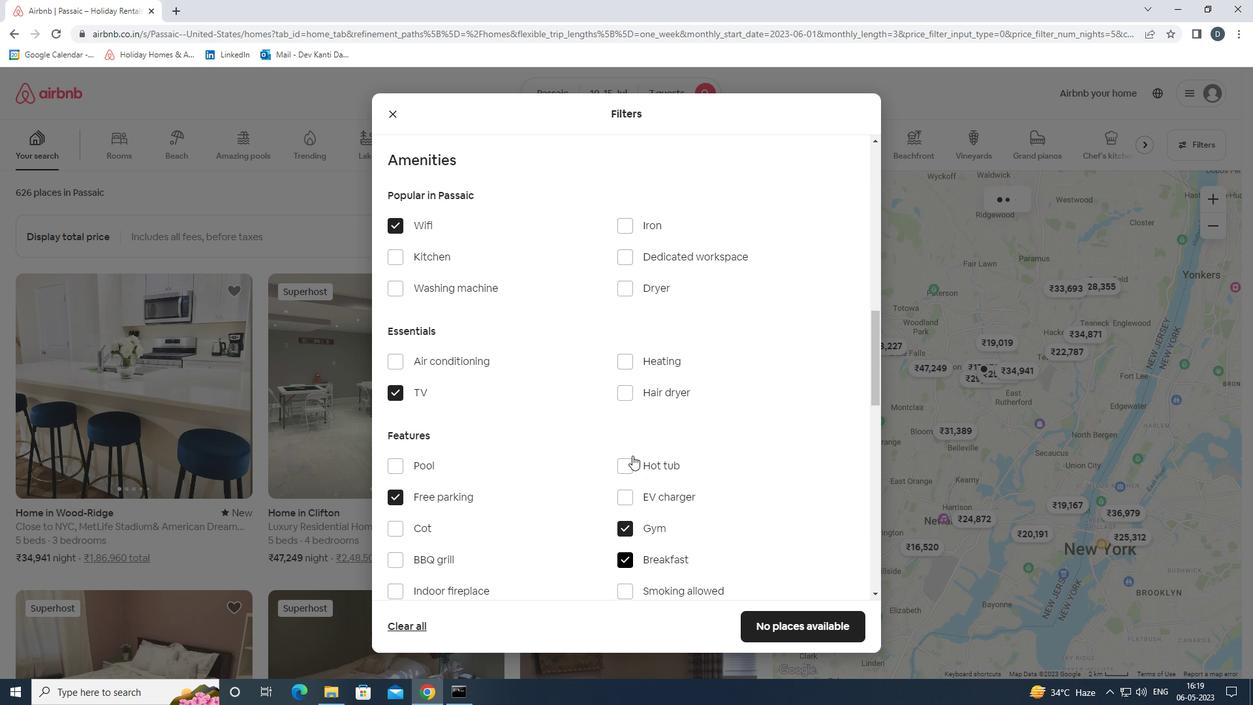 
Action: Mouse moved to (632, 455)
Screenshot: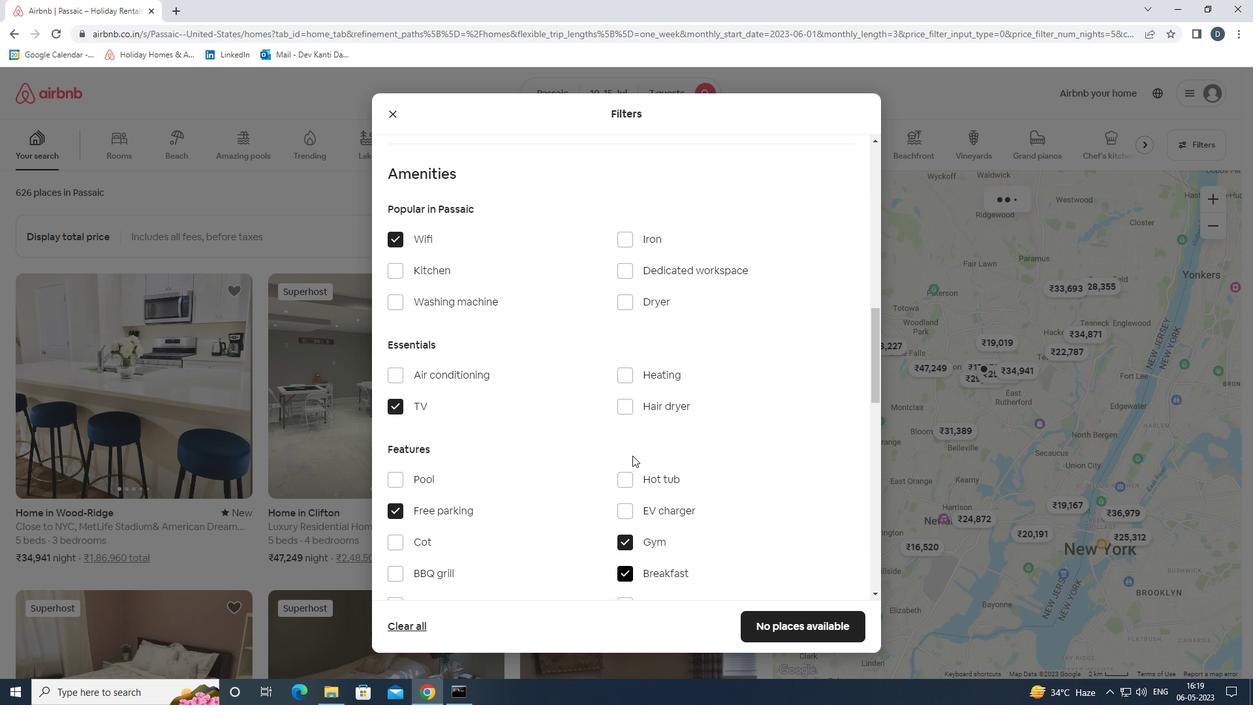 
Action: Mouse scrolled (632, 455) with delta (0, 0)
Screenshot: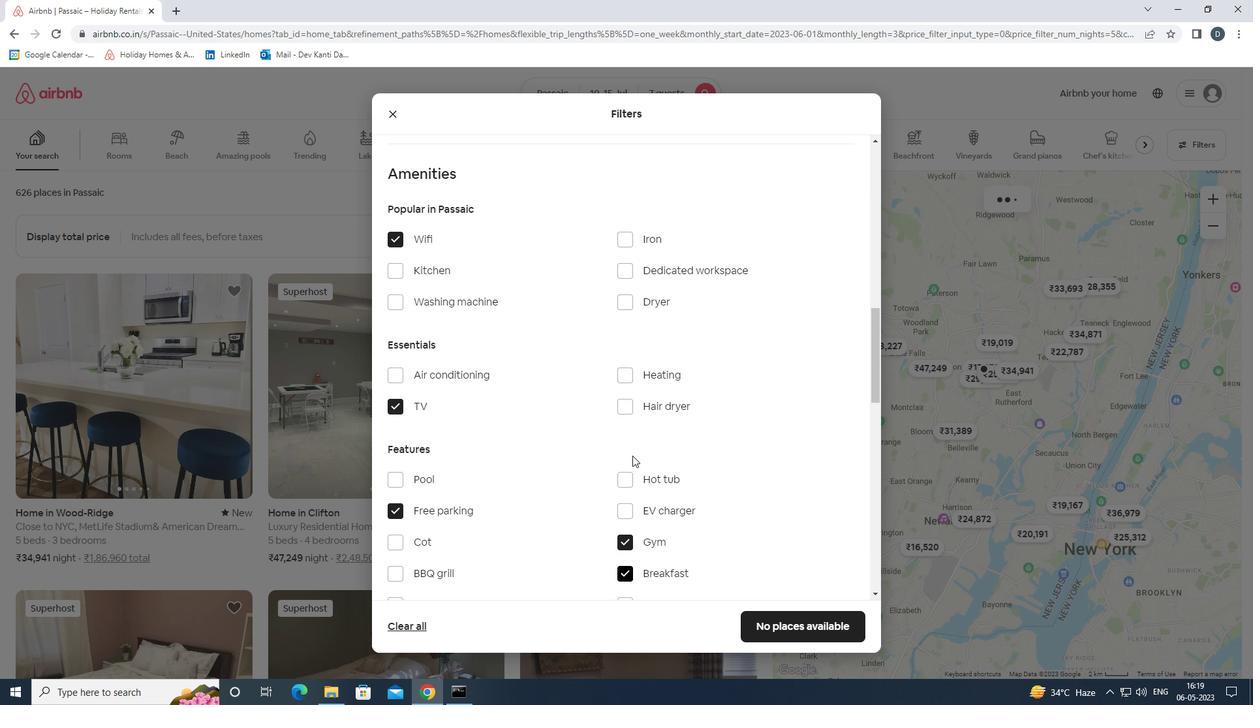 
Action: Mouse scrolled (632, 455) with delta (0, 0)
Screenshot: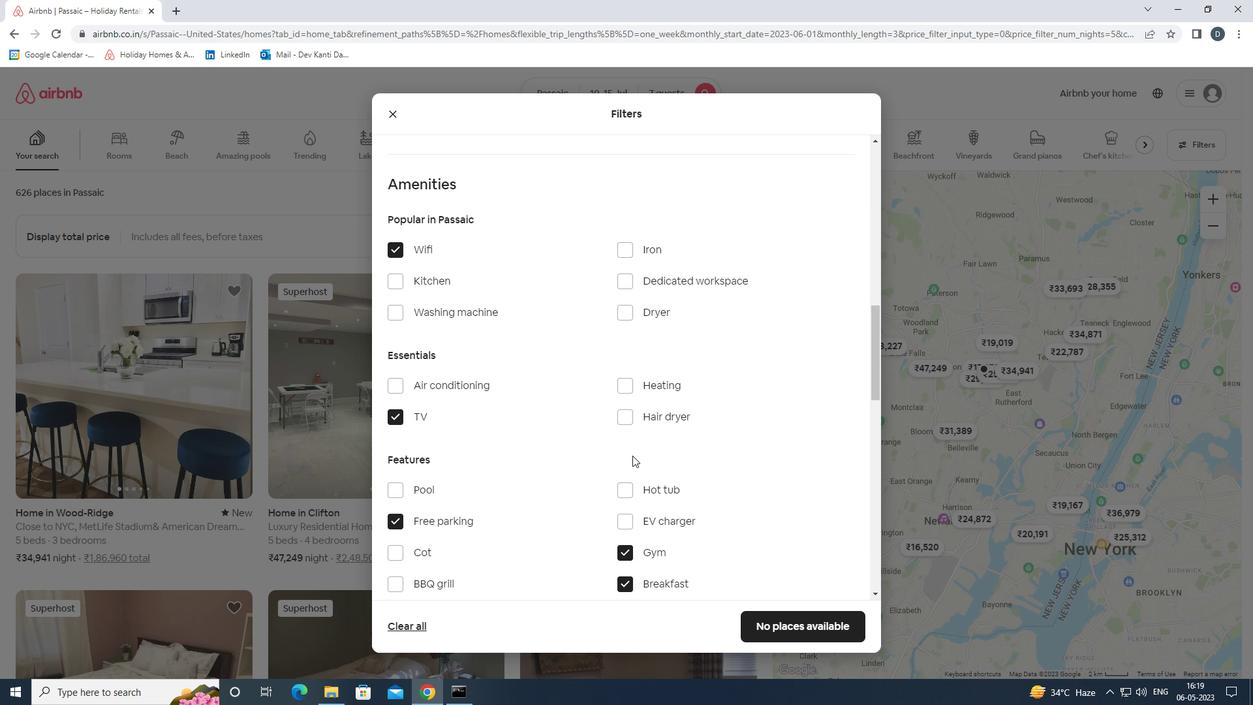 
Action: Mouse scrolled (632, 456) with delta (0, 0)
Screenshot: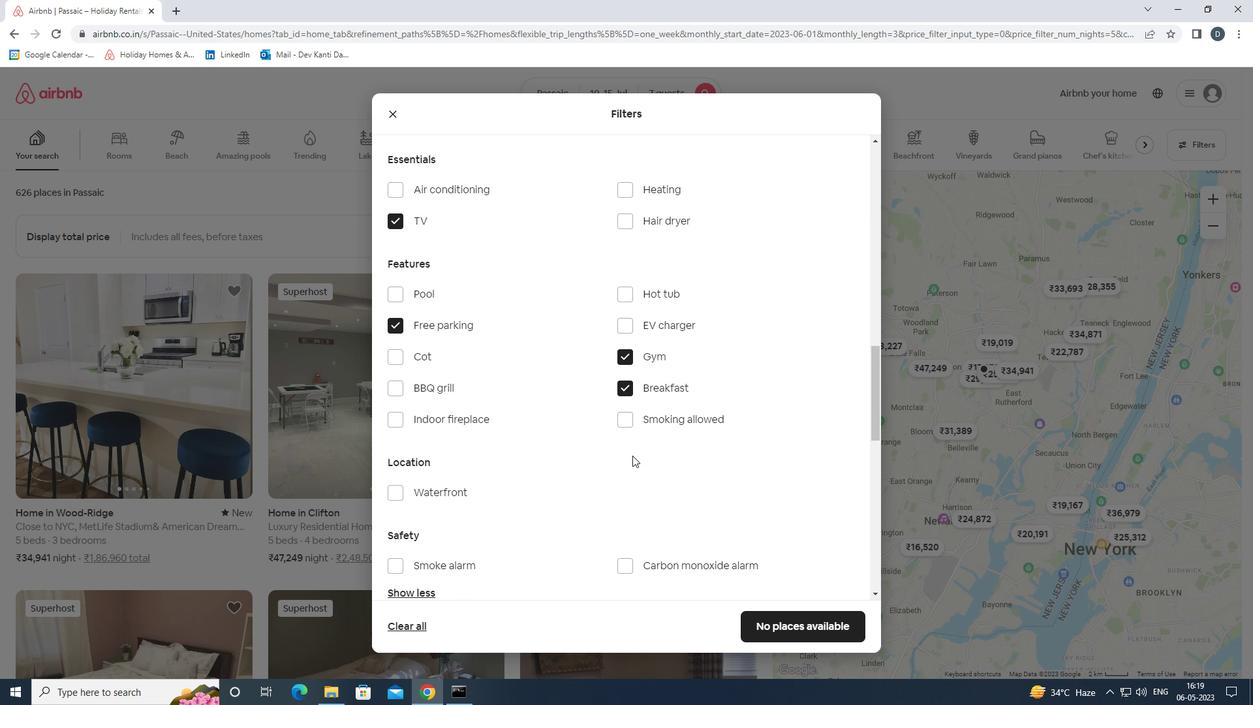 
Action: Mouse scrolled (632, 456) with delta (0, 0)
Screenshot: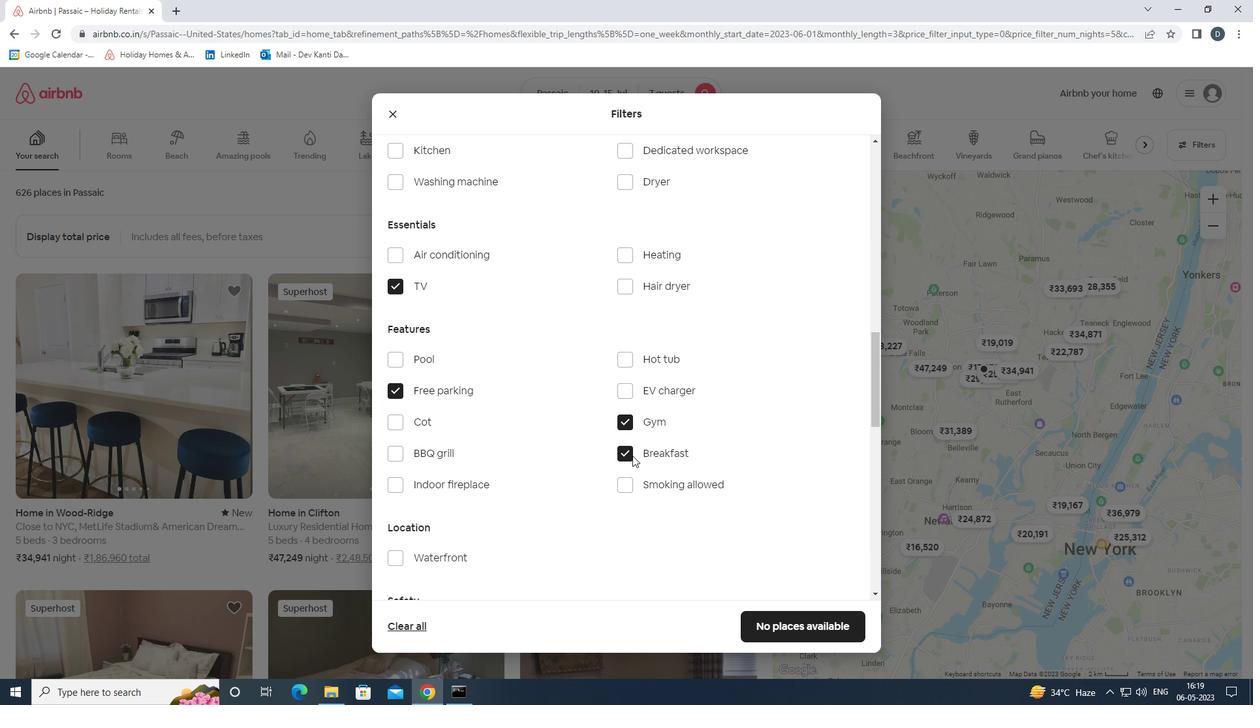 
Action: Mouse scrolled (632, 455) with delta (0, 0)
Screenshot: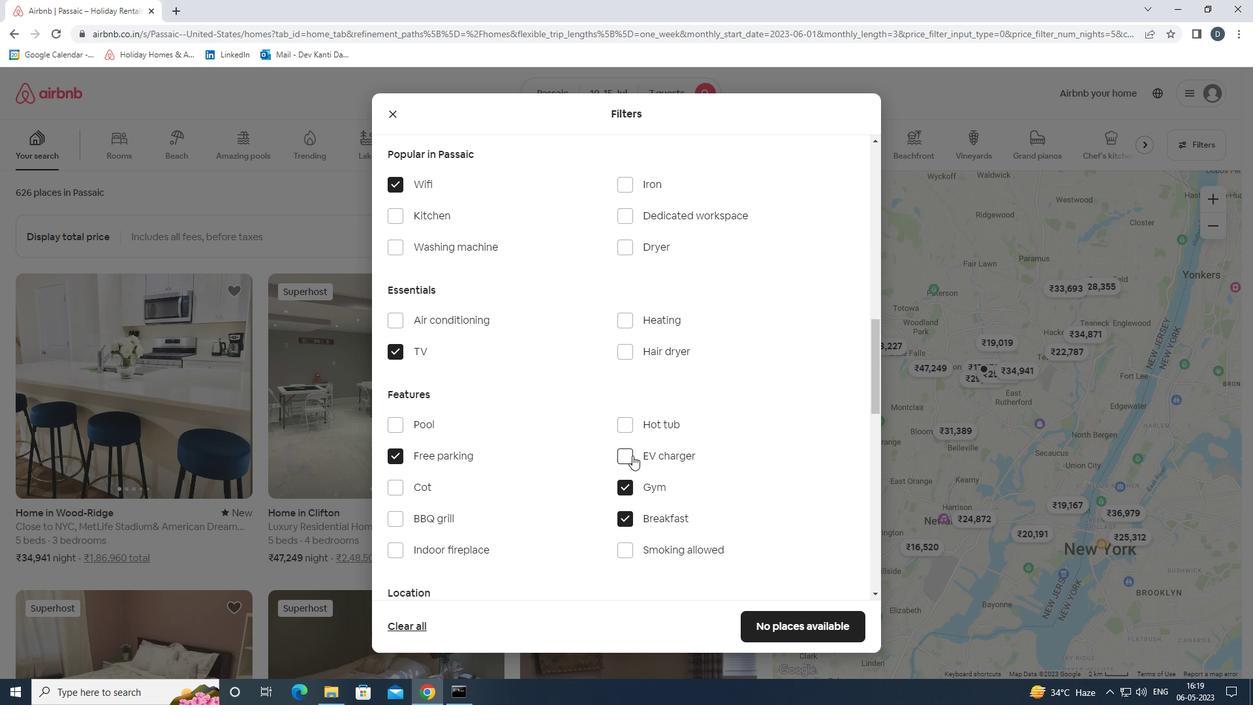
Action: Mouse scrolled (632, 455) with delta (0, 0)
Screenshot: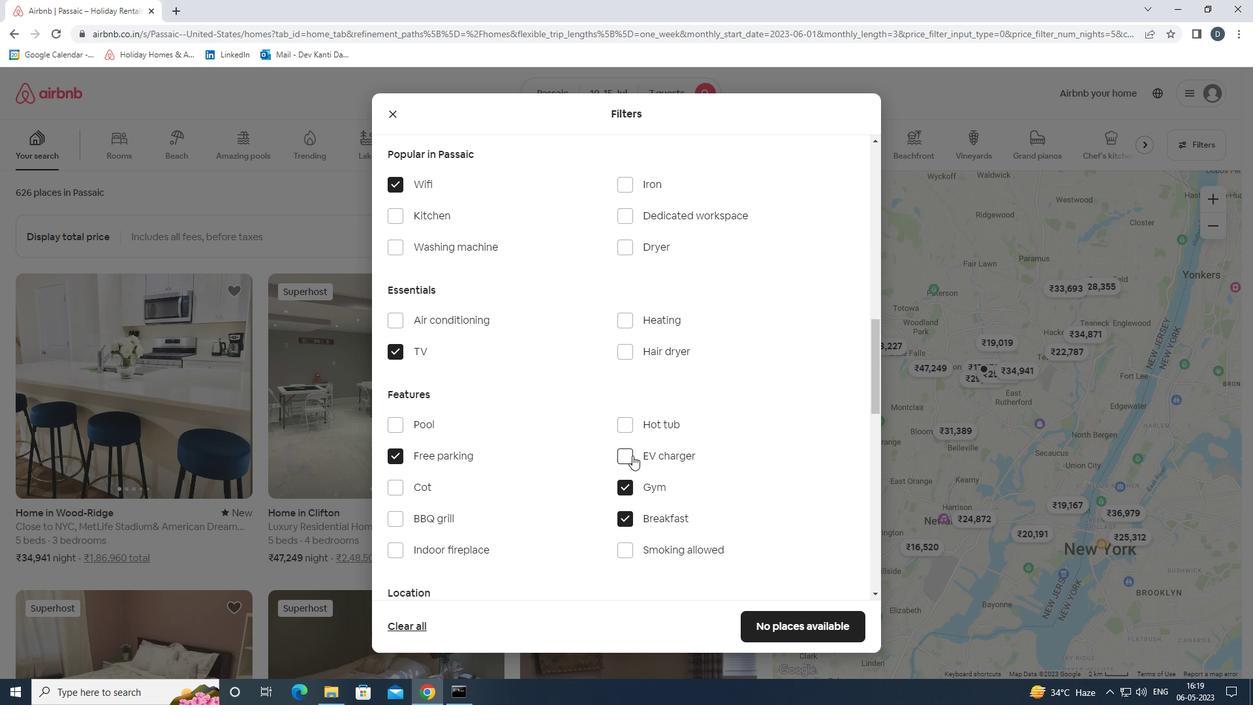 
Action: Mouse scrolled (632, 455) with delta (0, 0)
Screenshot: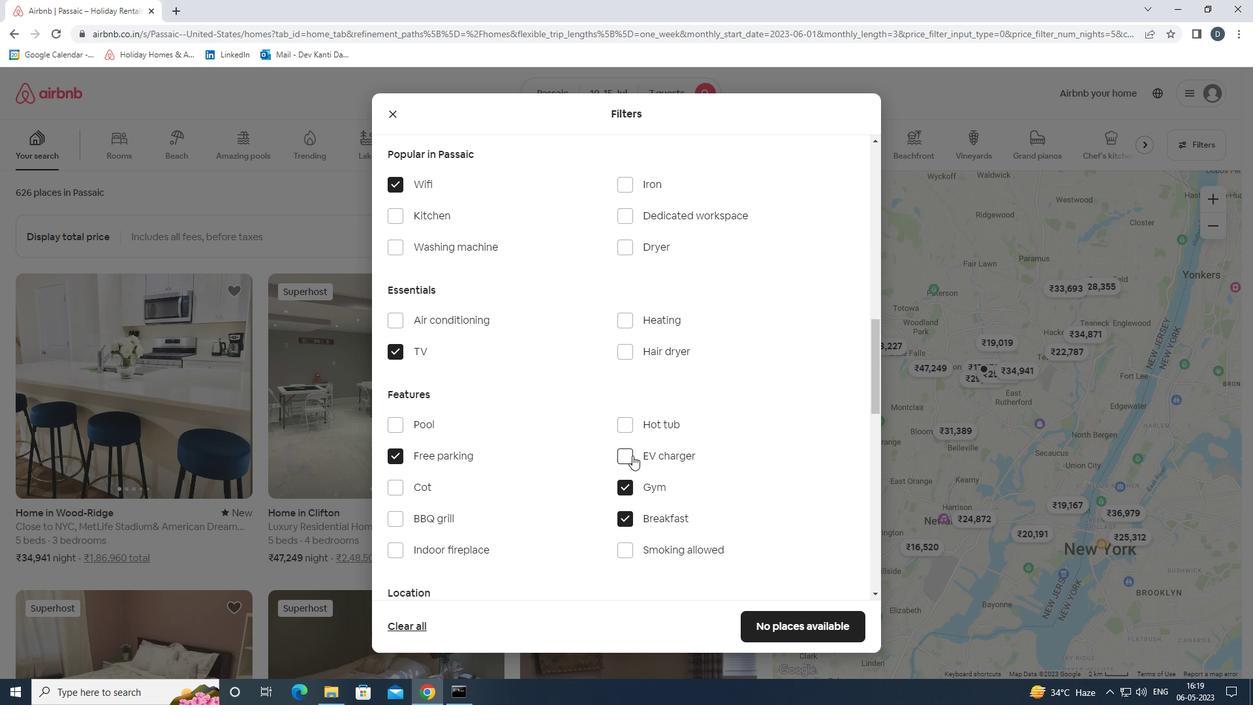 
Action: Mouse scrolled (632, 455) with delta (0, 0)
Screenshot: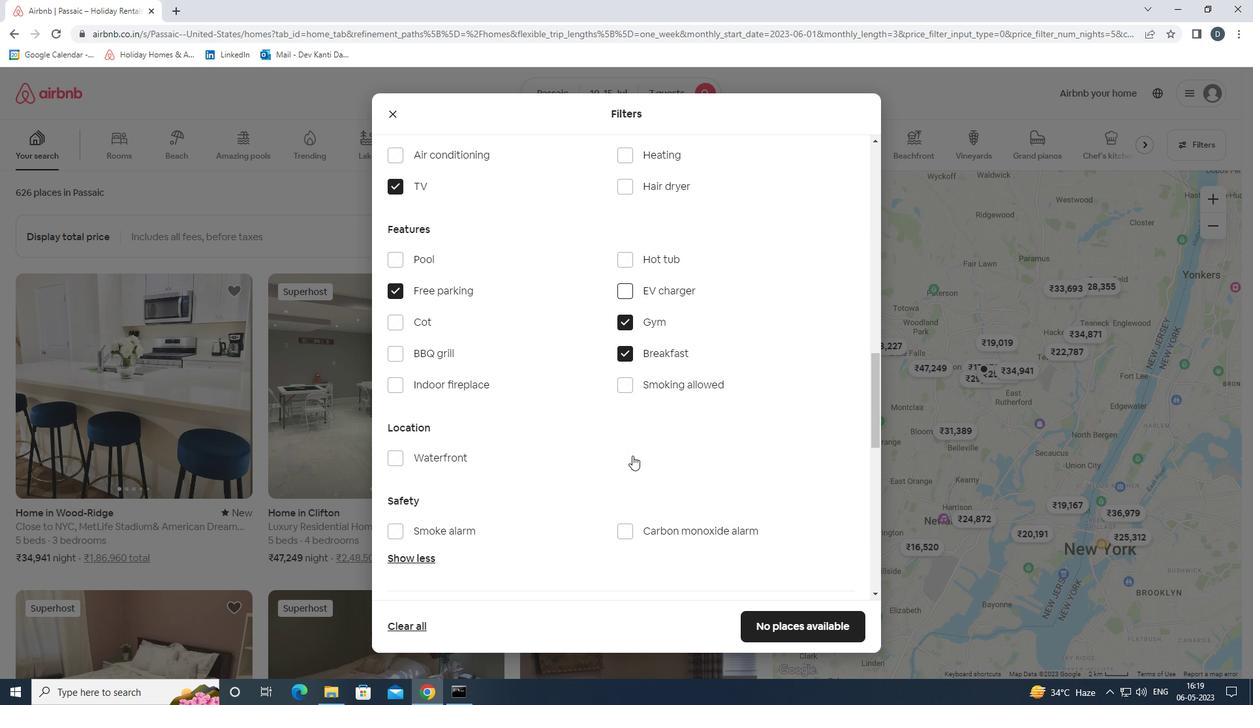 
Action: Mouse scrolled (632, 455) with delta (0, 0)
Screenshot: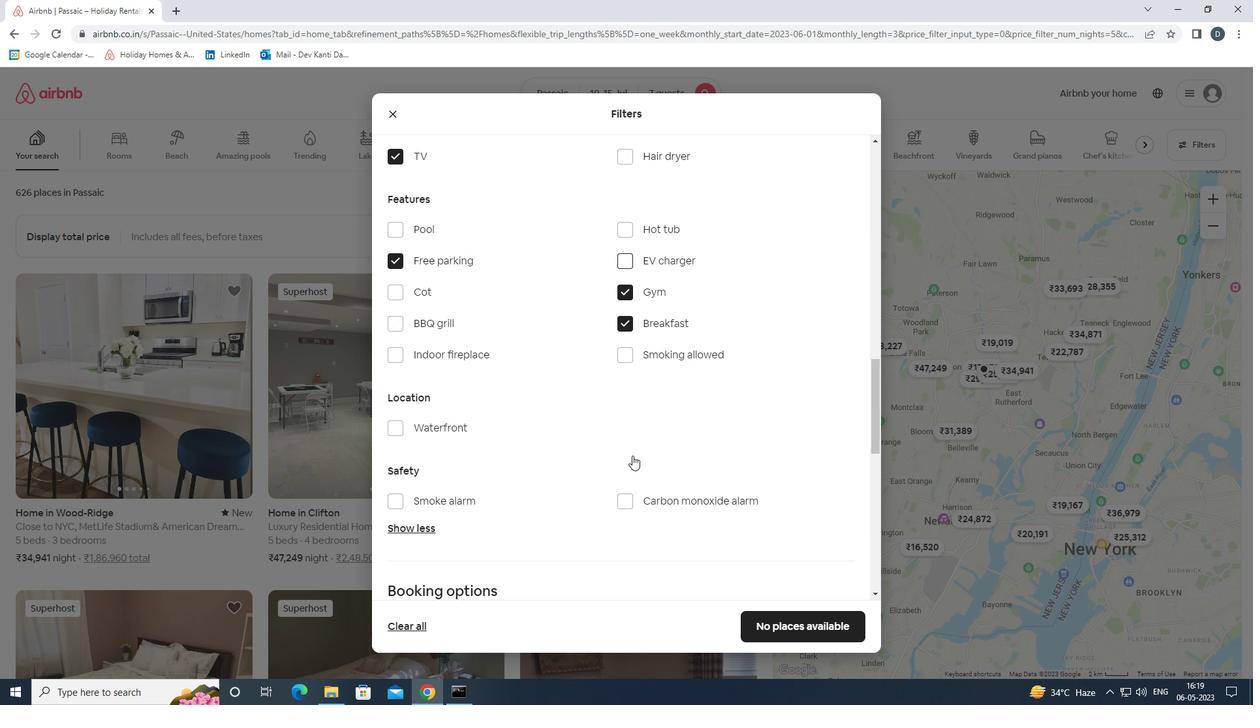 
Action: Mouse scrolled (632, 455) with delta (0, 0)
Screenshot: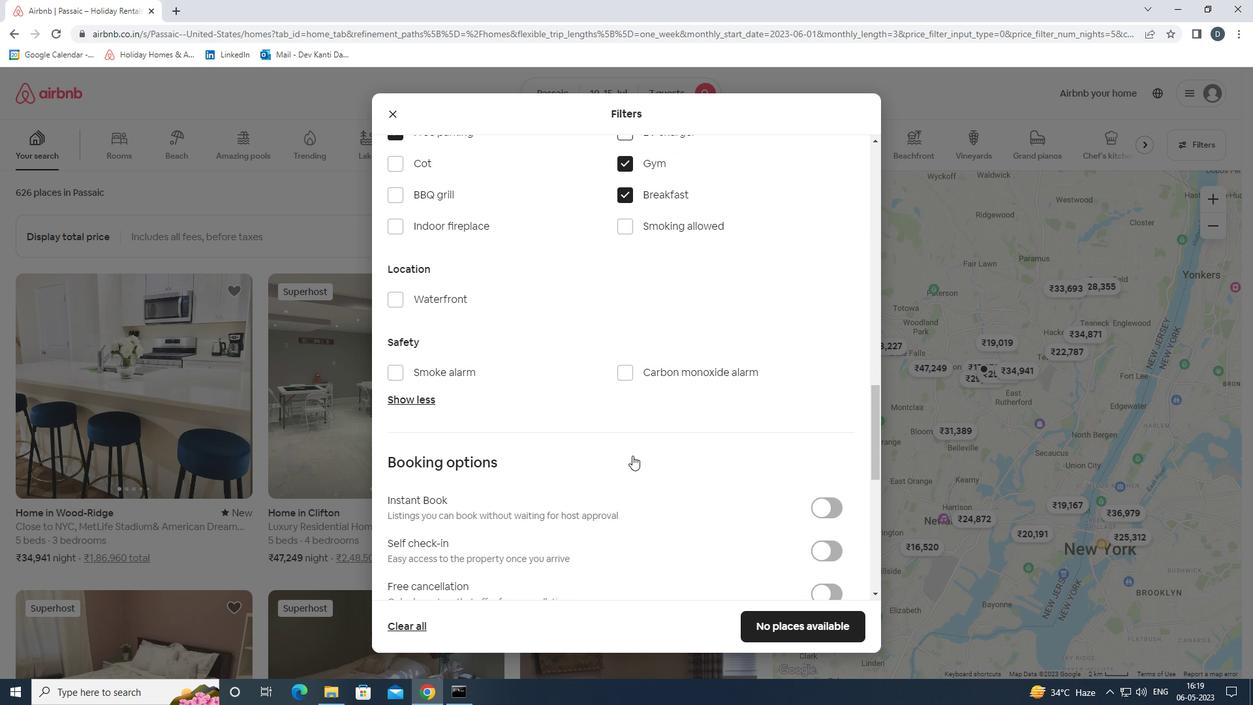 
Action: Mouse scrolled (632, 455) with delta (0, 0)
Screenshot: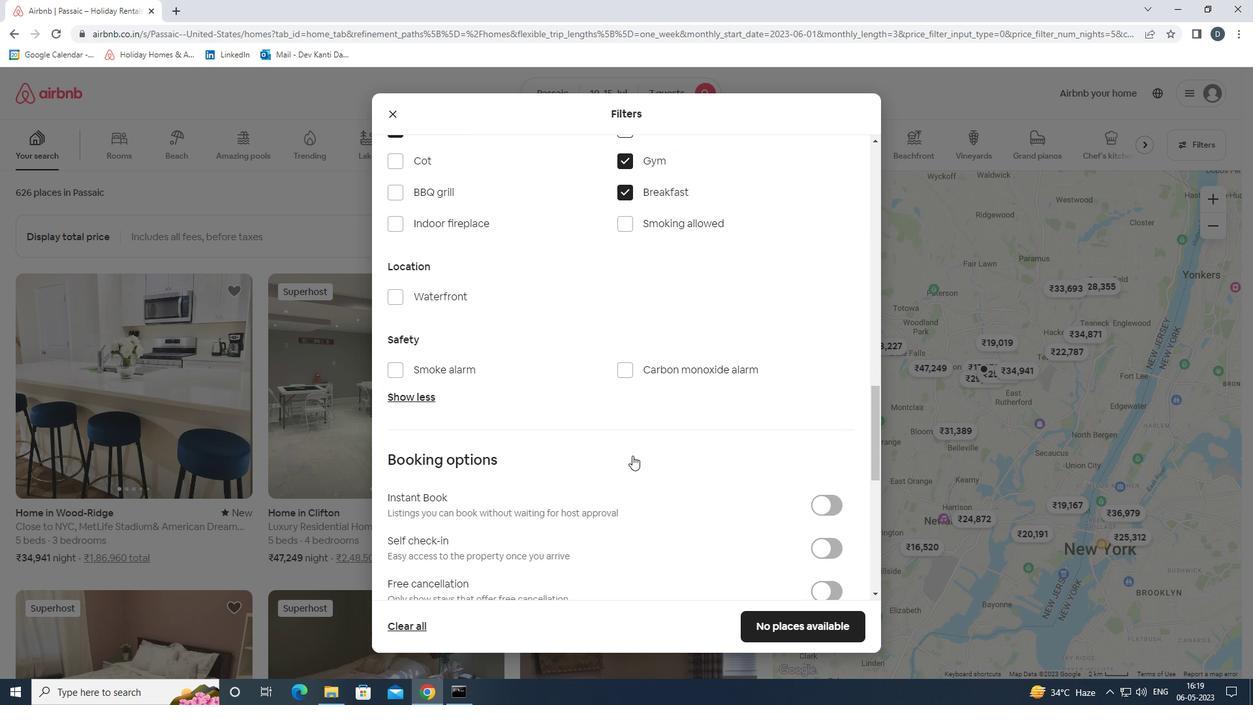 
Action: Mouse moved to (823, 418)
Screenshot: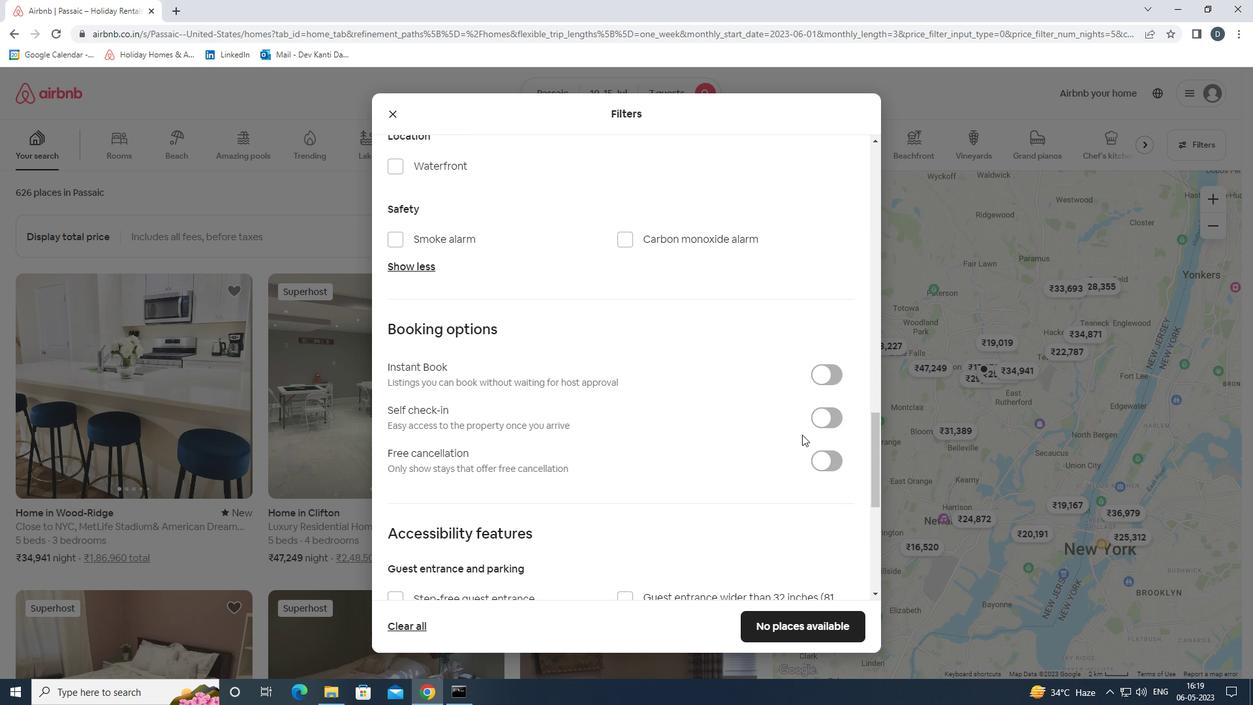 
Action: Mouse pressed left at (823, 418)
Screenshot: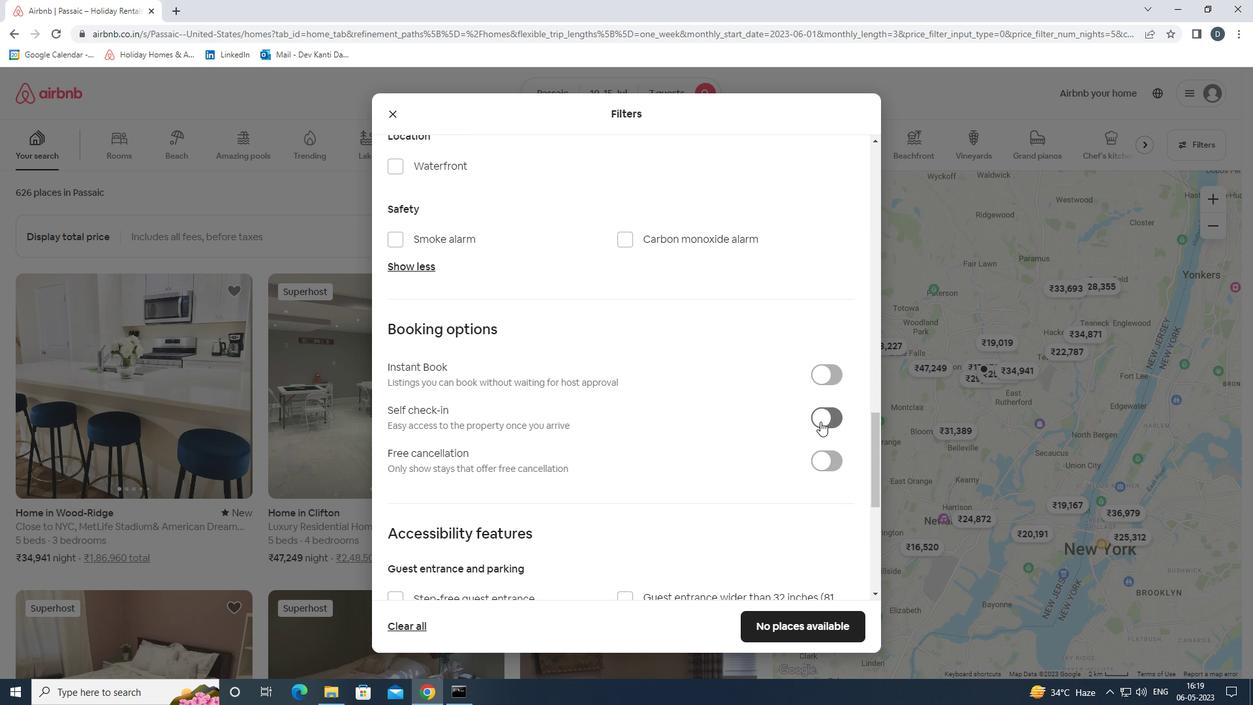
Action: Mouse moved to (793, 420)
Screenshot: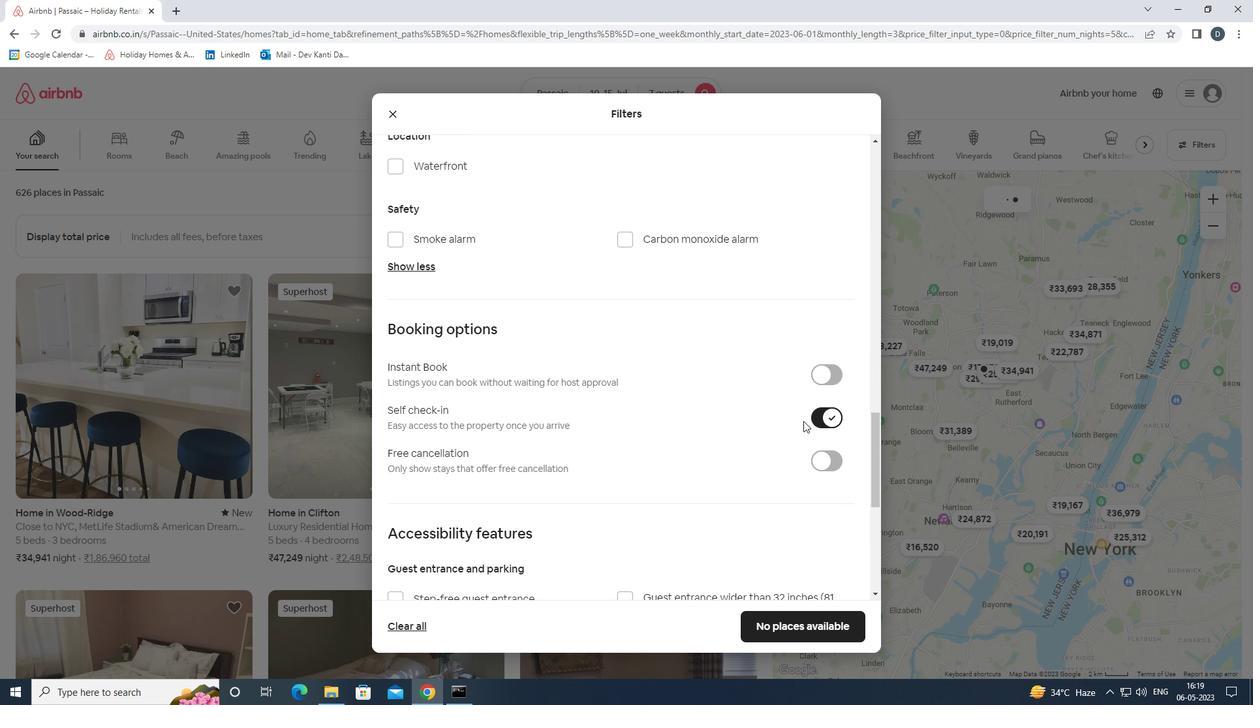 
Action: Mouse scrolled (793, 419) with delta (0, 0)
Screenshot: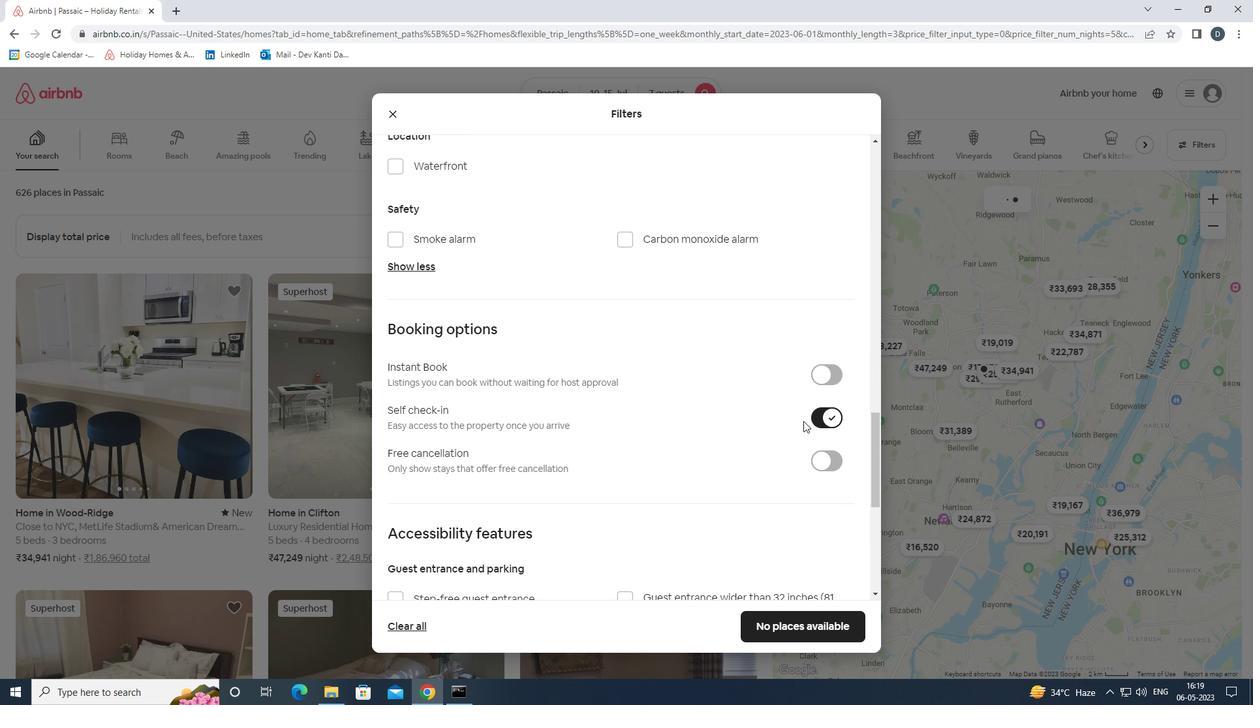 
Action: Mouse moved to (791, 420)
Screenshot: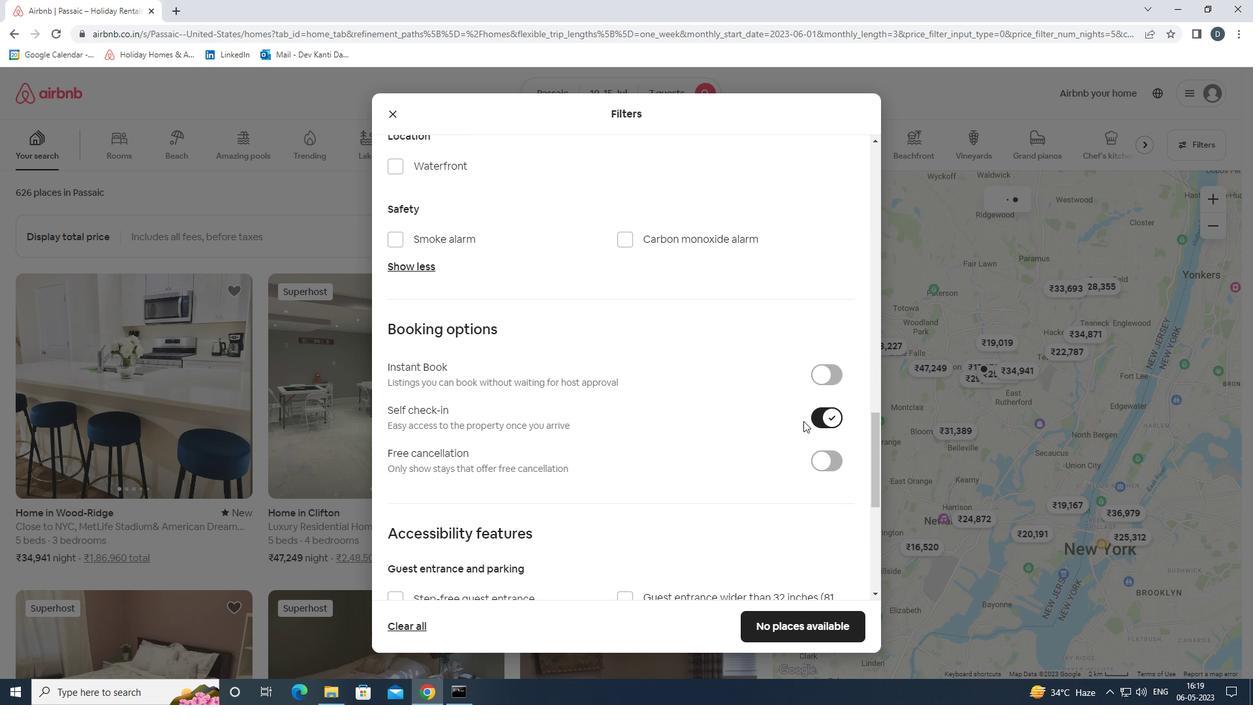 
Action: Mouse scrolled (791, 419) with delta (0, 0)
Screenshot: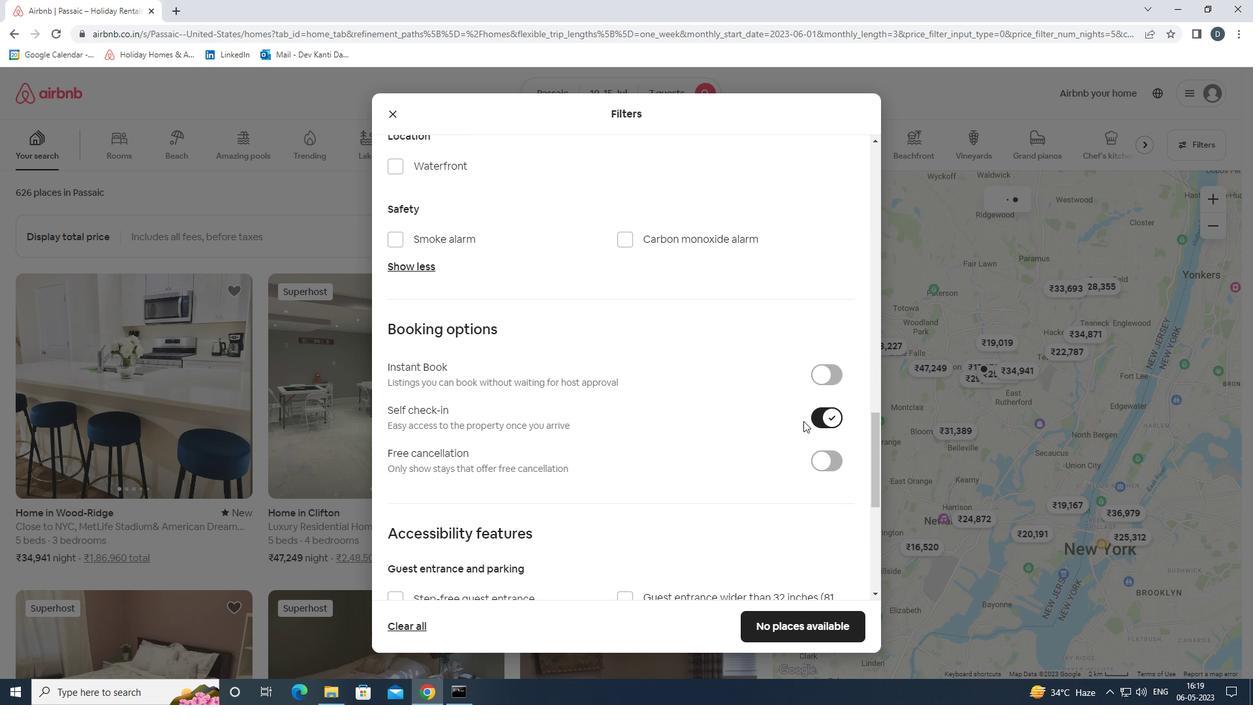 
Action: Mouse moved to (784, 422)
Screenshot: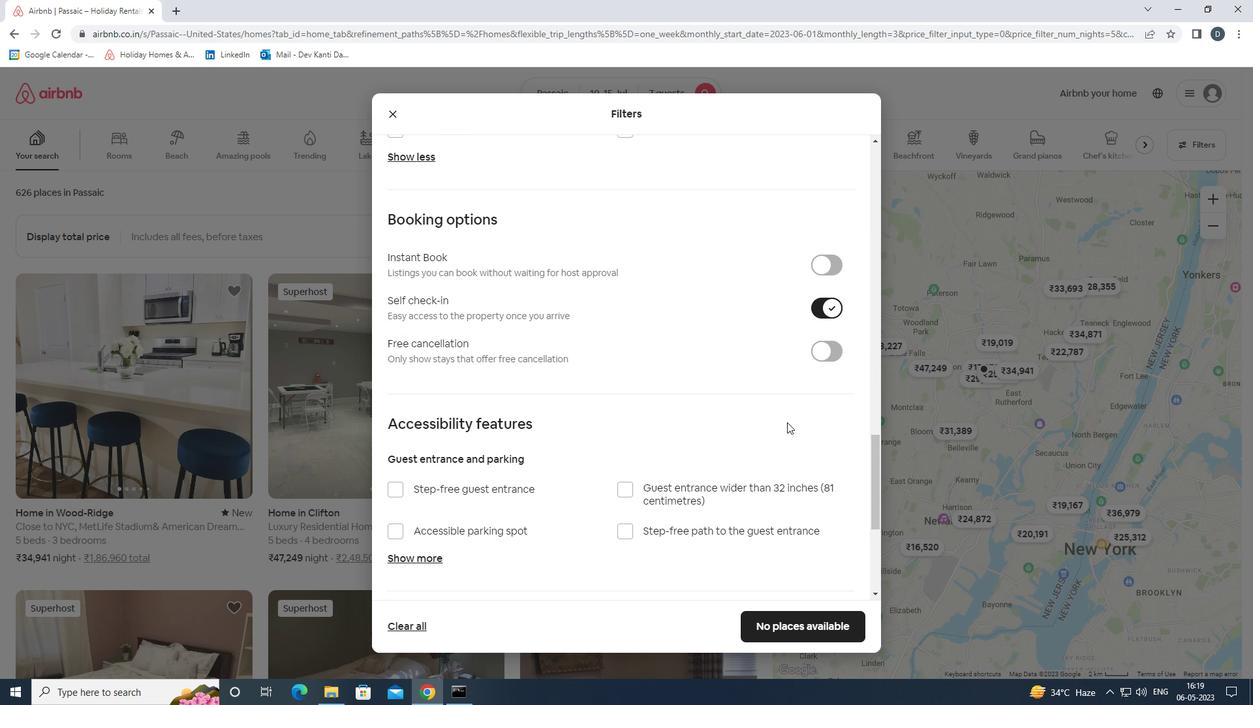 
Action: Mouse scrolled (784, 421) with delta (0, 0)
Screenshot: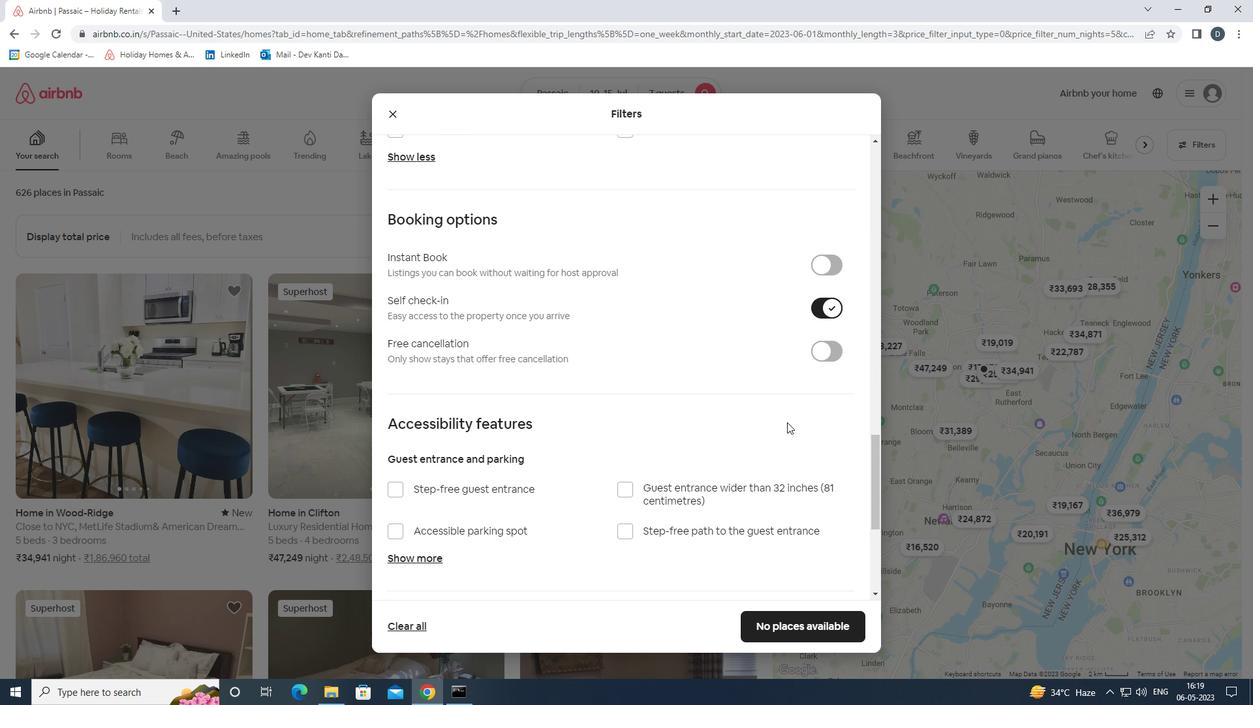 
Action: Mouse moved to (777, 422)
Screenshot: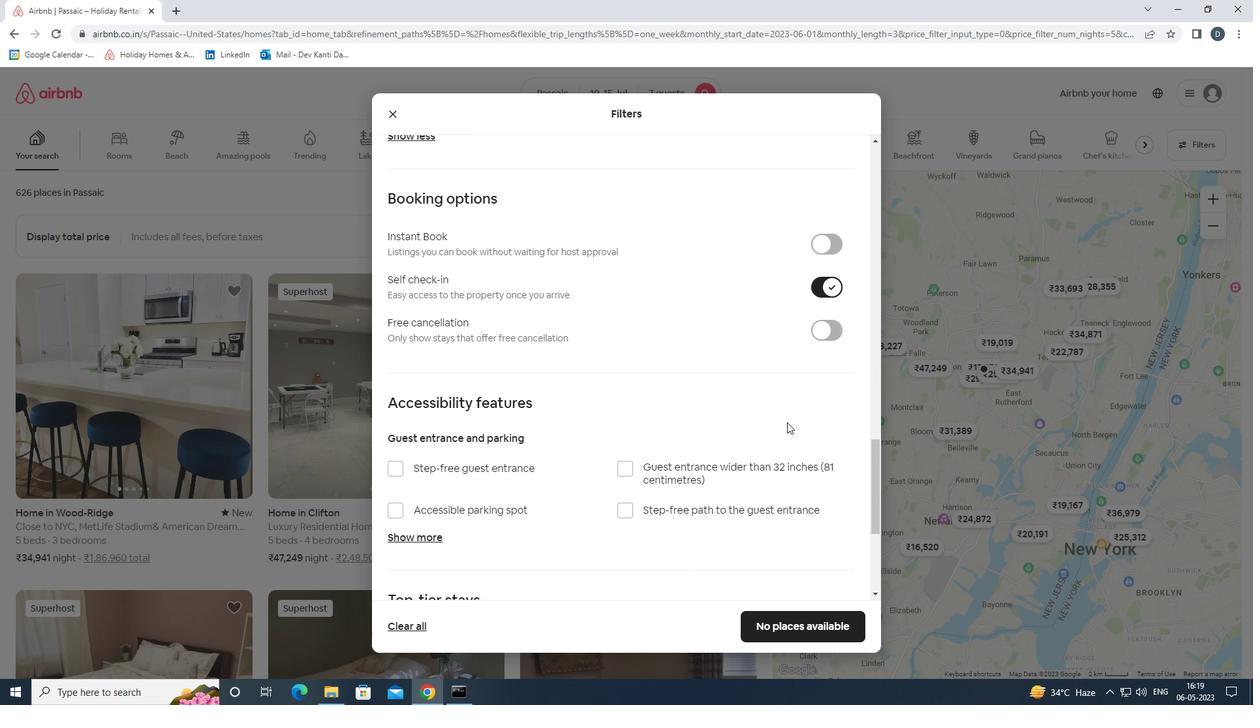 
Action: Mouse scrolled (777, 421) with delta (0, 0)
Screenshot: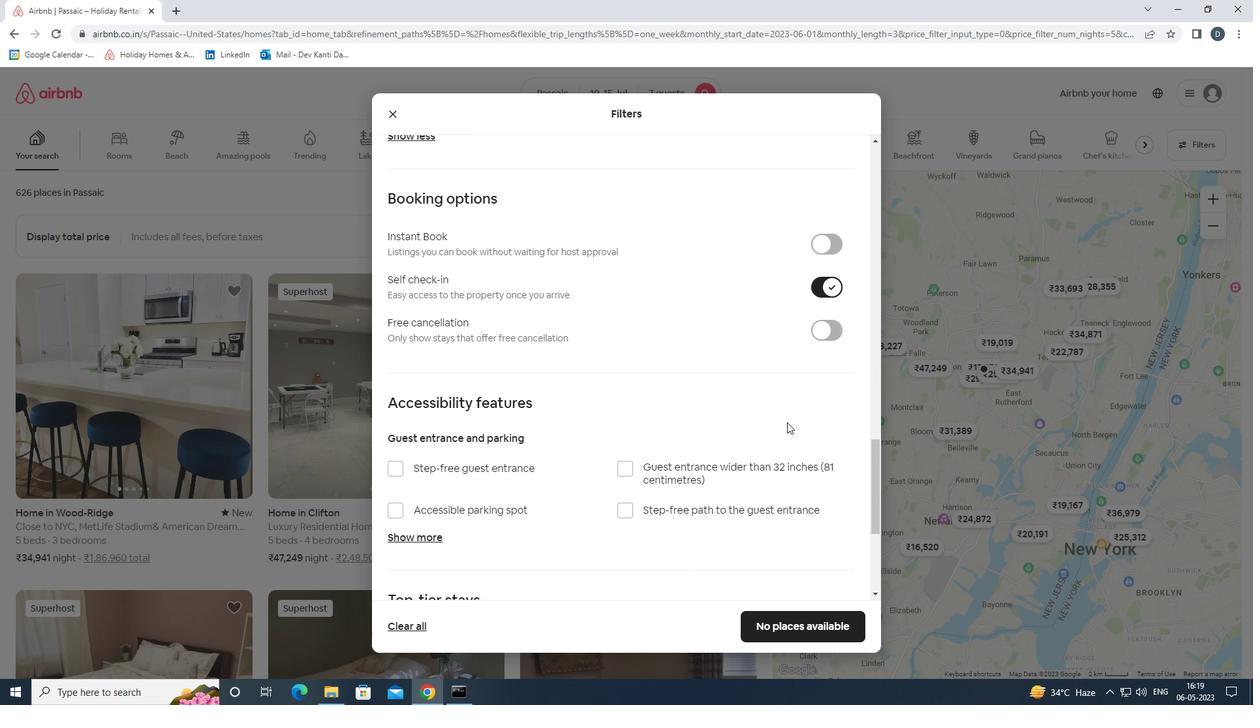 
Action: Mouse moved to (737, 424)
Screenshot: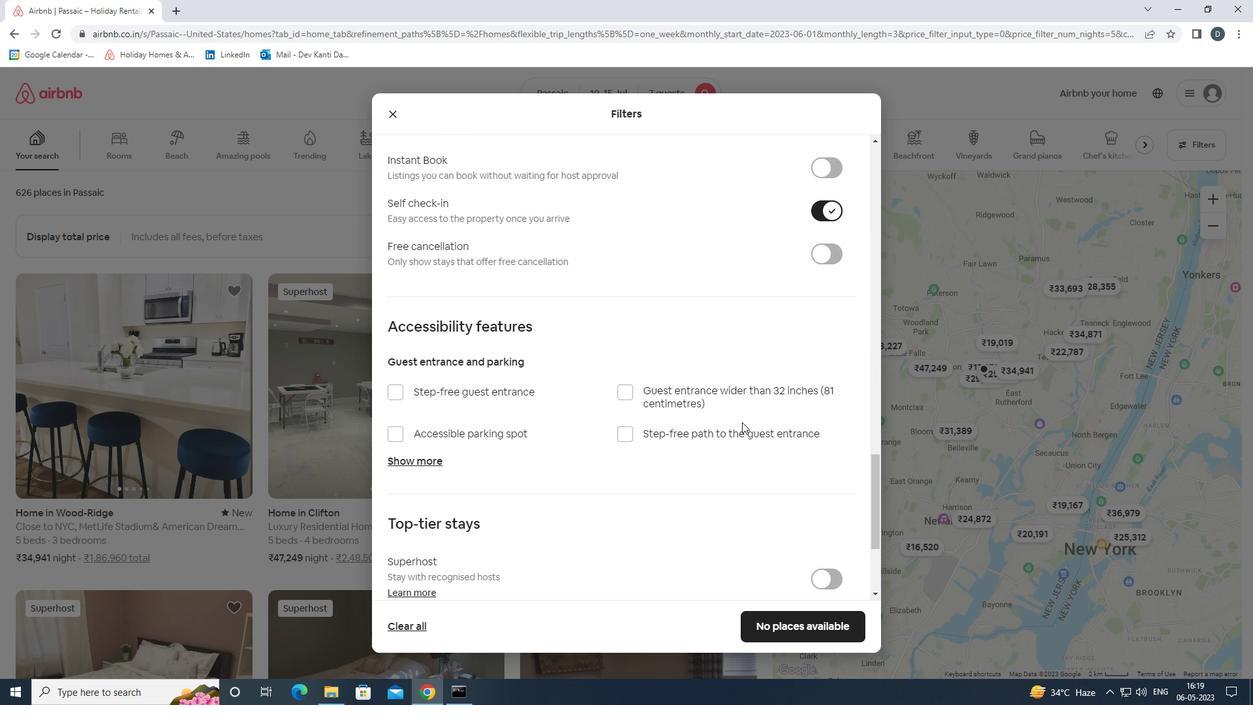 
Action: Mouse scrolled (737, 423) with delta (0, 0)
Screenshot: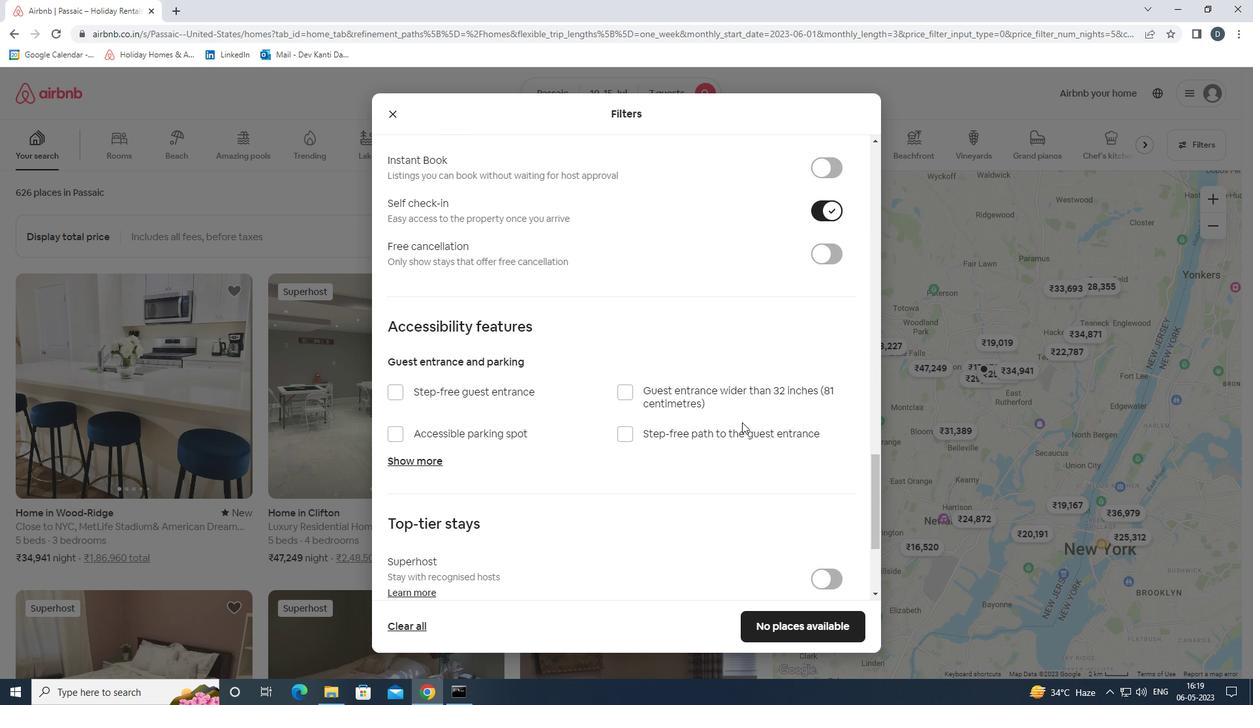 
Action: Mouse scrolled (737, 423) with delta (0, 0)
Screenshot: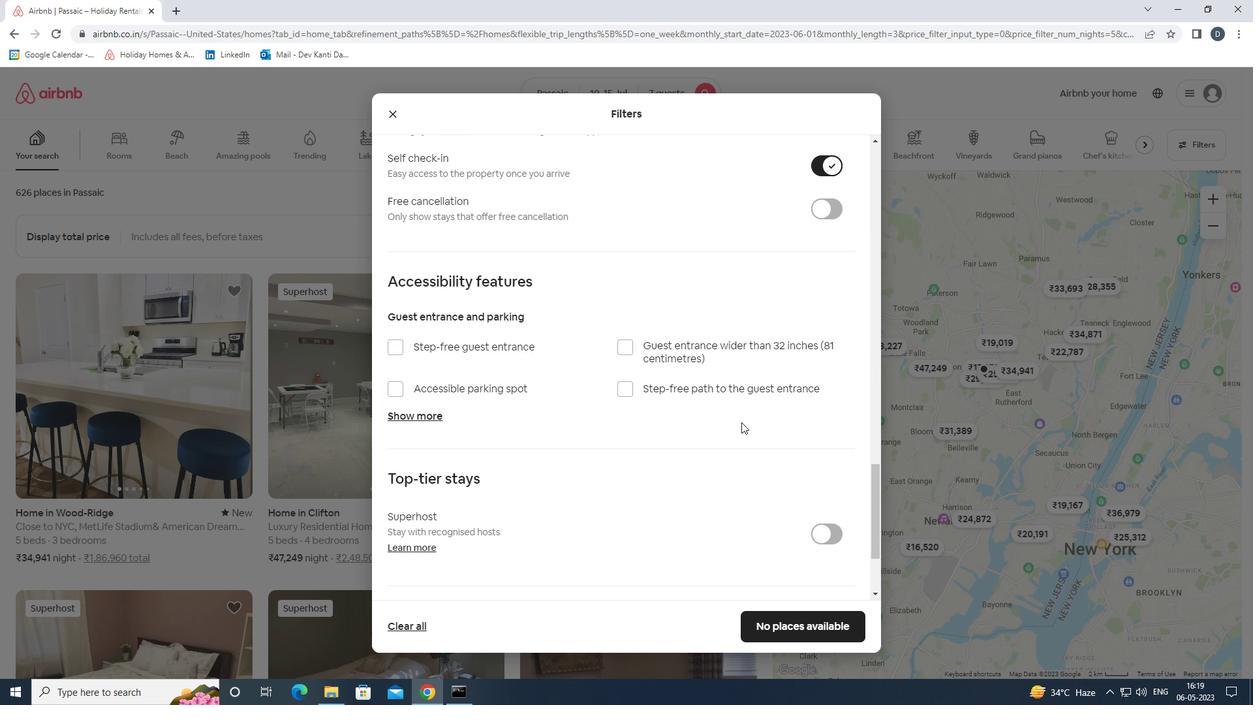 
Action: Mouse moved to (430, 511)
Screenshot: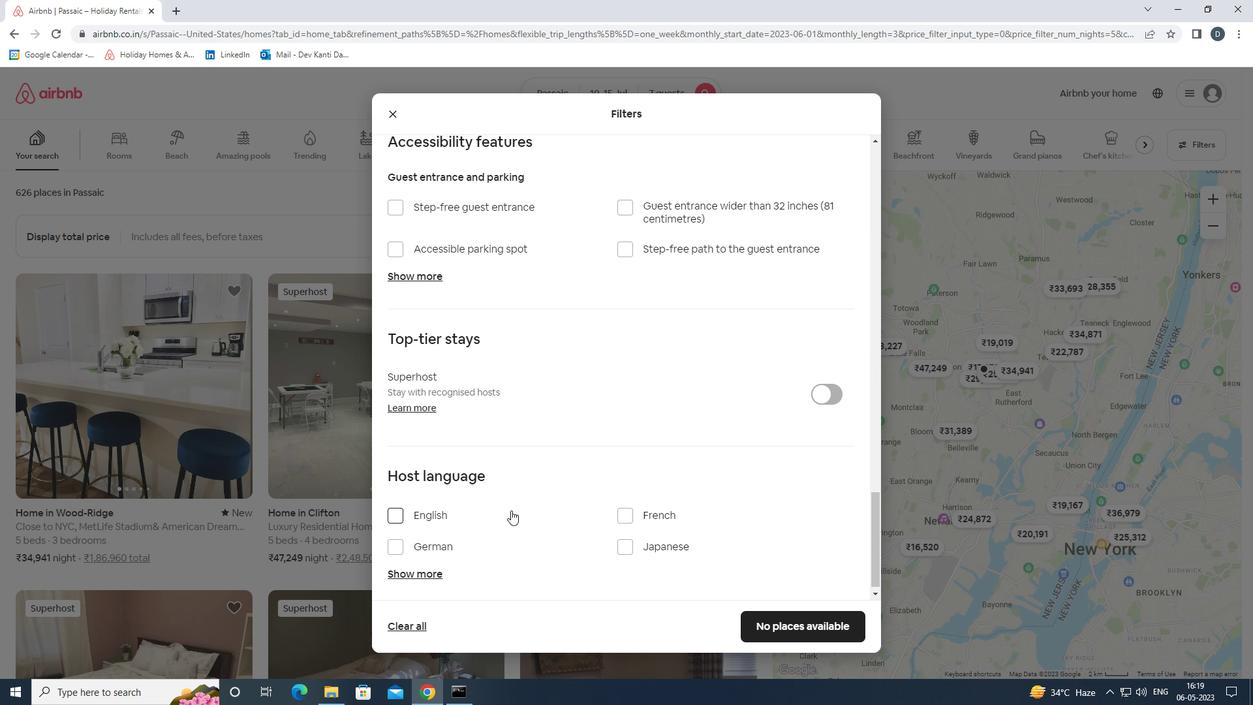 
Action: Mouse pressed left at (430, 511)
Screenshot: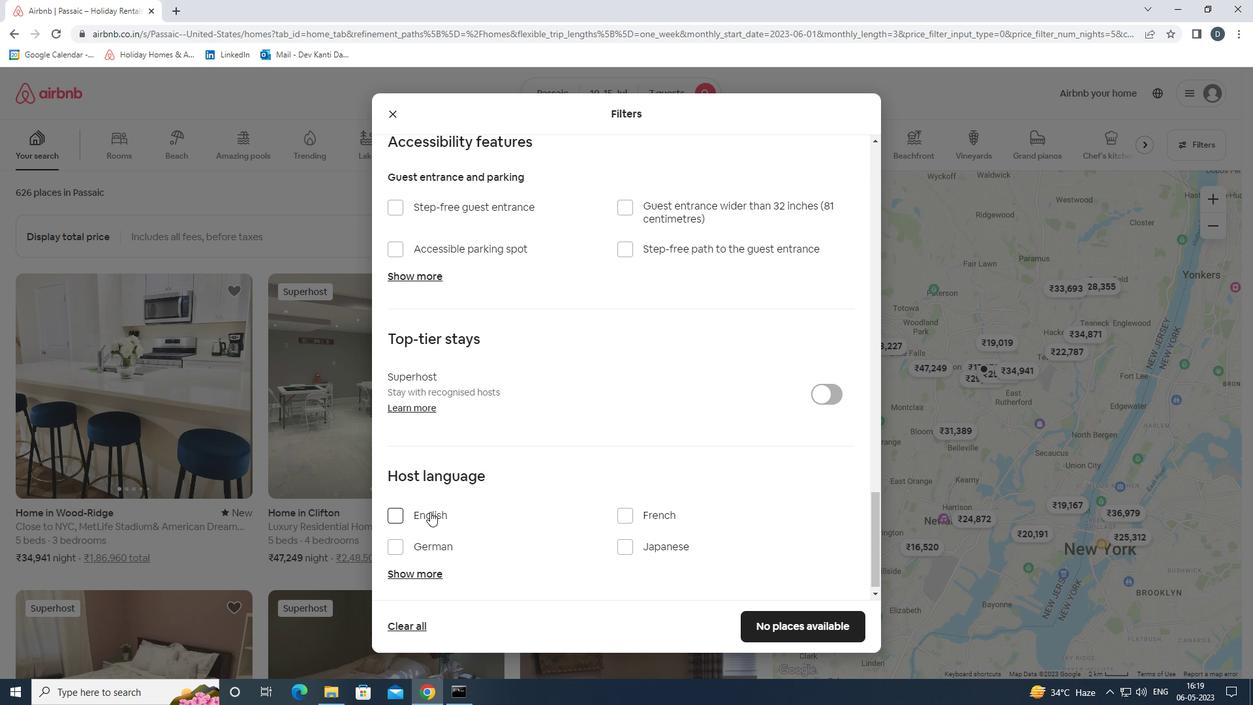 
Action: Mouse moved to (722, 479)
Screenshot: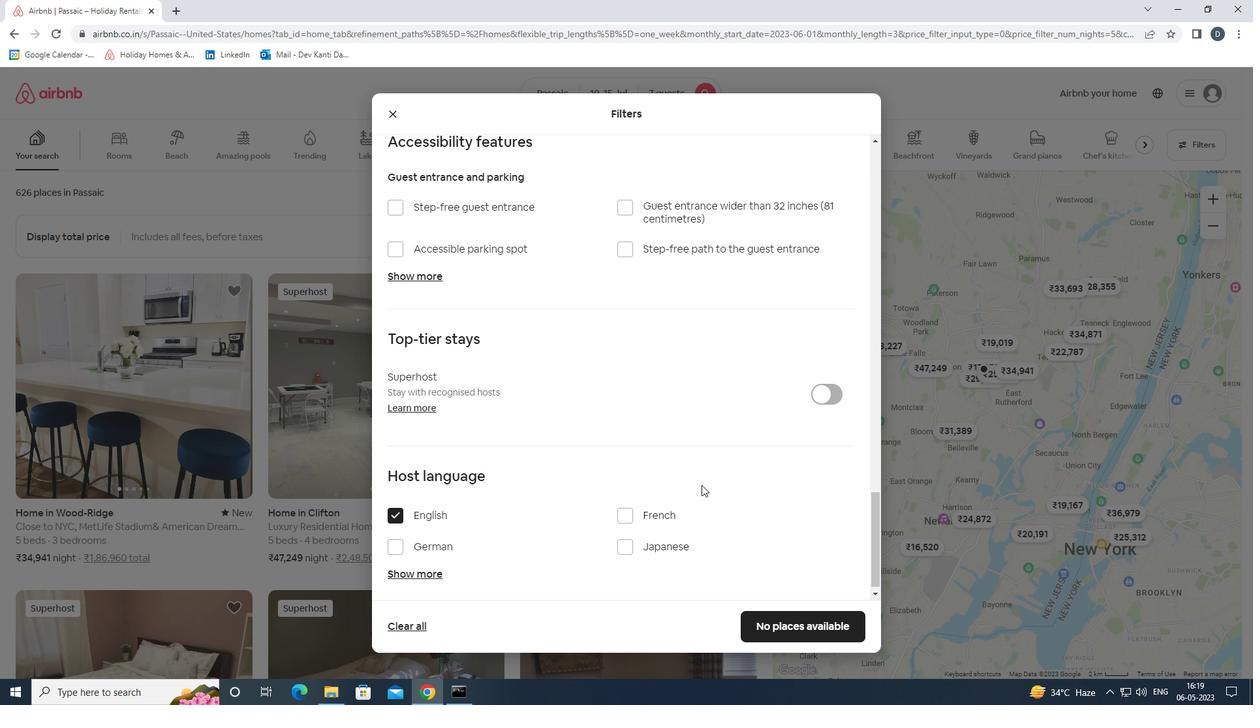 
Action: Mouse scrolled (722, 478) with delta (0, 0)
Screenshot: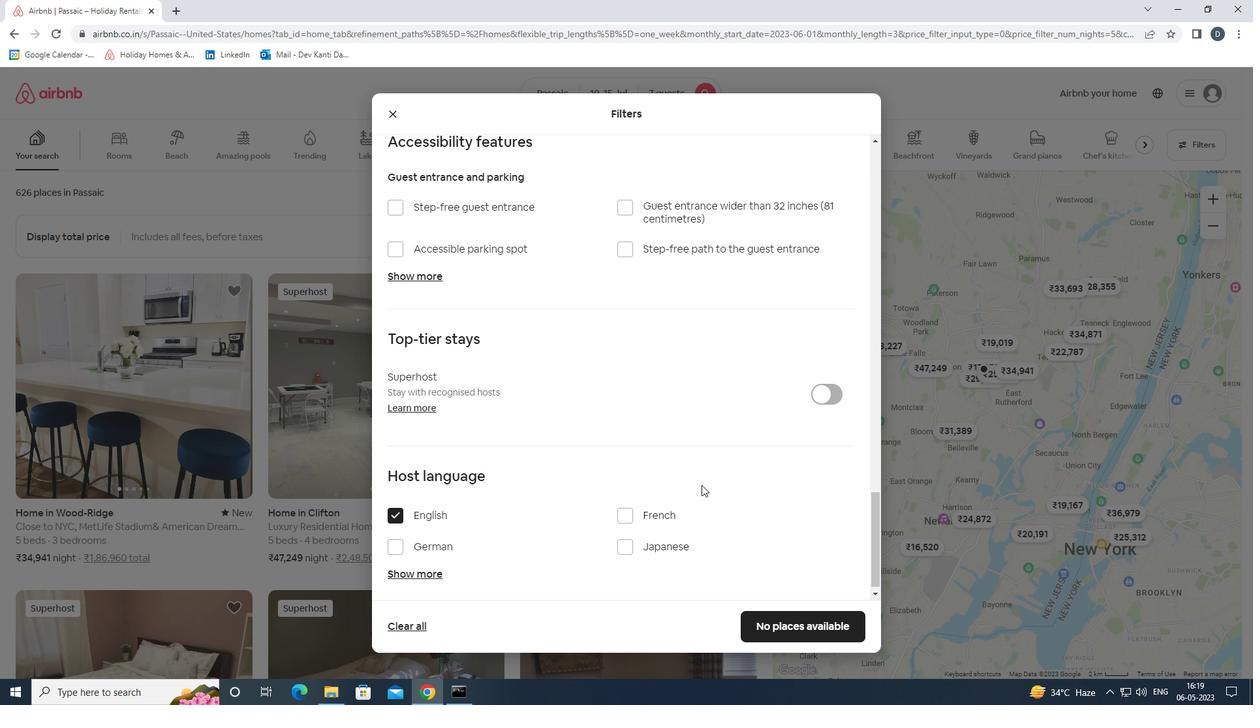 
Action: Mouse moved to (733, 479)
Screenshot: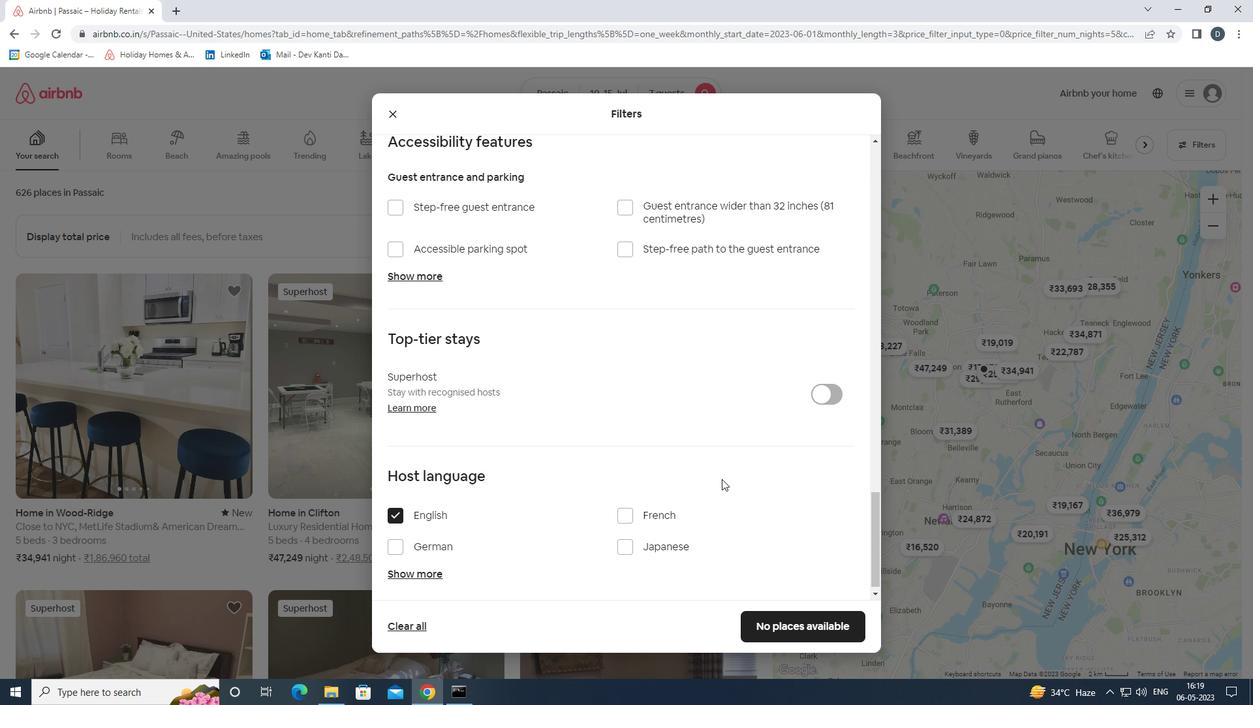 
Action: Mouse scrolled (733, 478) with delta (0, 0)
Screenshot: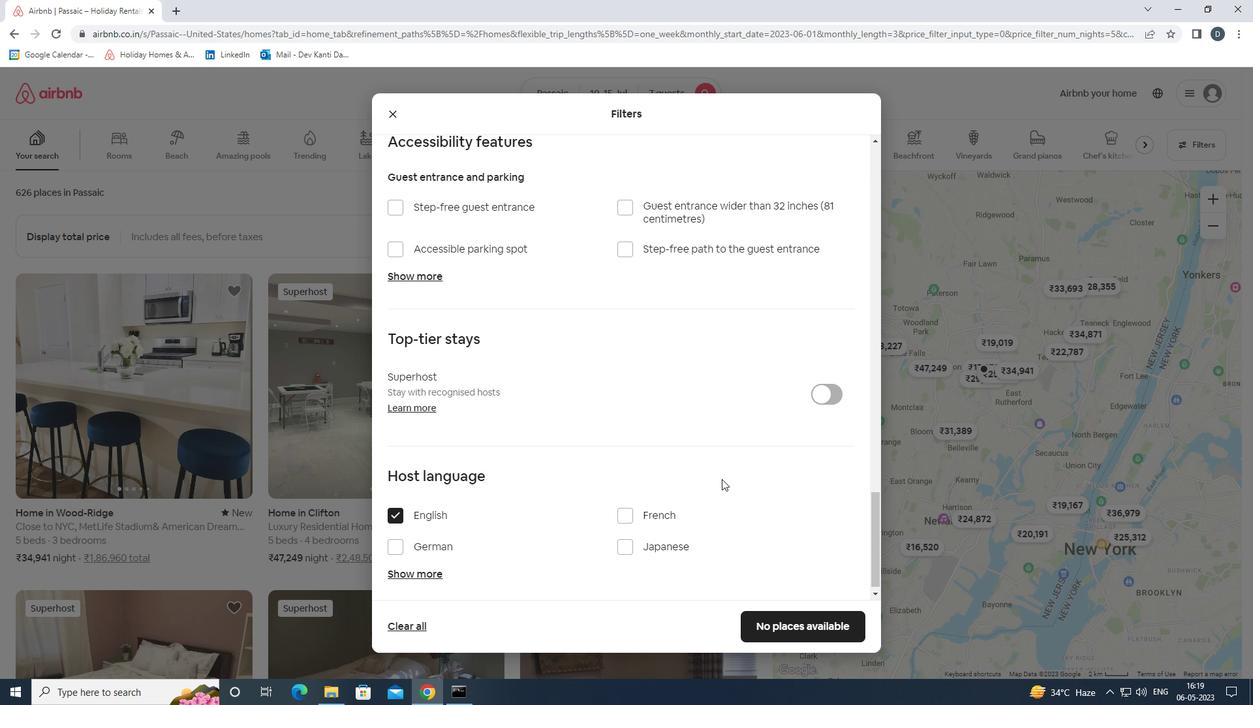 
Action: Mouse moved to (755, 485)
Screenshot: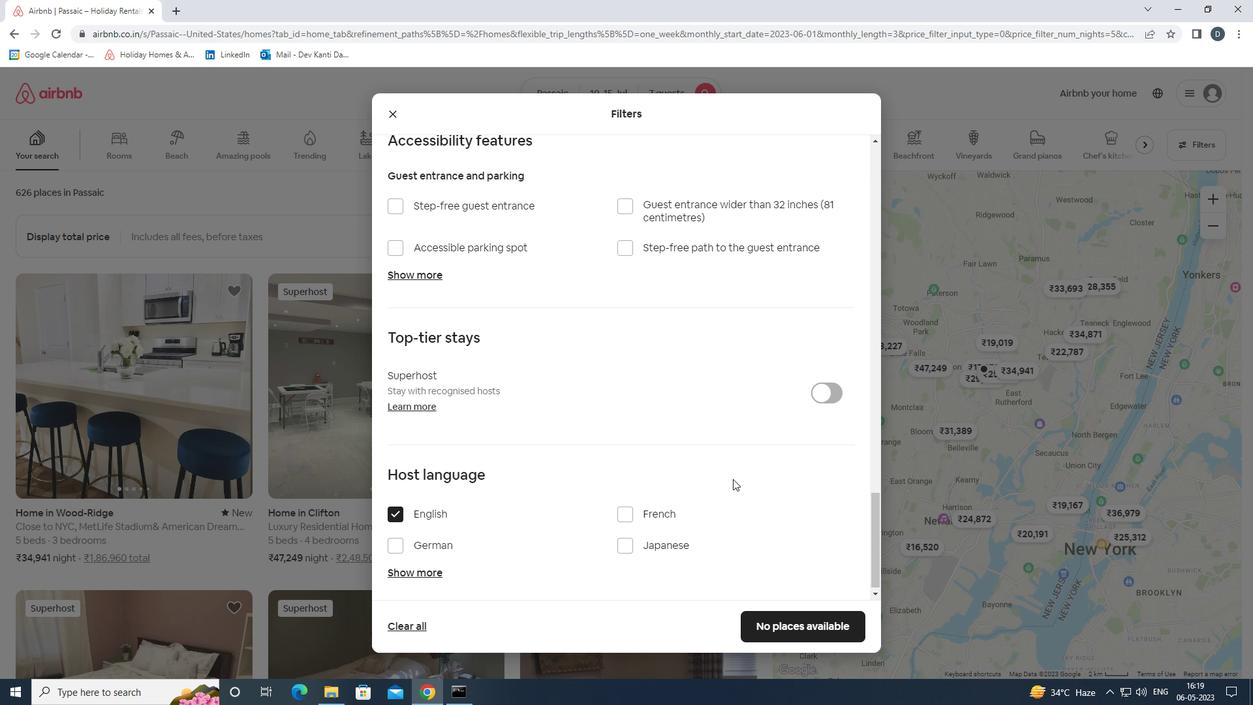 
Action: Mouse scrolled (755, 485) with delta (0, 0)
Screenshot: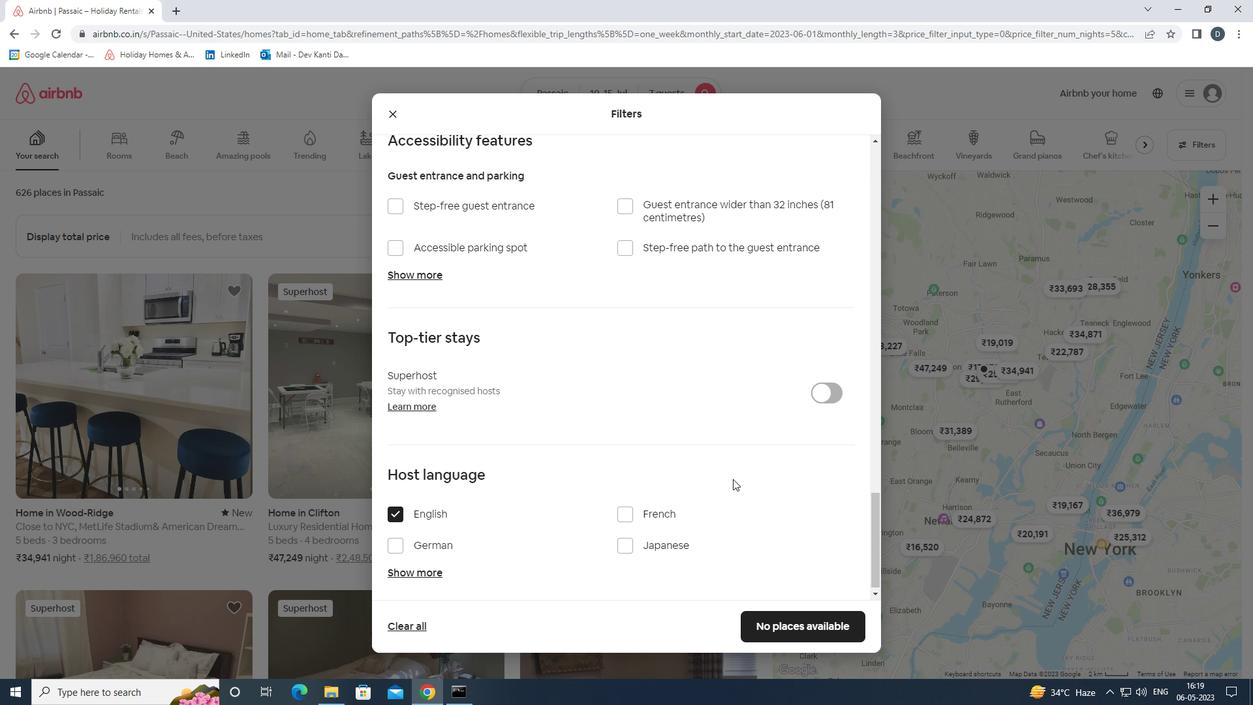 
Action: Mouse moved to (782, 618)
Screenshot: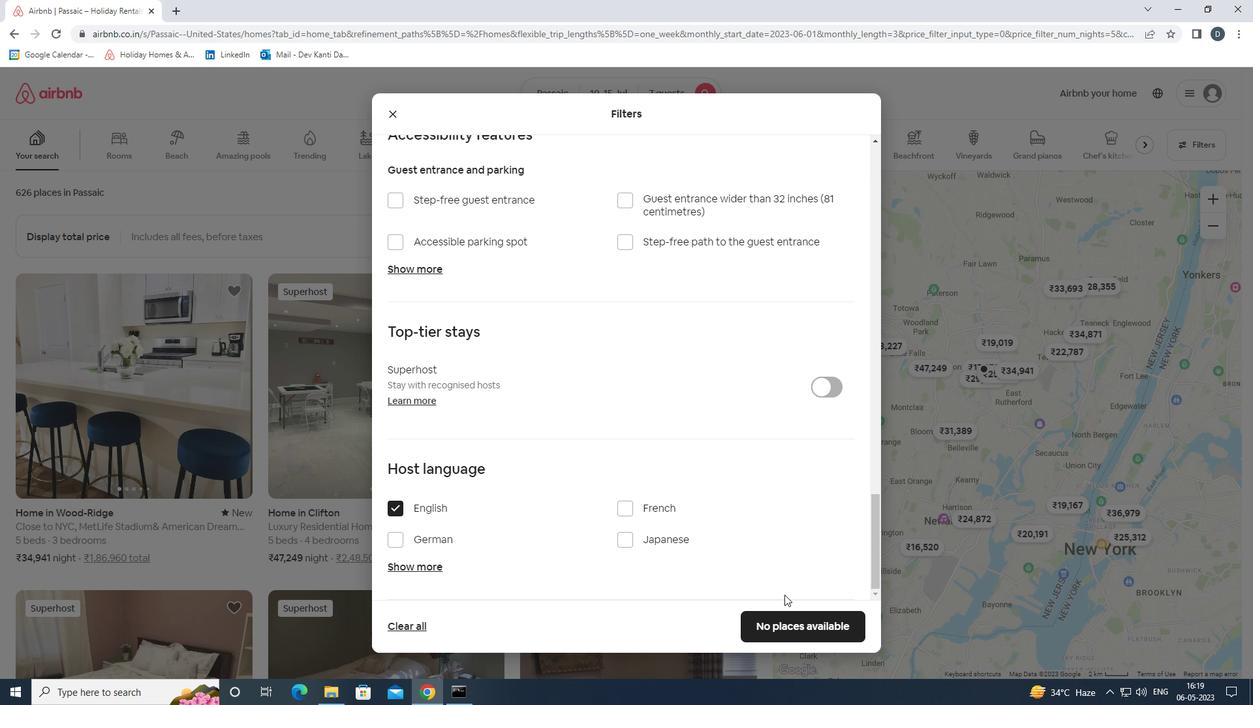 
Action: Mouse pressed left at (782, 618)
Screenshot: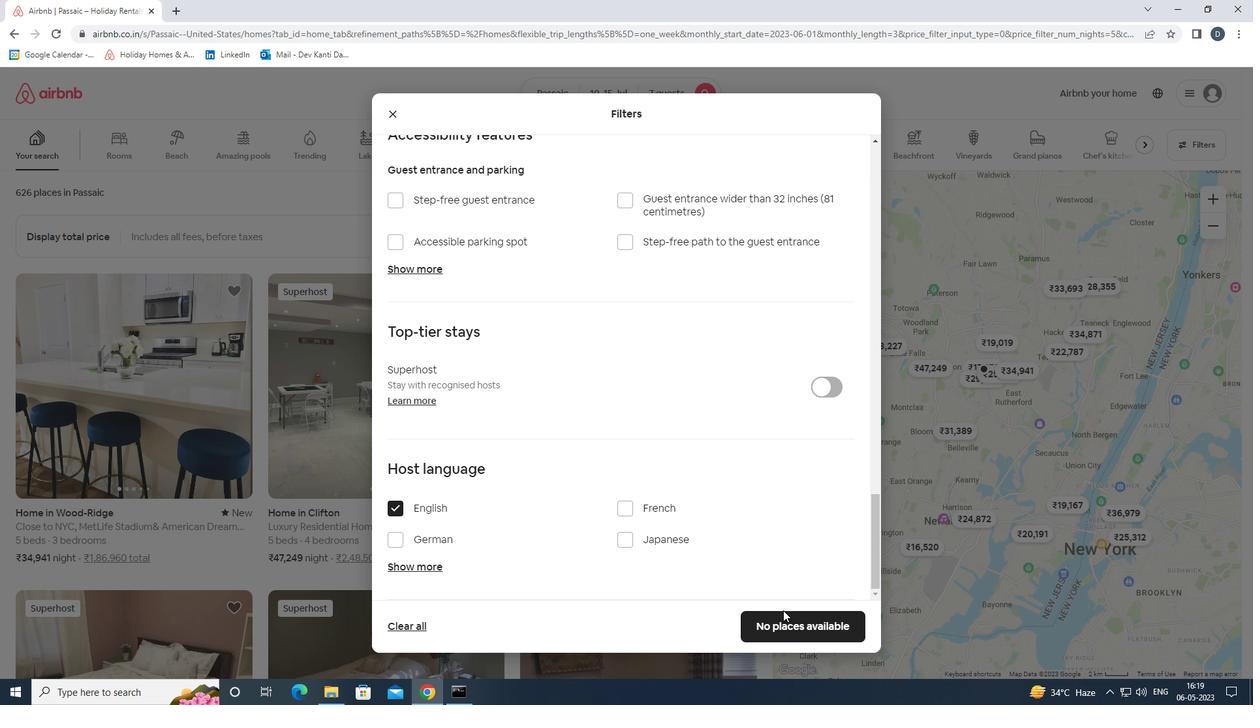 
Action: Mouse moved to (775, 608)
Screenshot: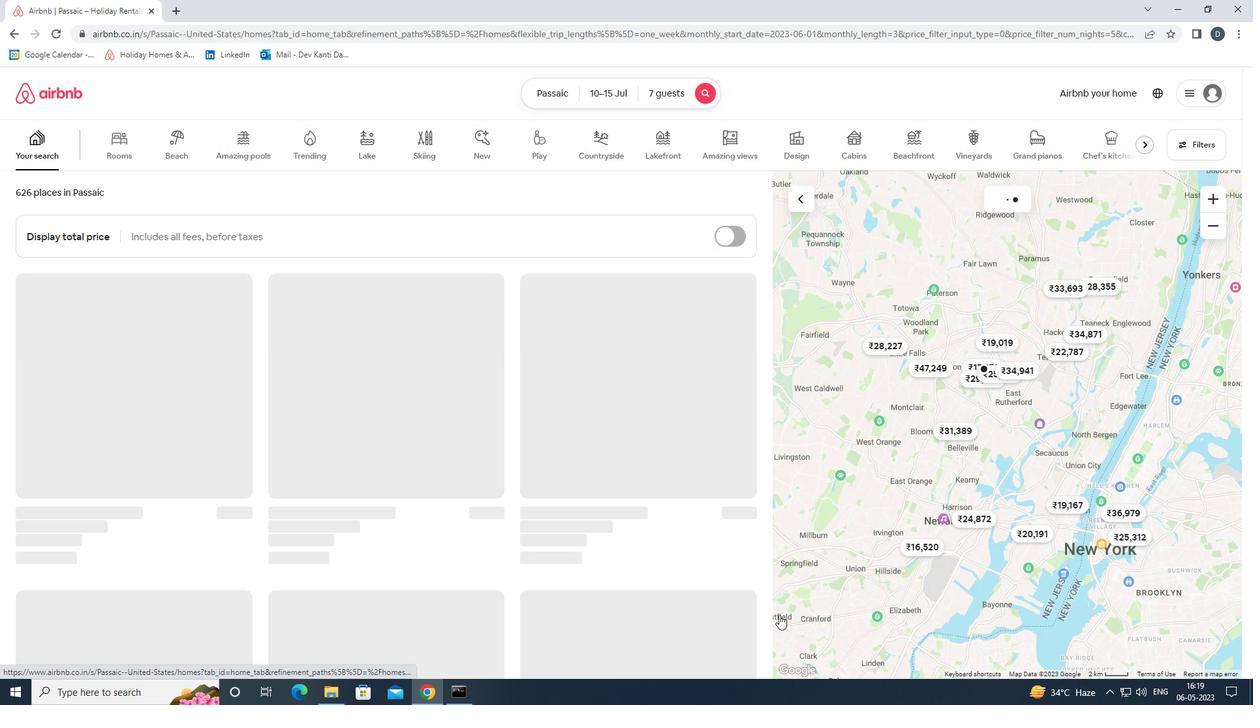
